 Task: Look for space in Muzaffargarh, Pakistan from 4th September, 2023 to 10th September, 2023 for 1 adult in price range Rs.9000 to Rs.17000. Place can be private room with 1  bedroom having 1 bed and 1 bathroom. Property type can be house, flat, guest house, hotel. Booking option can be shelf check-in. Required host language is English.
Action: Mouse moved to (604, 120)
Screenshot: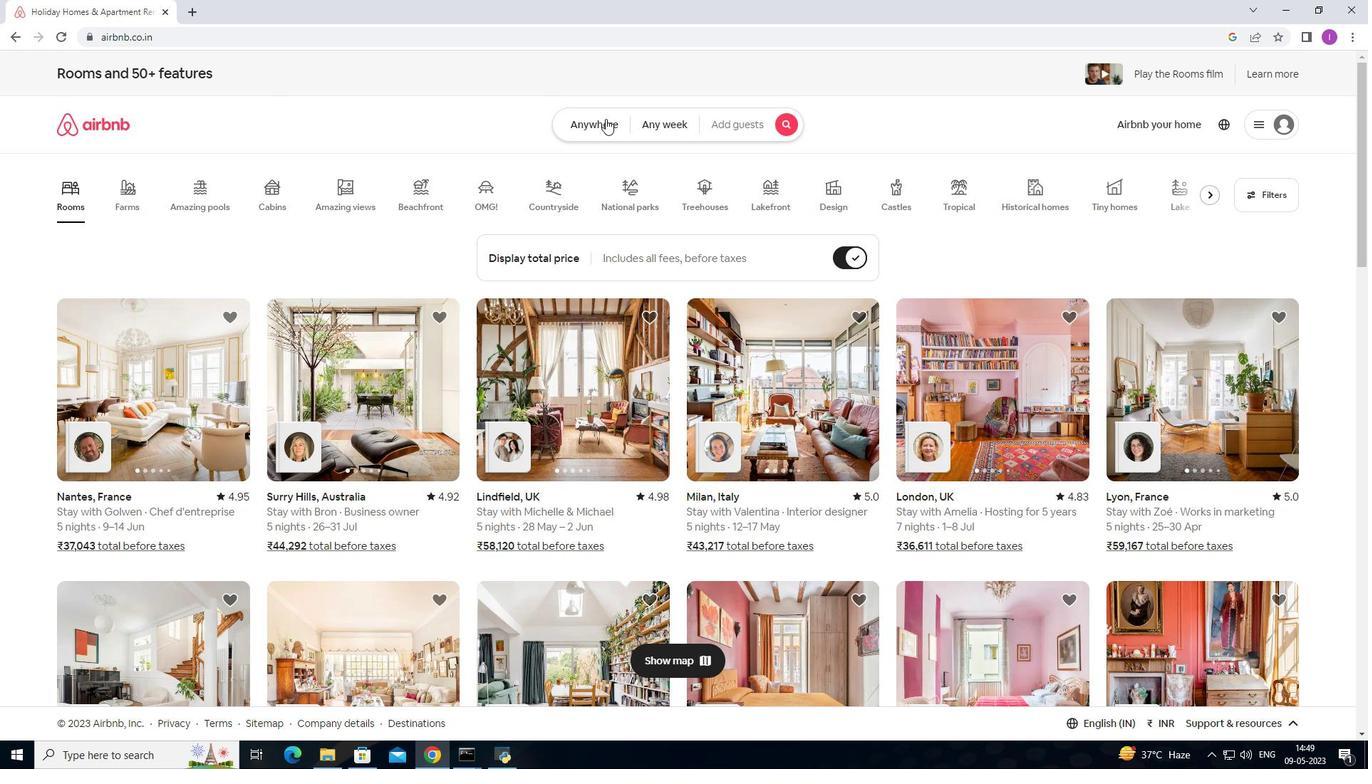 
Action: Mouse pressed left at (604, 120)
Screenshot: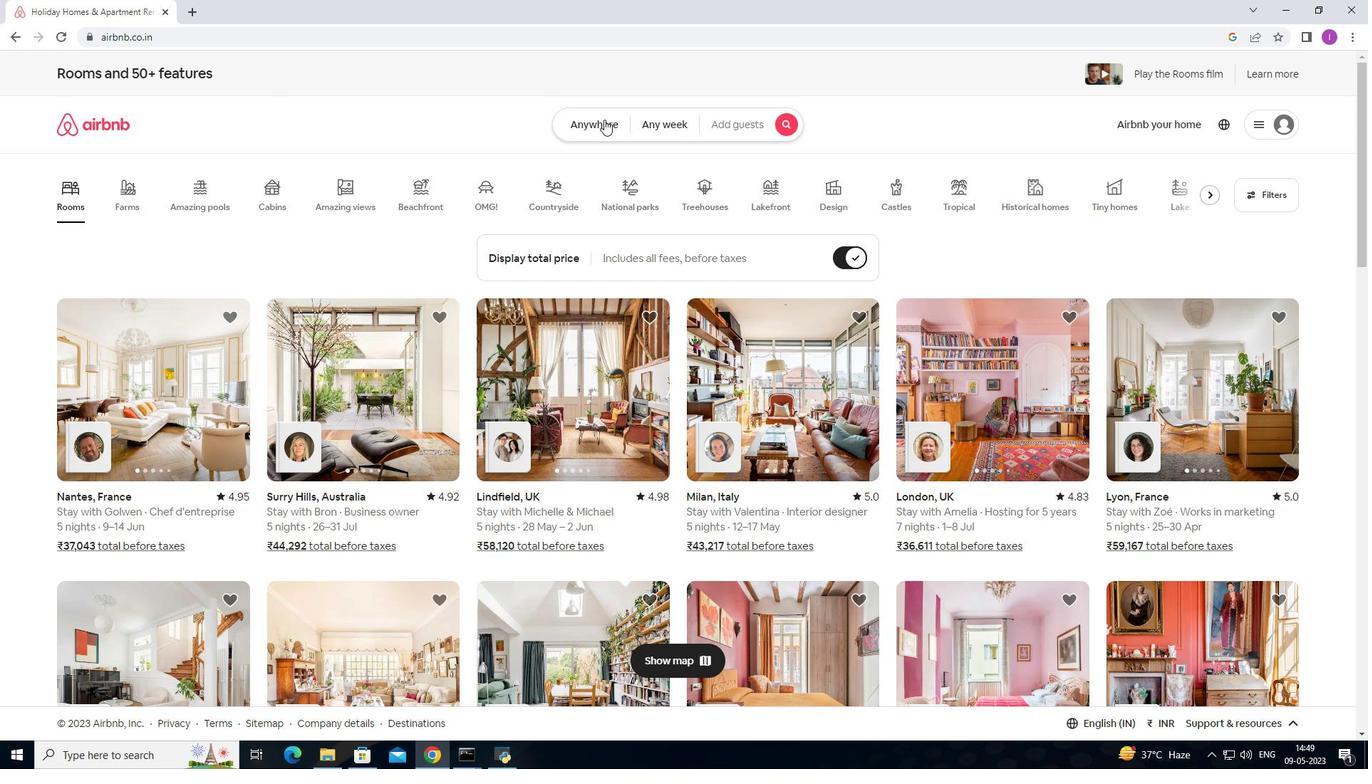 
Action: Mouse moved to (404, 189)
Screenshot: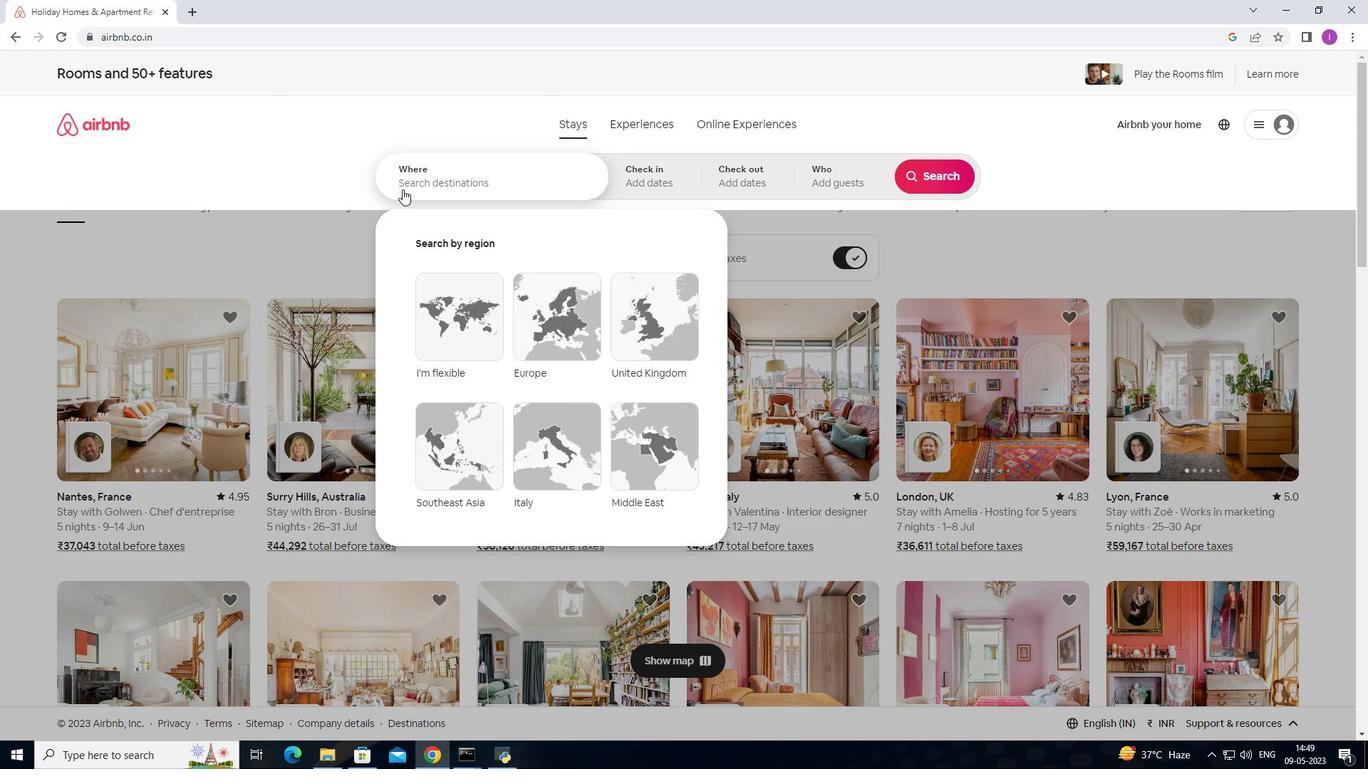 
Action: Mouse pressed left at (404, 189)
Screenshot: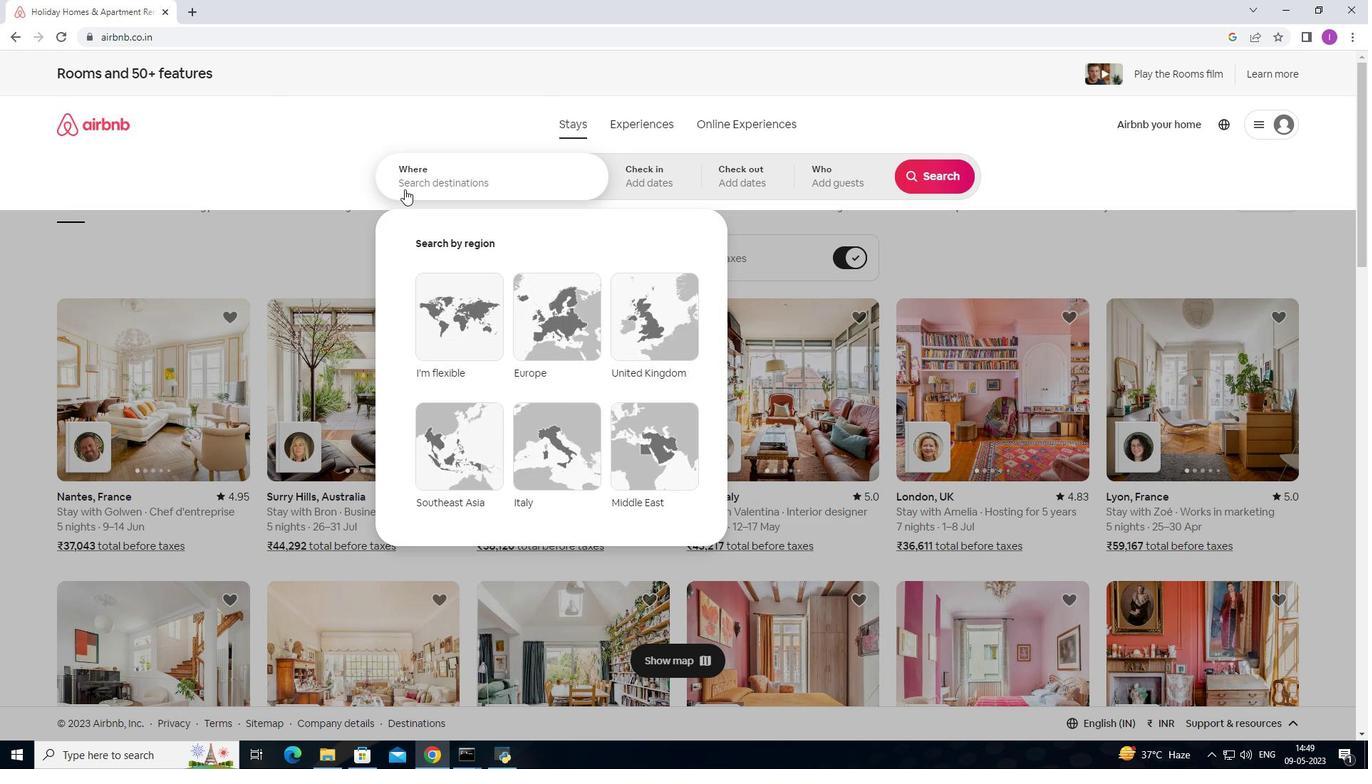 
Action: Mouse moved to (467, 200)
Screenshot: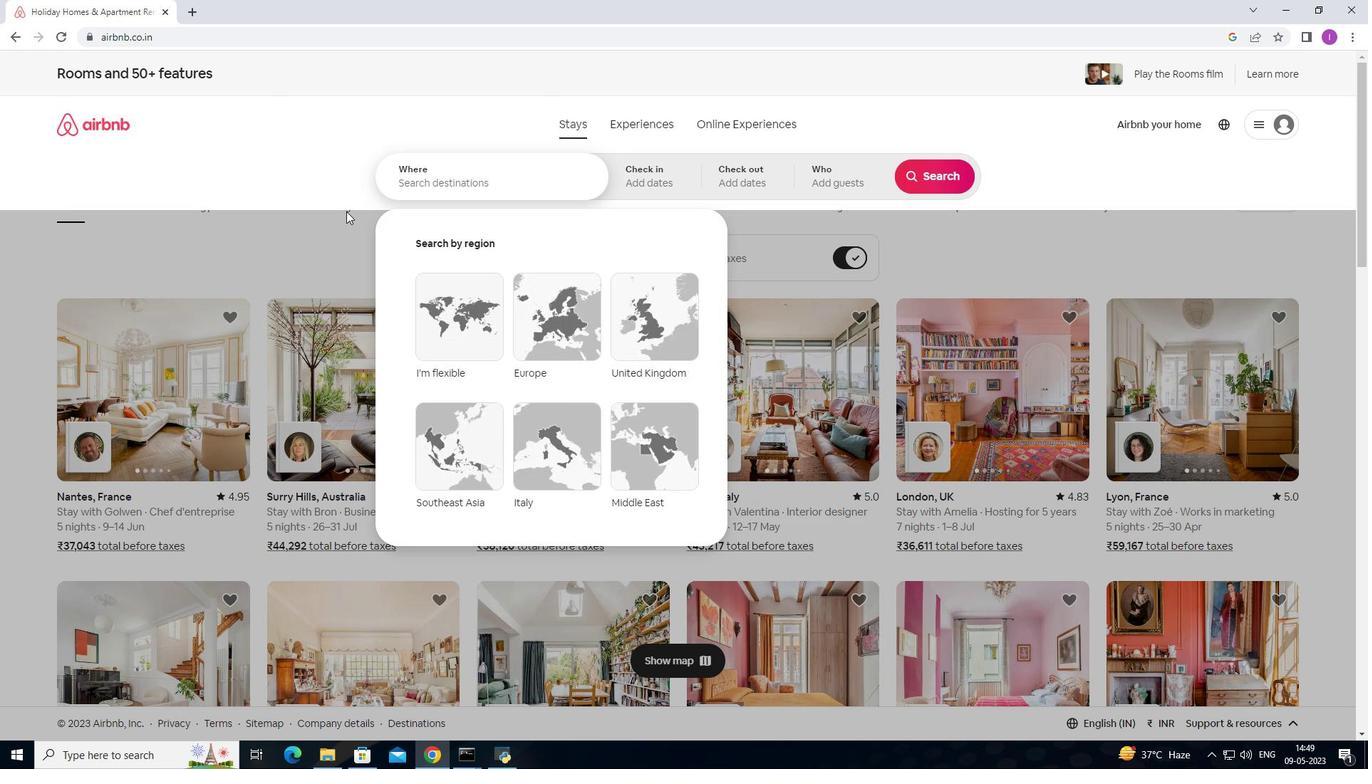 
Action: Key pressed <Key.shift>Muzaffar
Screenshot: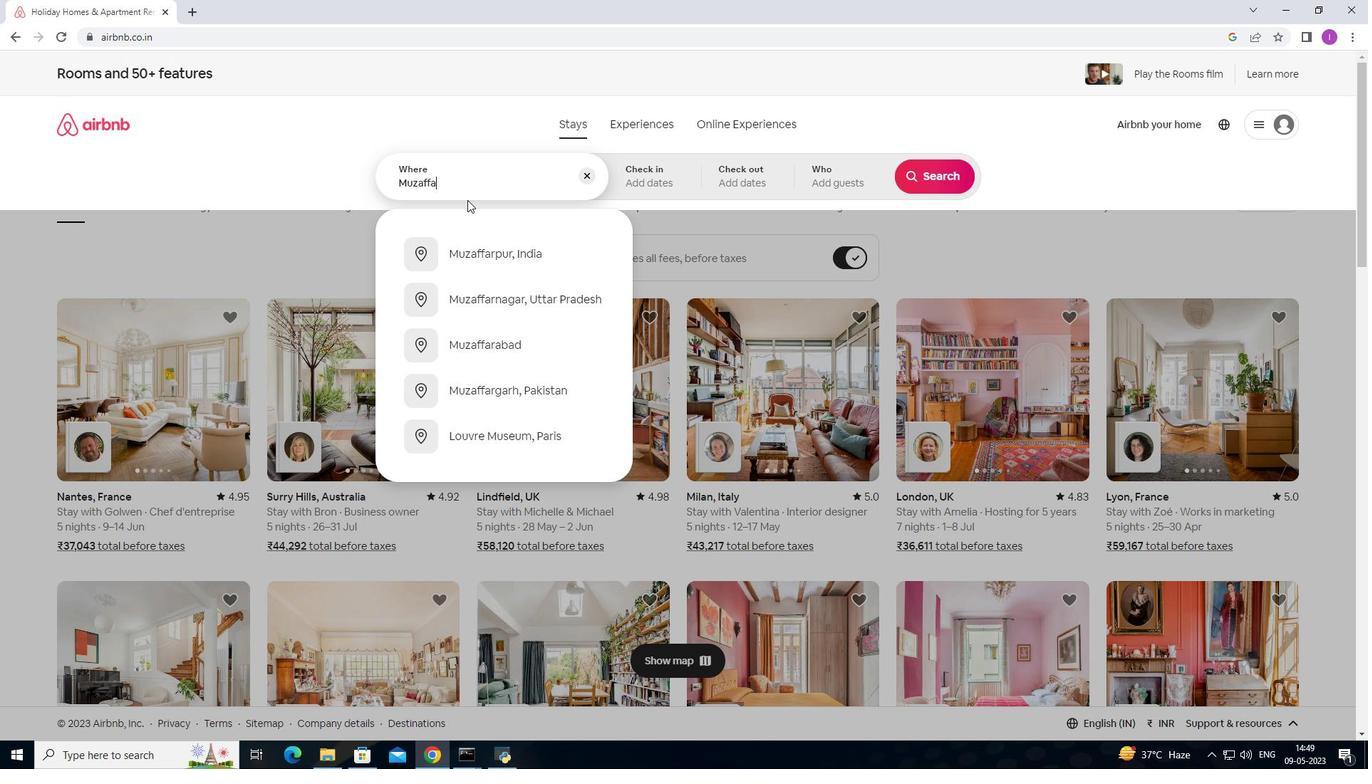 
Action: Mouse moved to (505, 256)
Screenshot: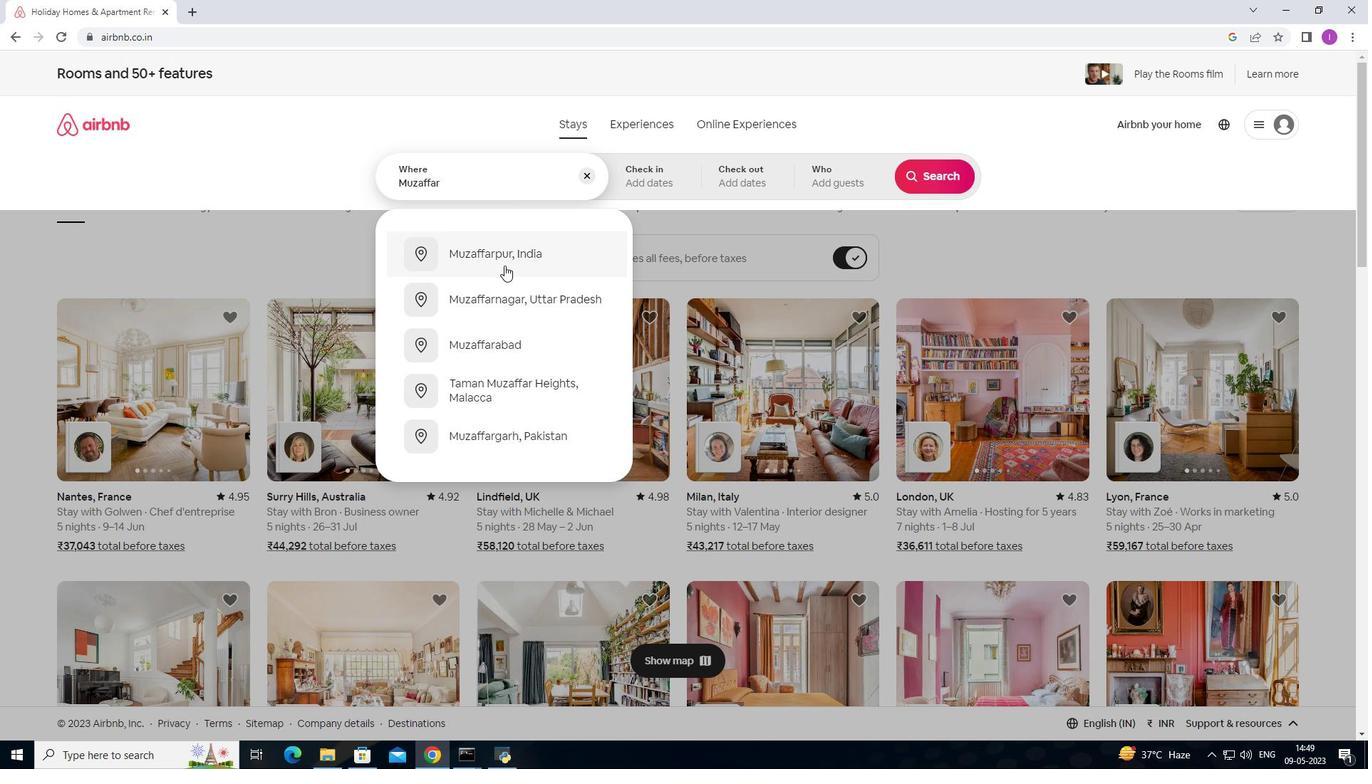 
Action: Mouse pressed left at (505, 256)
Screenshot: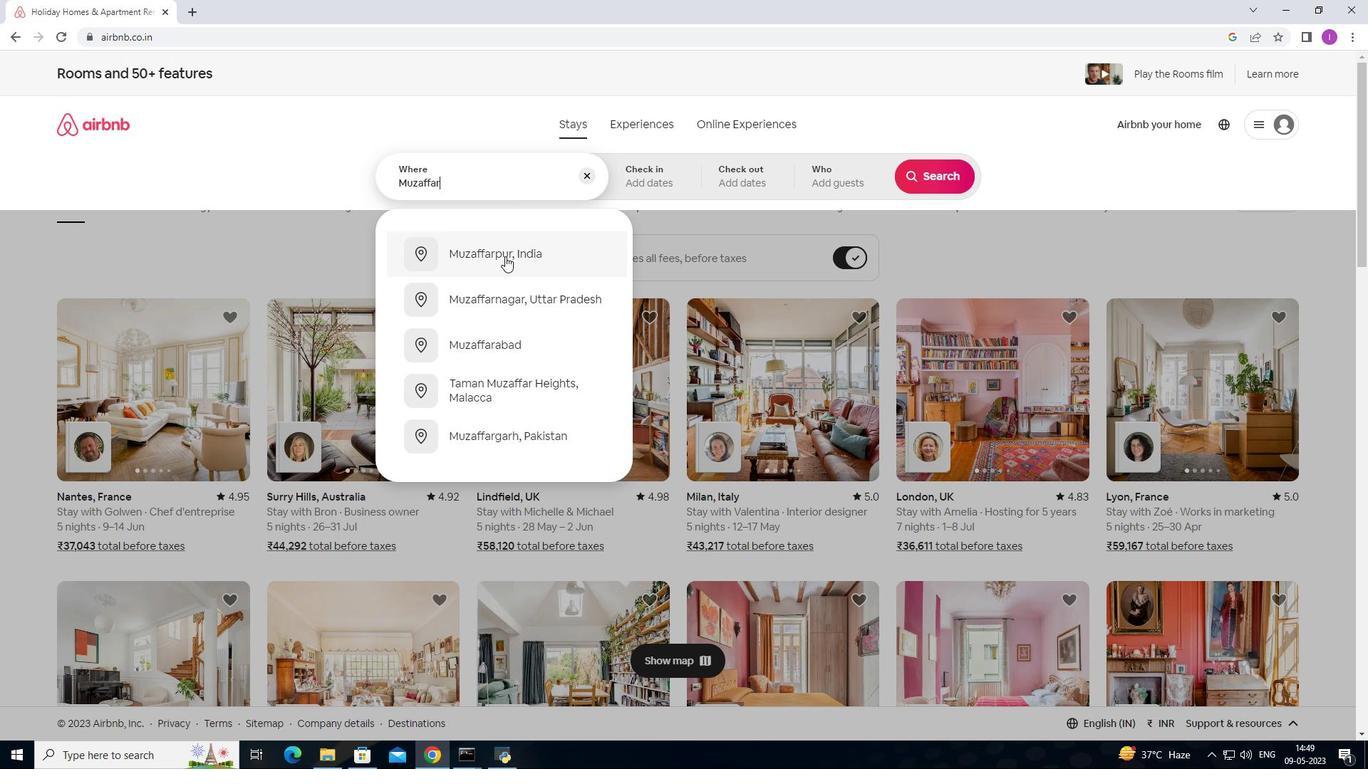
Action: Mouse moved to (513, 182)
Screenshot: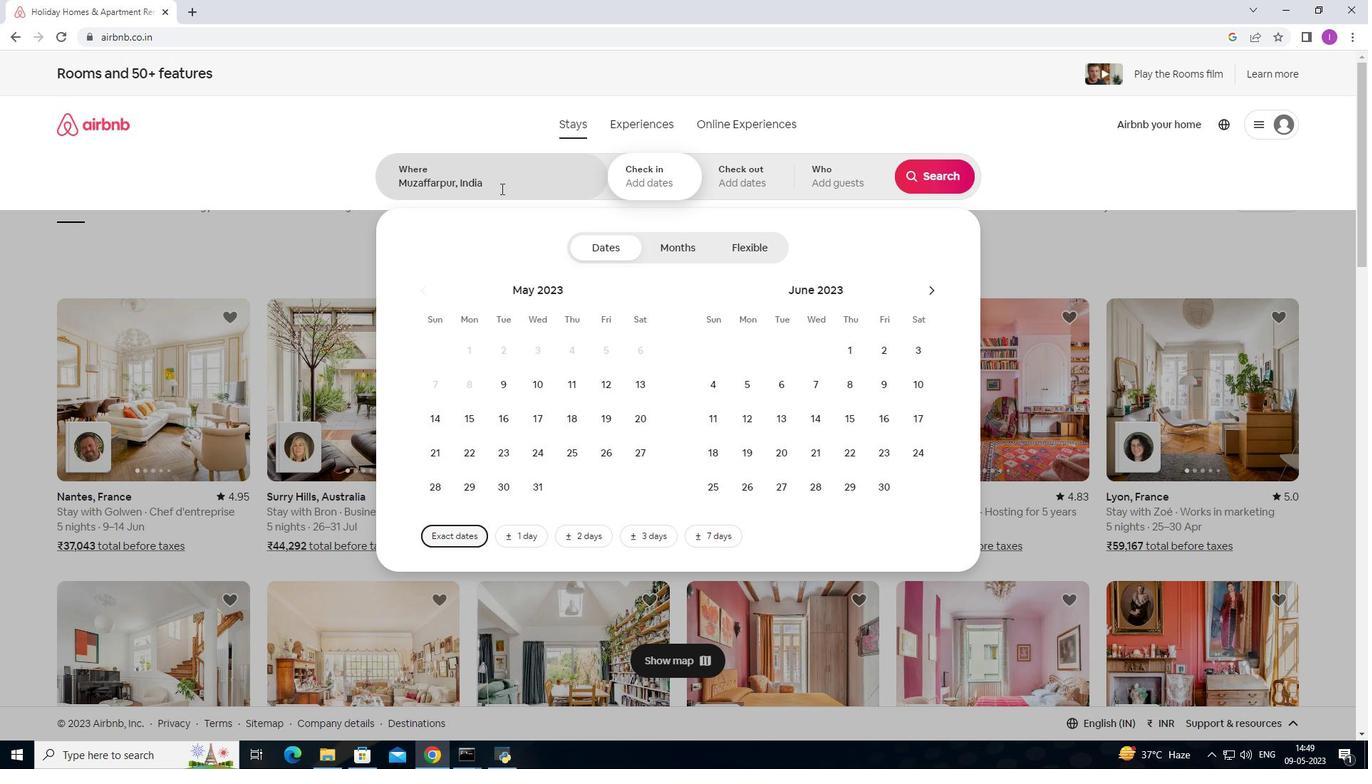 
Action: Mouse pressed left at (513, 182)
Screenshot: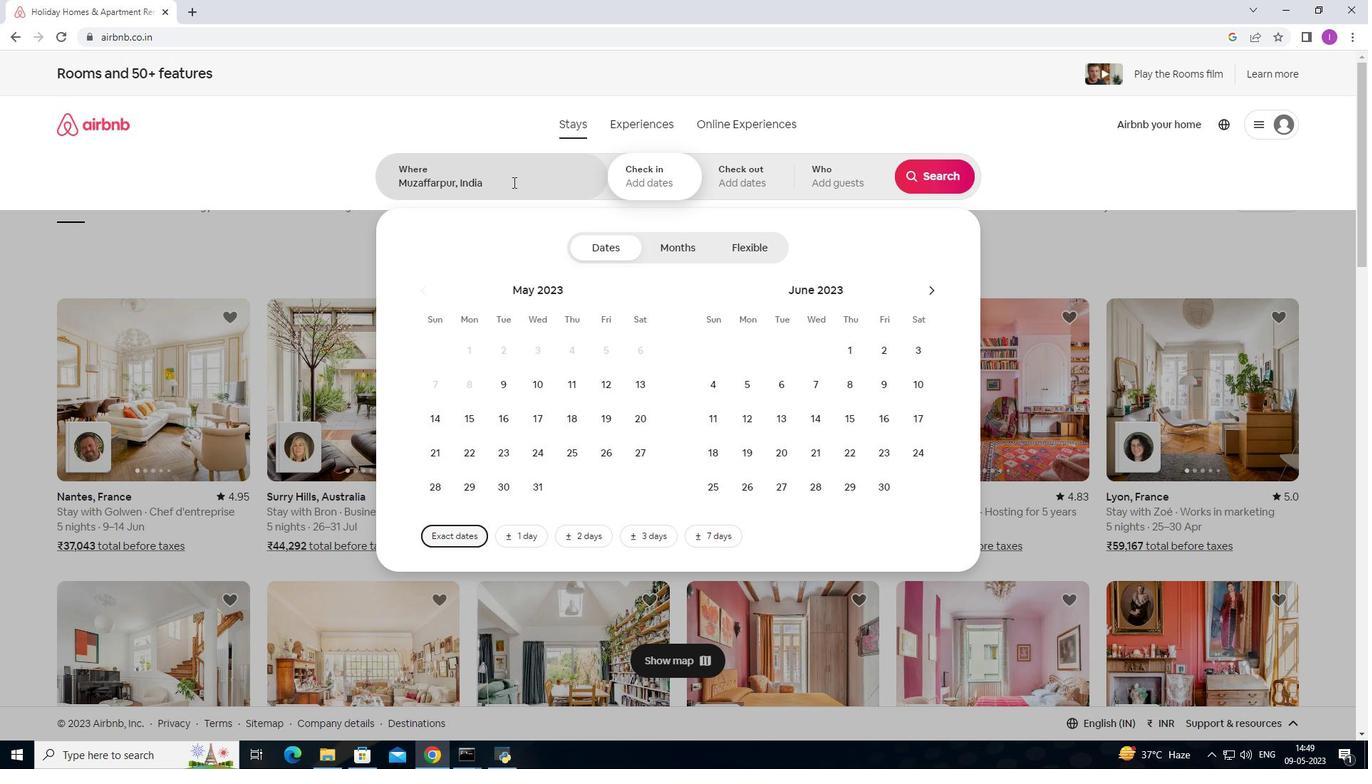 
Action: Mouse moved to (512, 182)
Screenshot: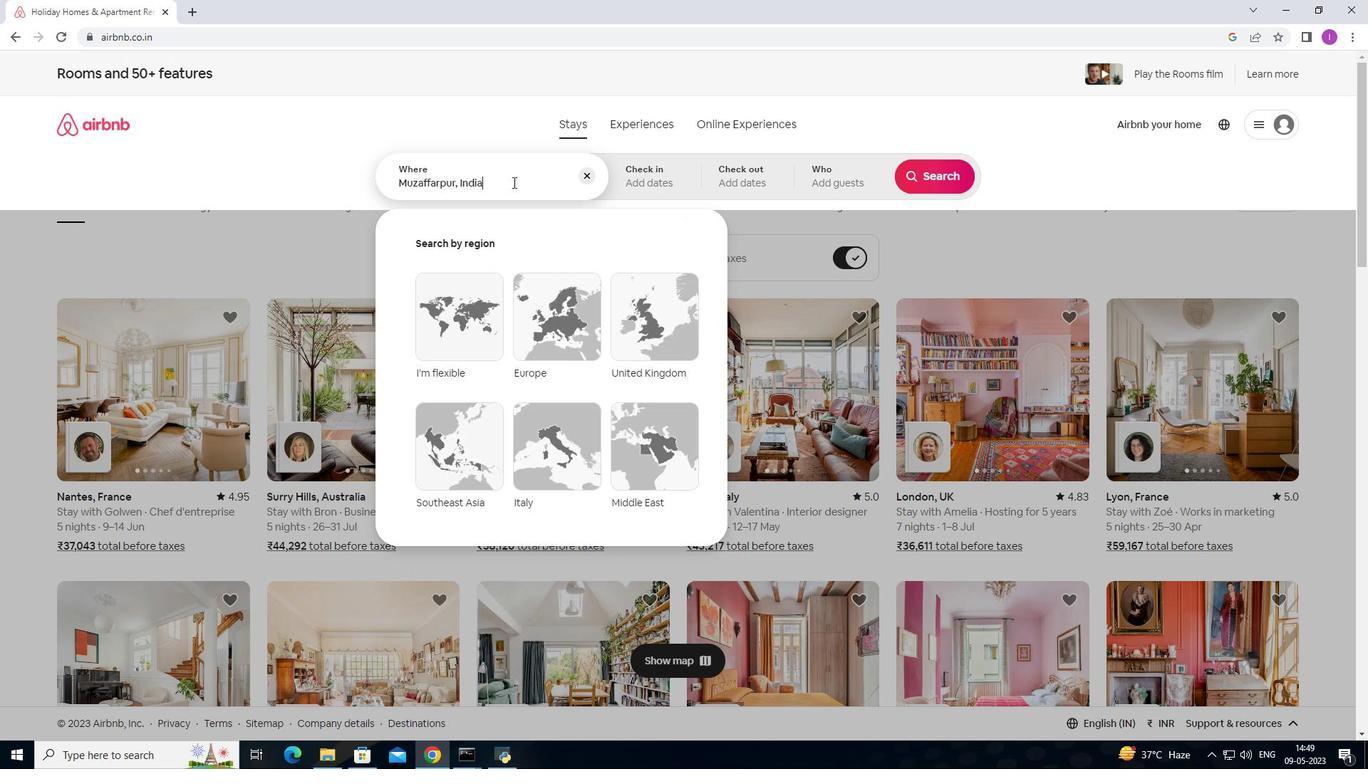 
Action: Key pressed <Key.backspace><Key.backspace><Key.backspace><Key.backspace><Key.backspace><Key.shift>Pakistan
Screenshot: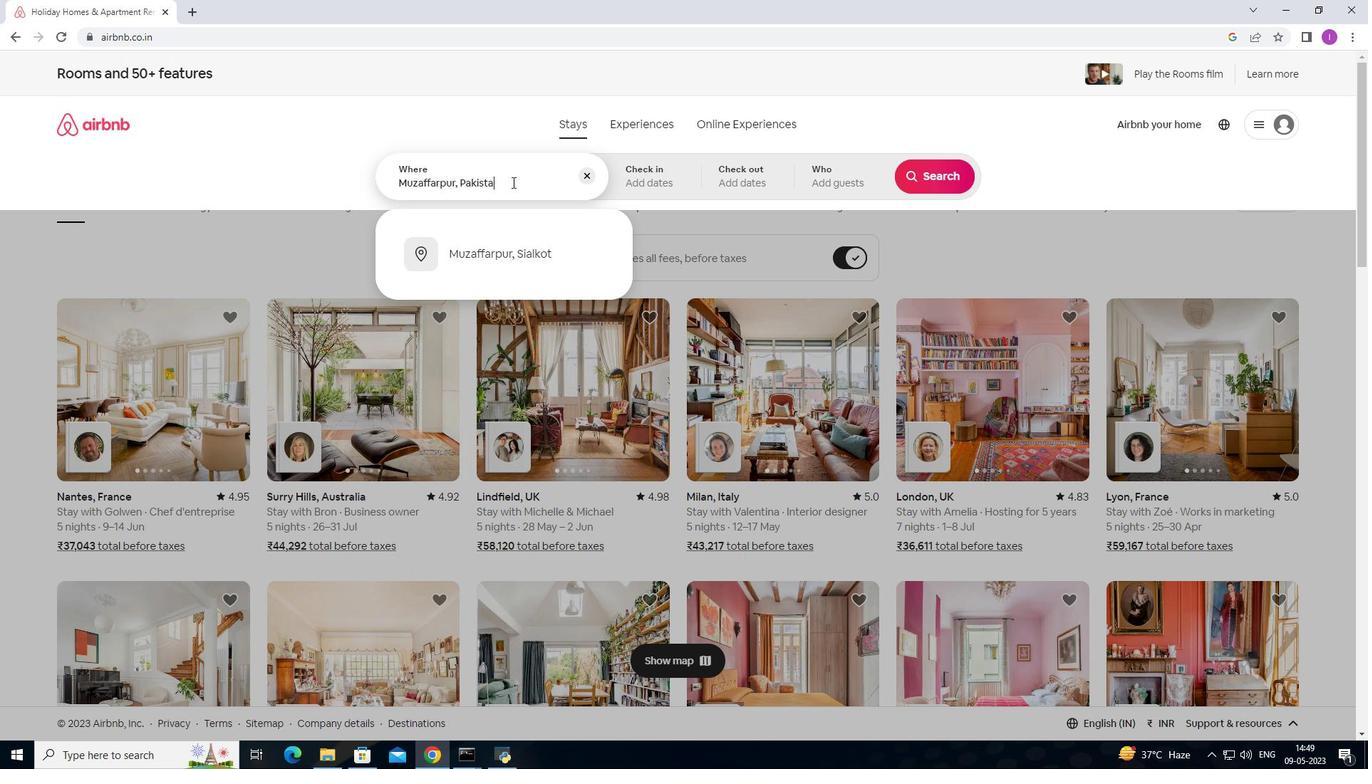 
Action: Mouse moved to (585, 179)
Screenshot: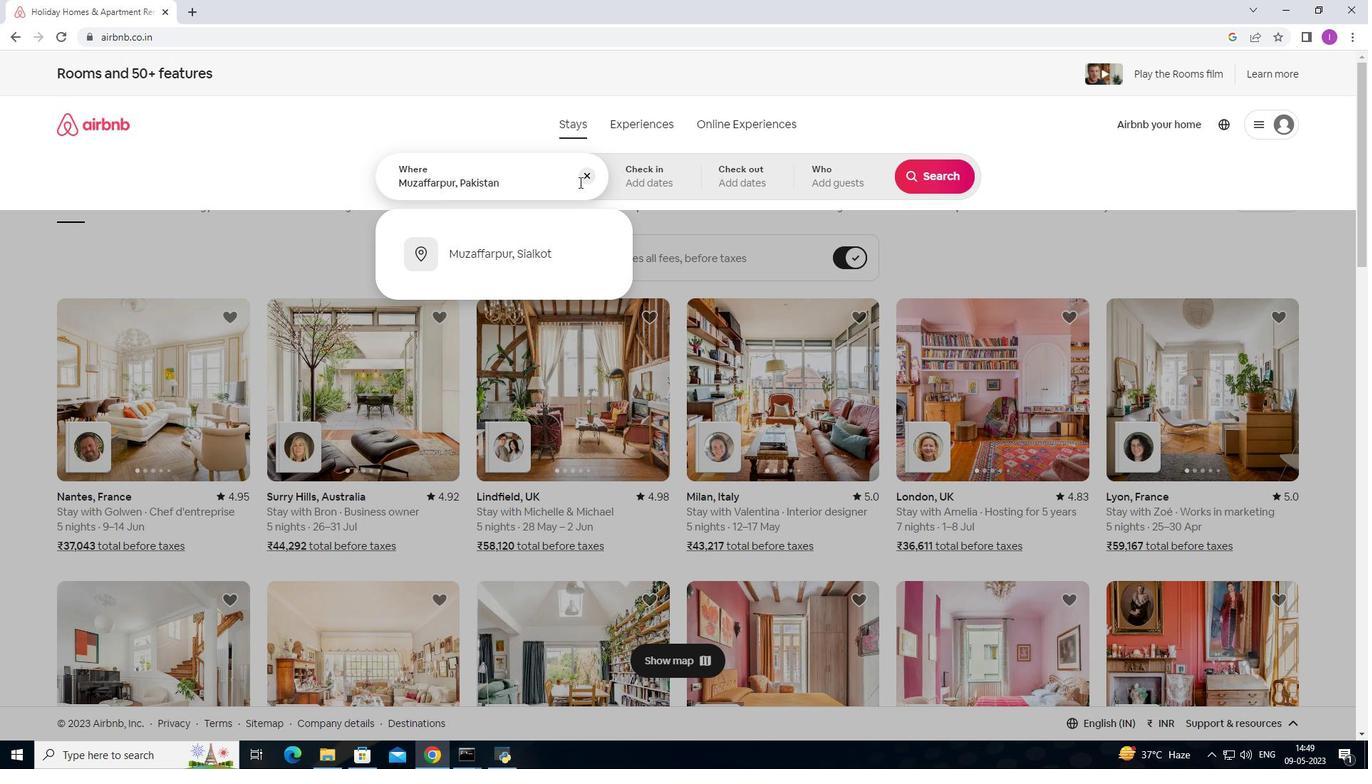 
Action: Mouse pressed left at (585, 179)
Screenshot: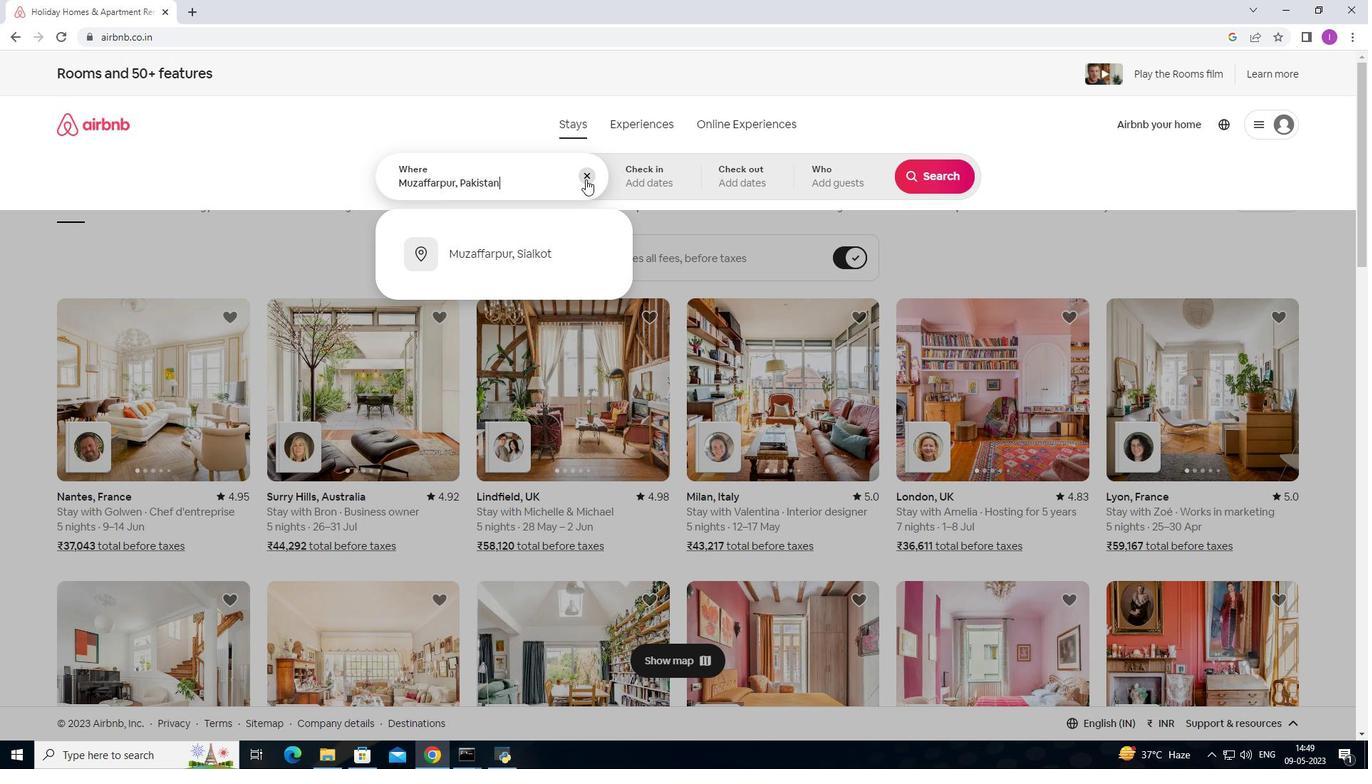 
Action: Mouse moved to (462, 185)
Screenshot: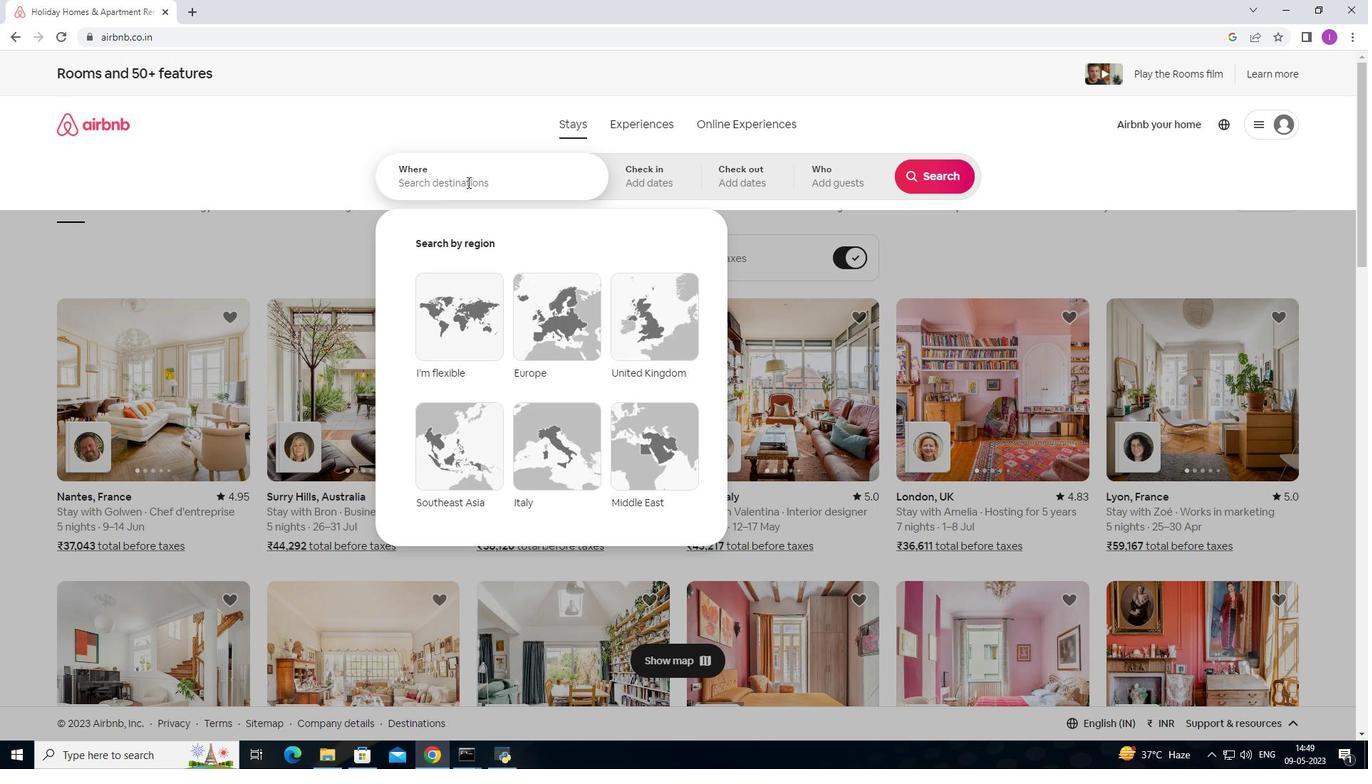 
Action: Key pressed <Key.shift>Muzaffargarh,<Key.shift>paki
Screenshot: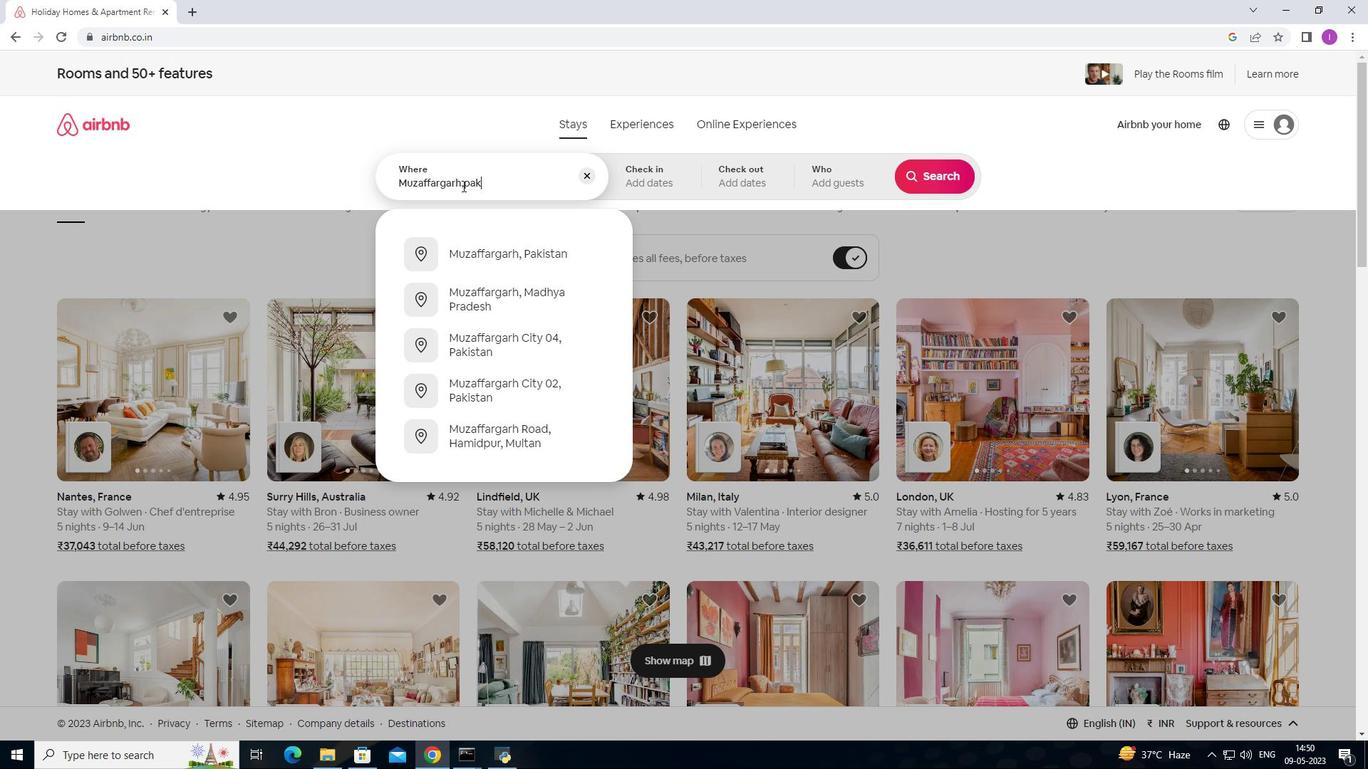 
Action: Mouse moved to (482, 249)
Screenshot: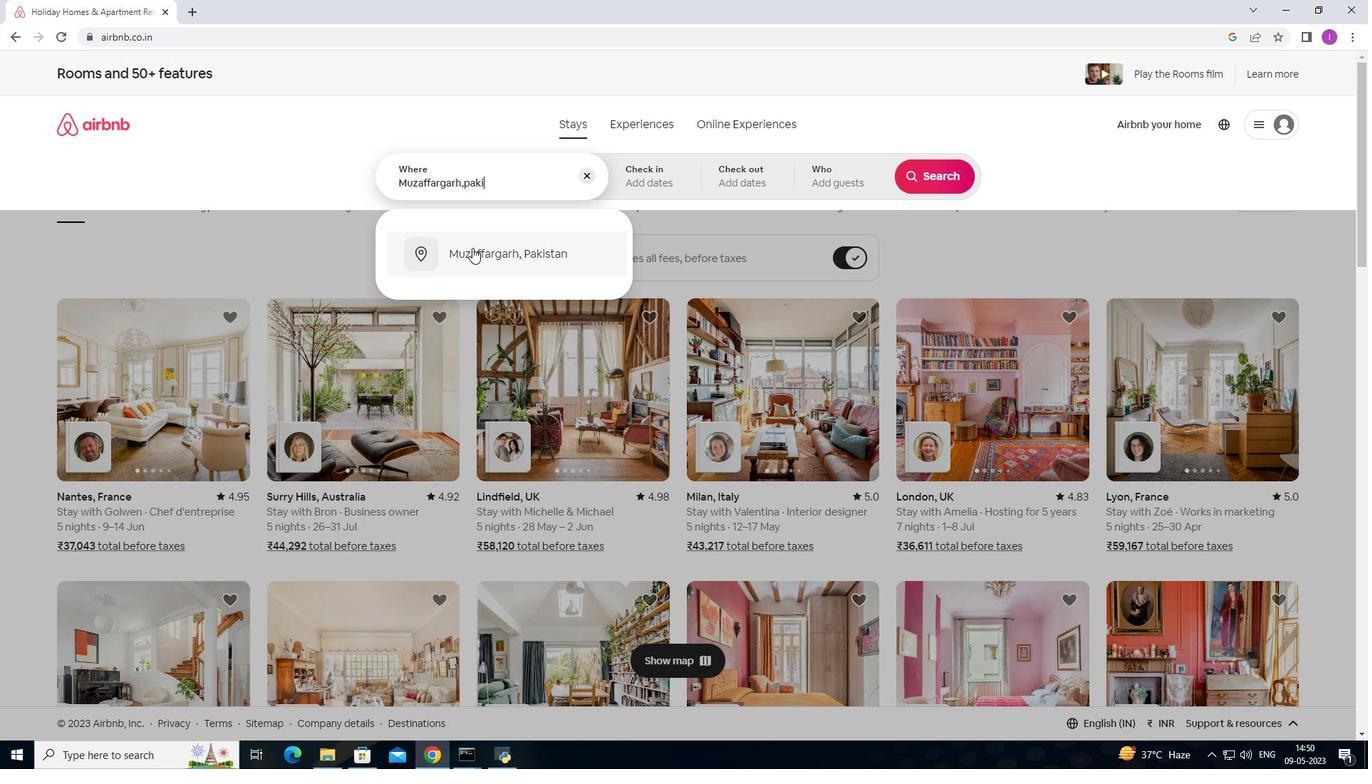 
Action: Mouse pressed left at (482, 249)
Screenshot: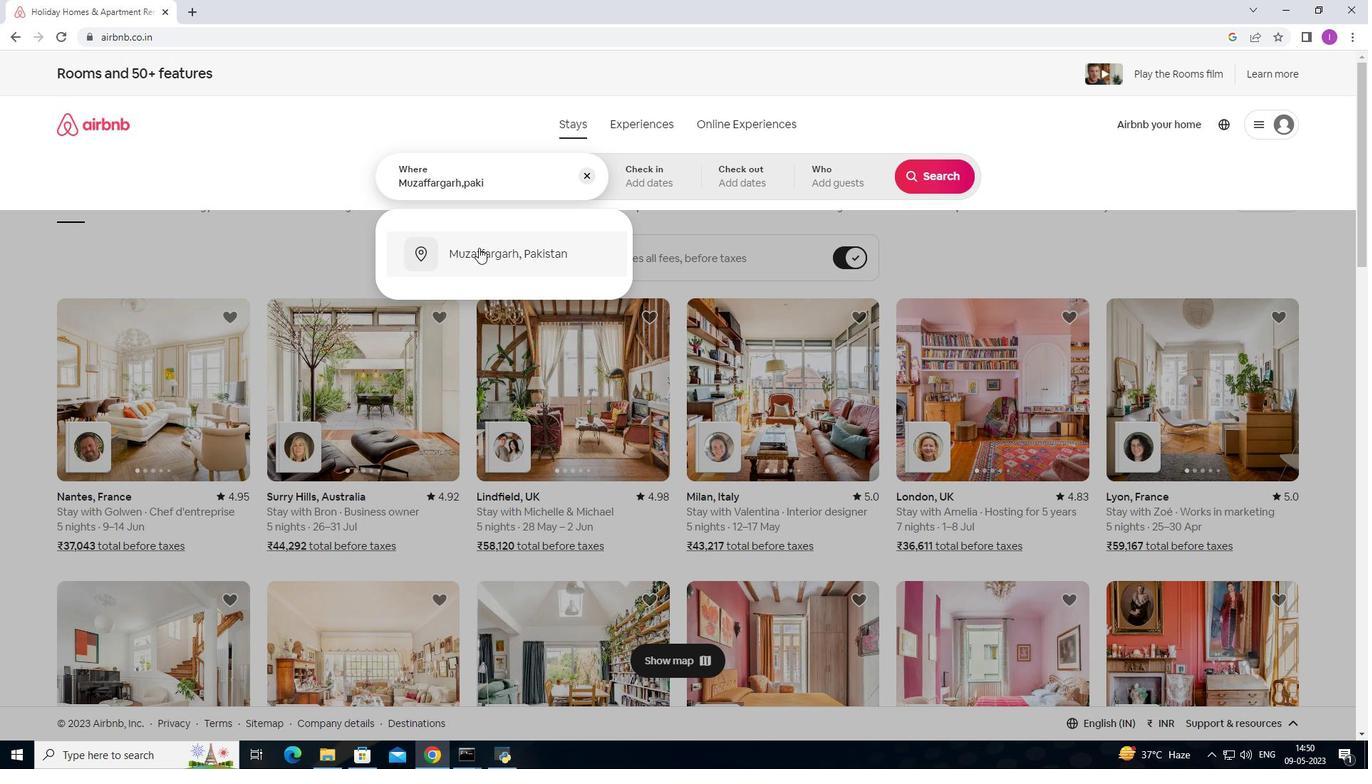 
Action: Mouse moved to (943, 288)
Screenshot: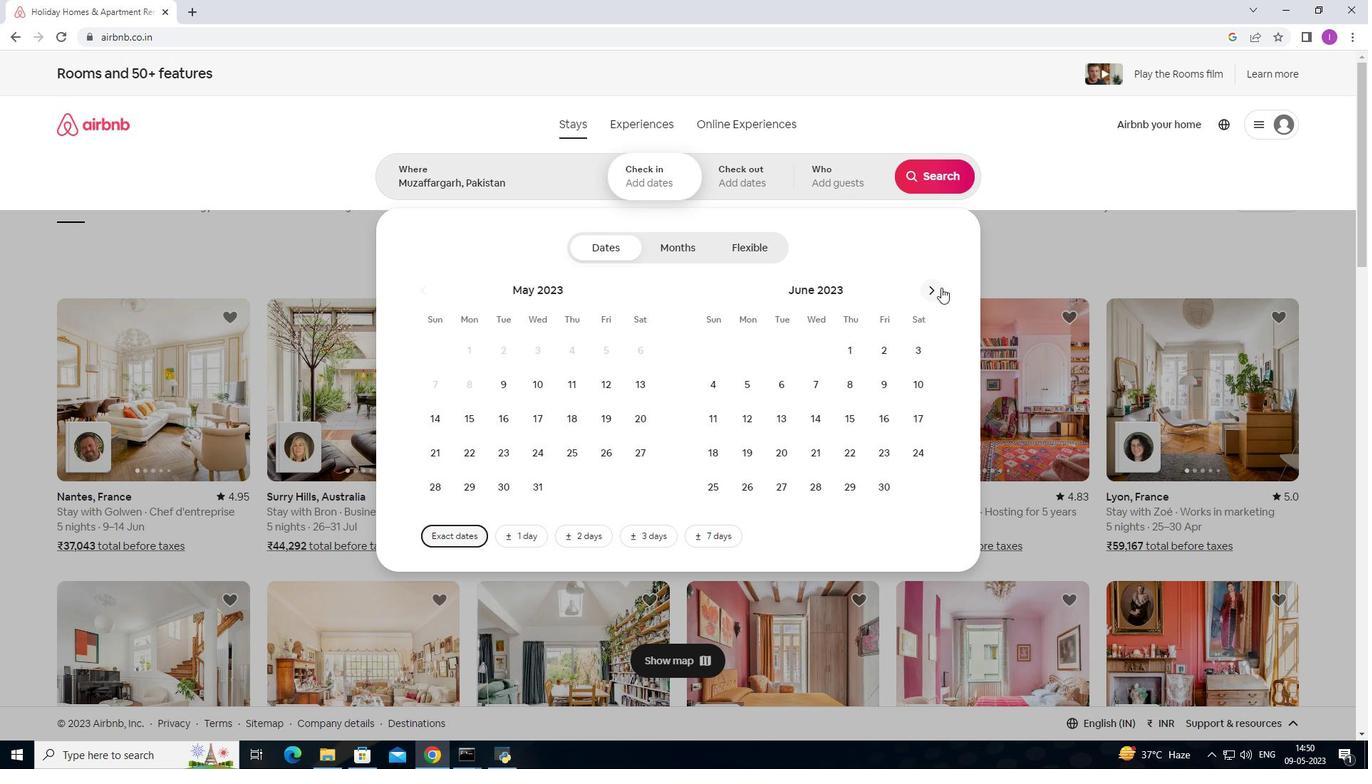 
Action: Mouse pressed left at (943, 288)
Screenshot: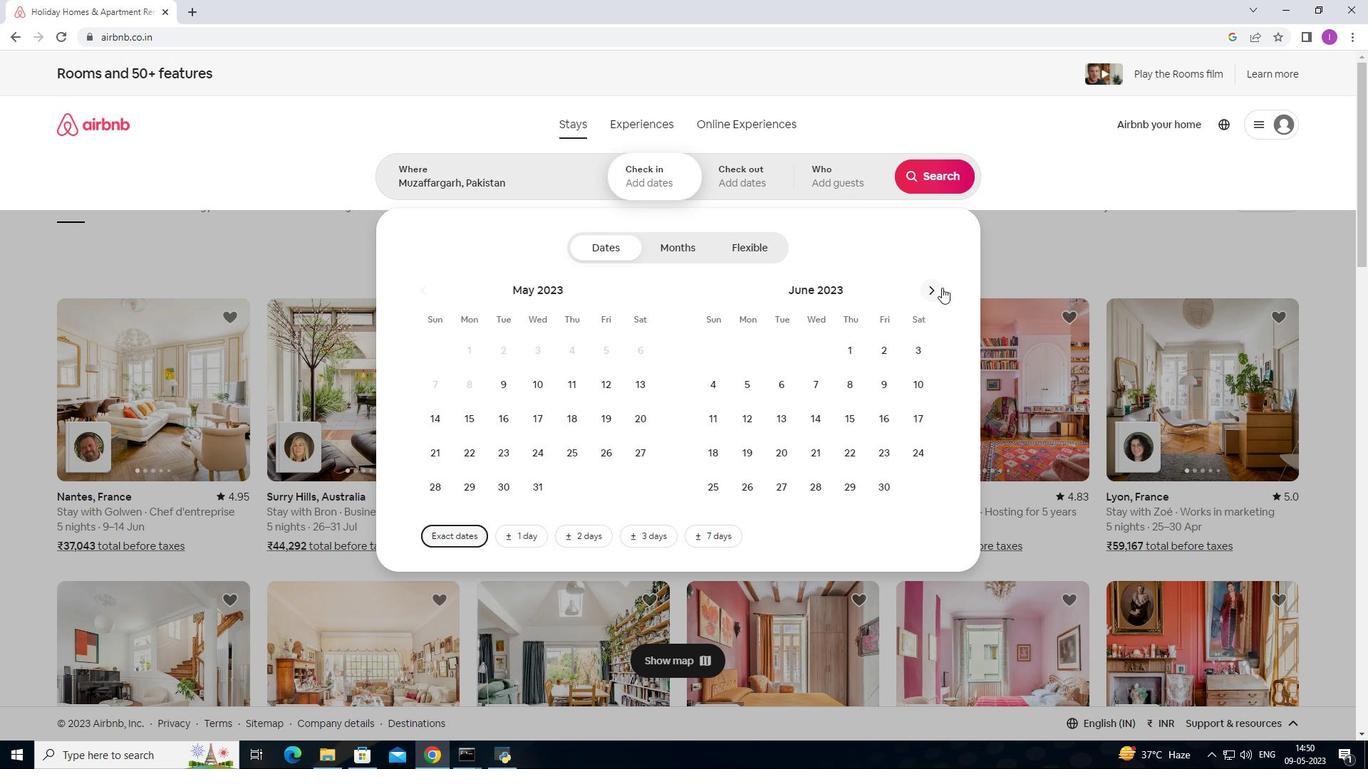 
Action: Mouse moved to (945, 294)
Screenshot: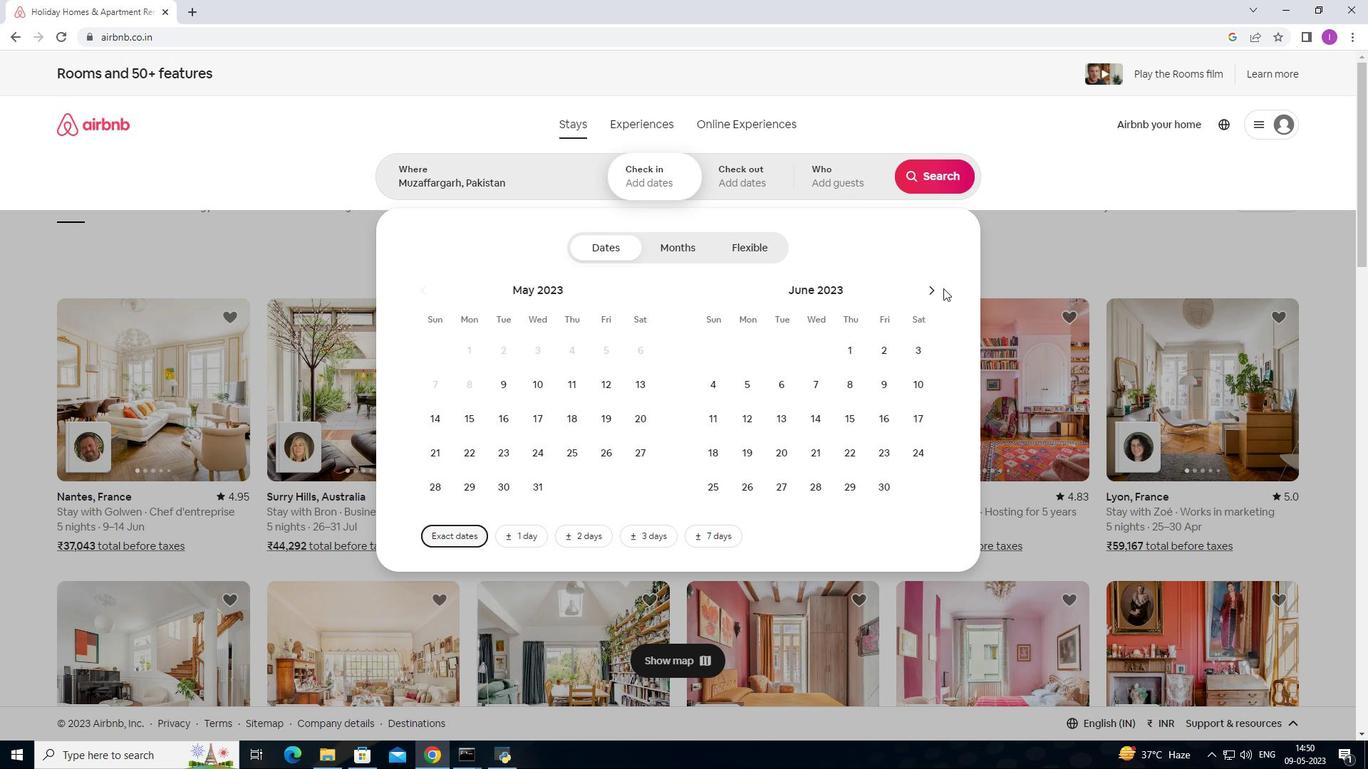 
Action: Mouse pressed left at (945, 294)
Screenshot: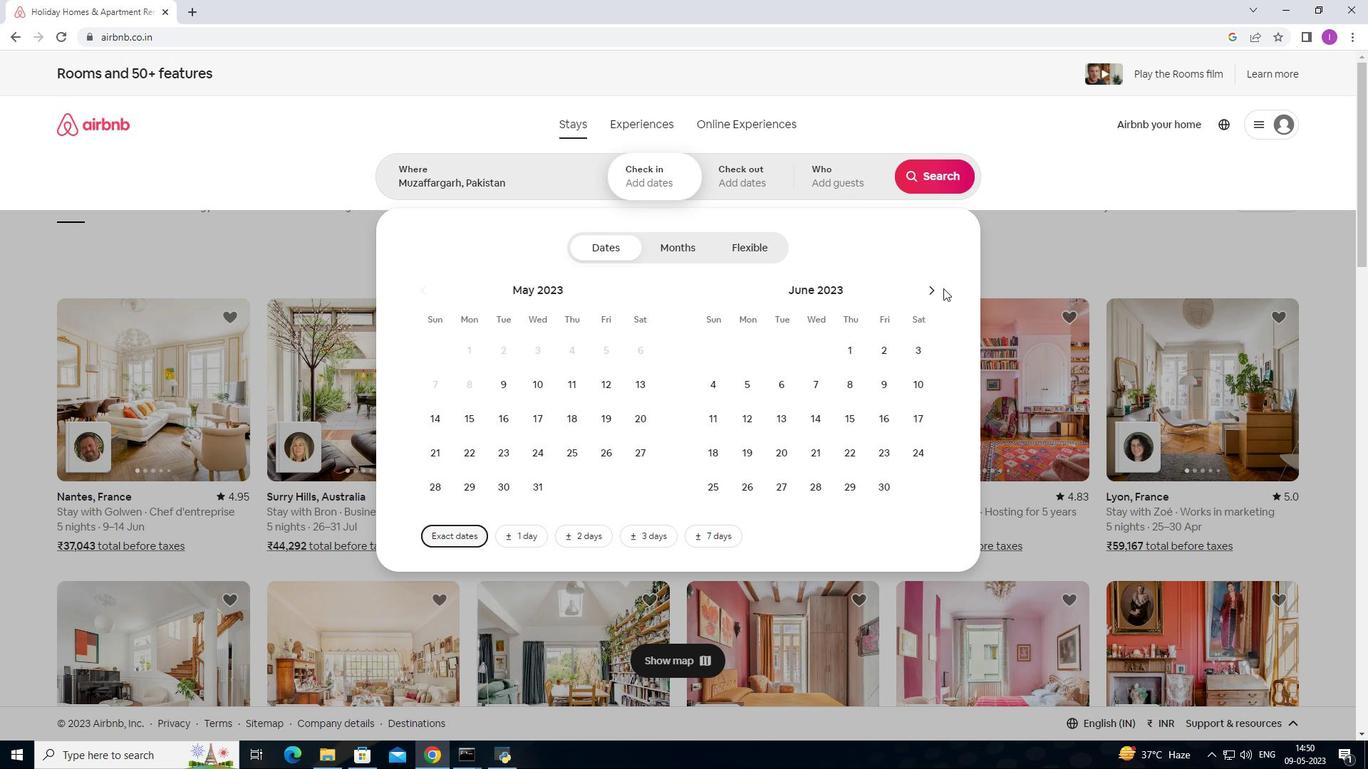 
Action: Mouse moved to (945, 295)
Screenshot: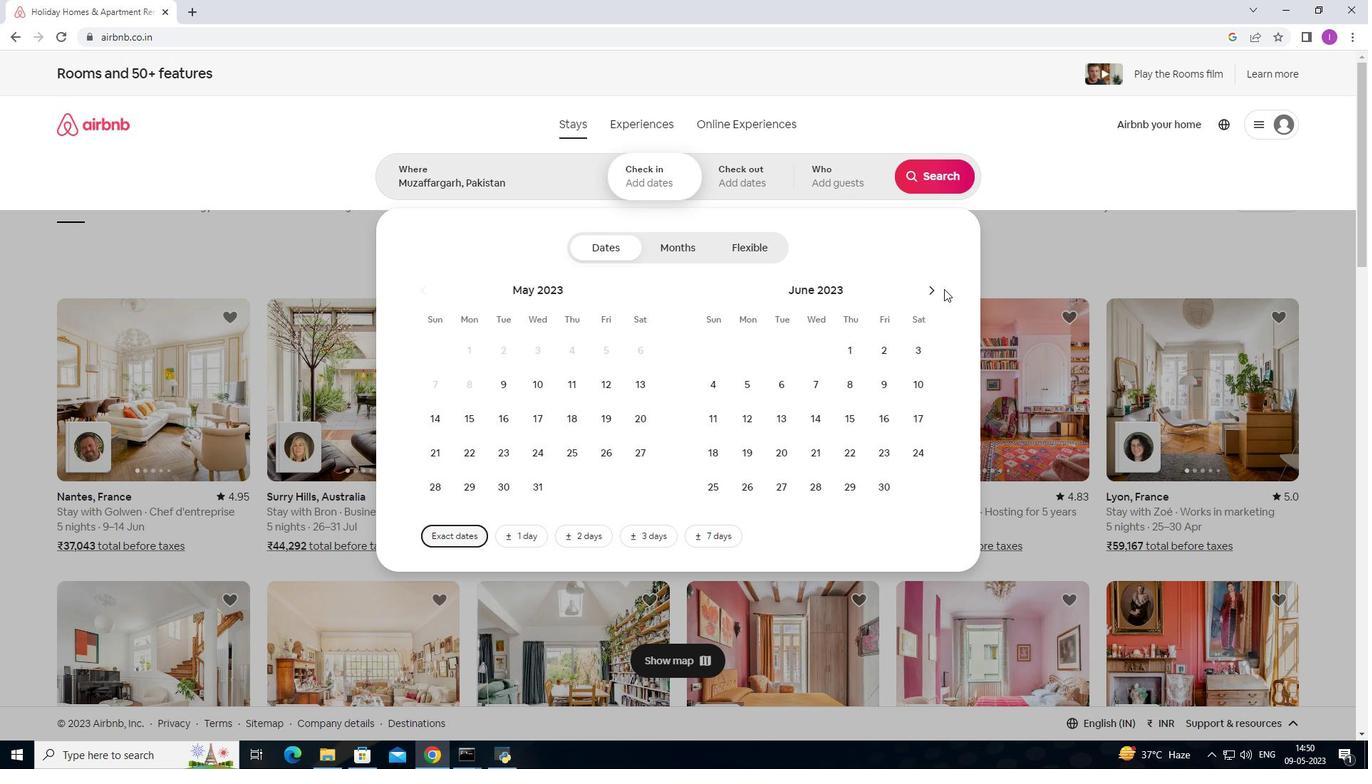 
Action: Mouse pressed left at (945, 295)
Screenshot: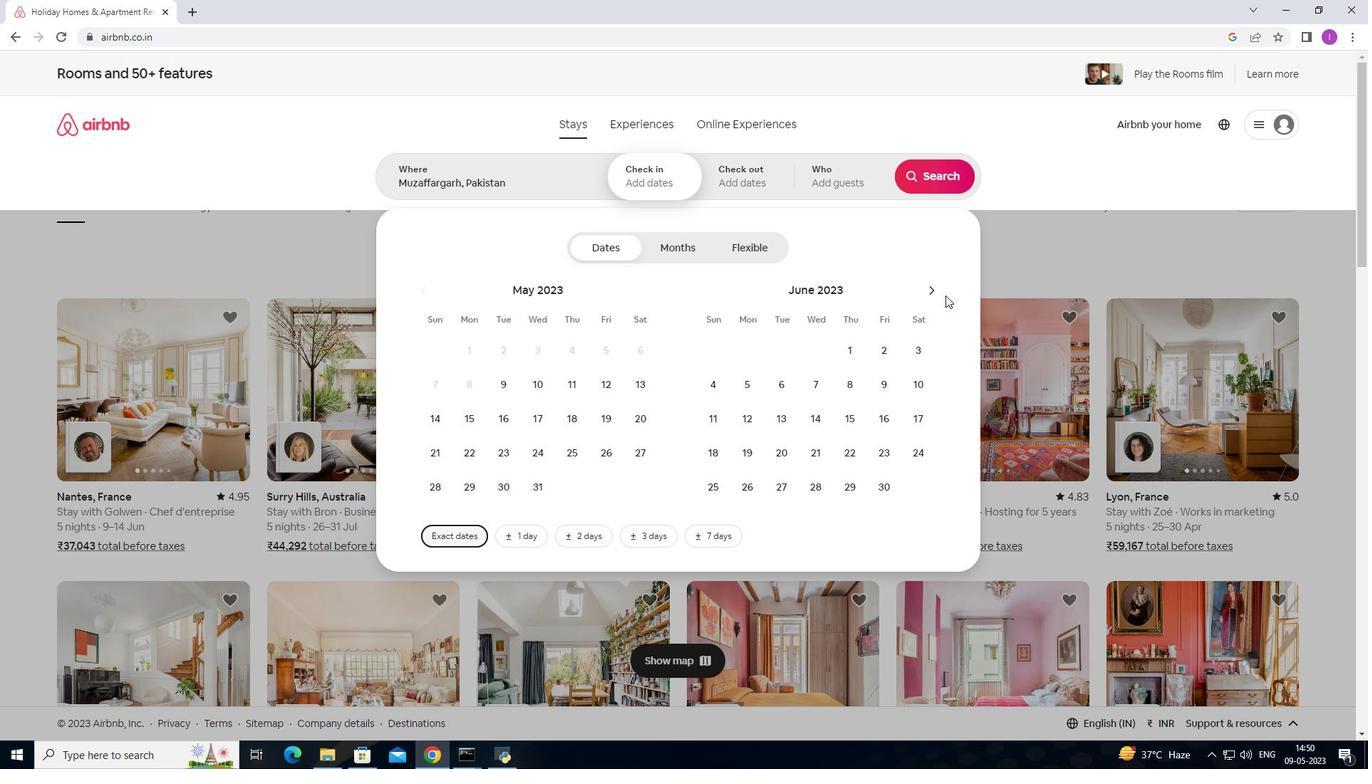 
Action: Mouse moved to (934, 289)
Screenshot: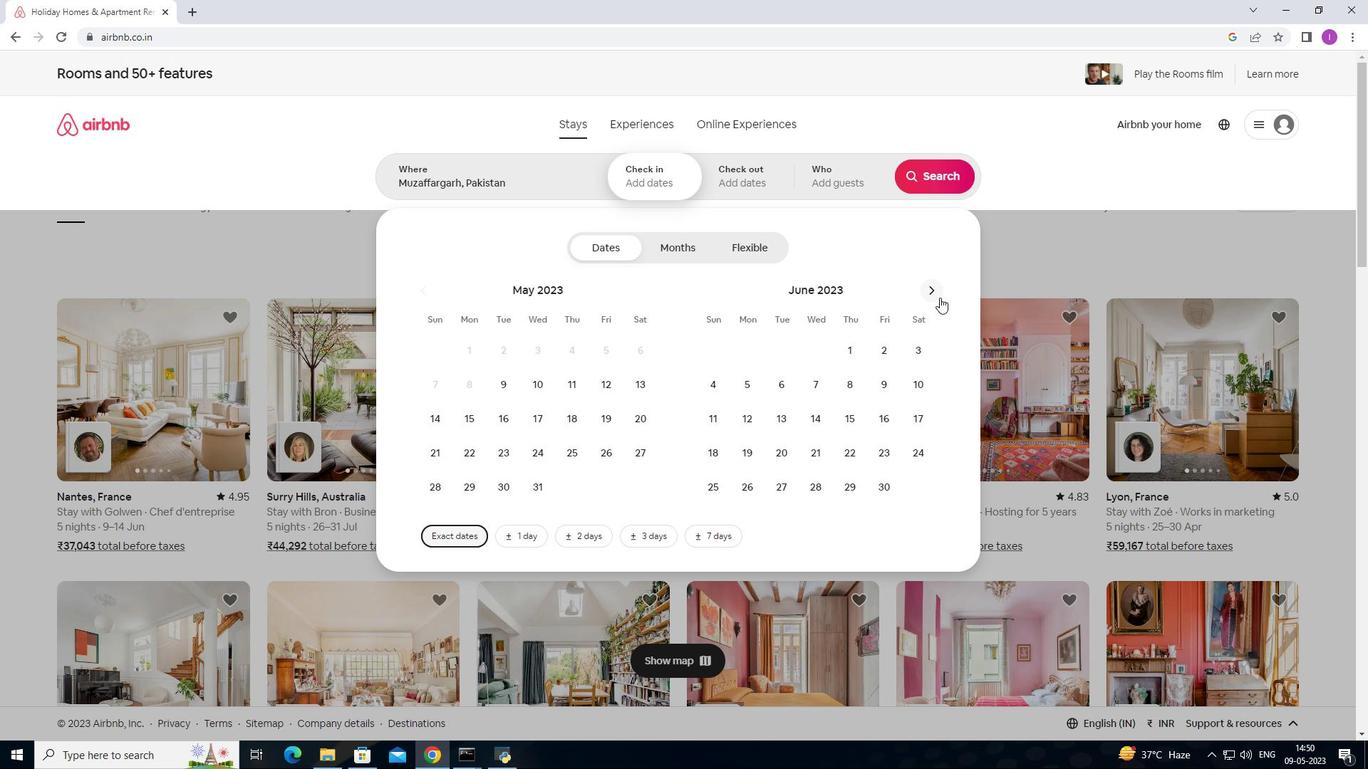 
Action: Mouse pressed left at (934, 289)
Screenshot: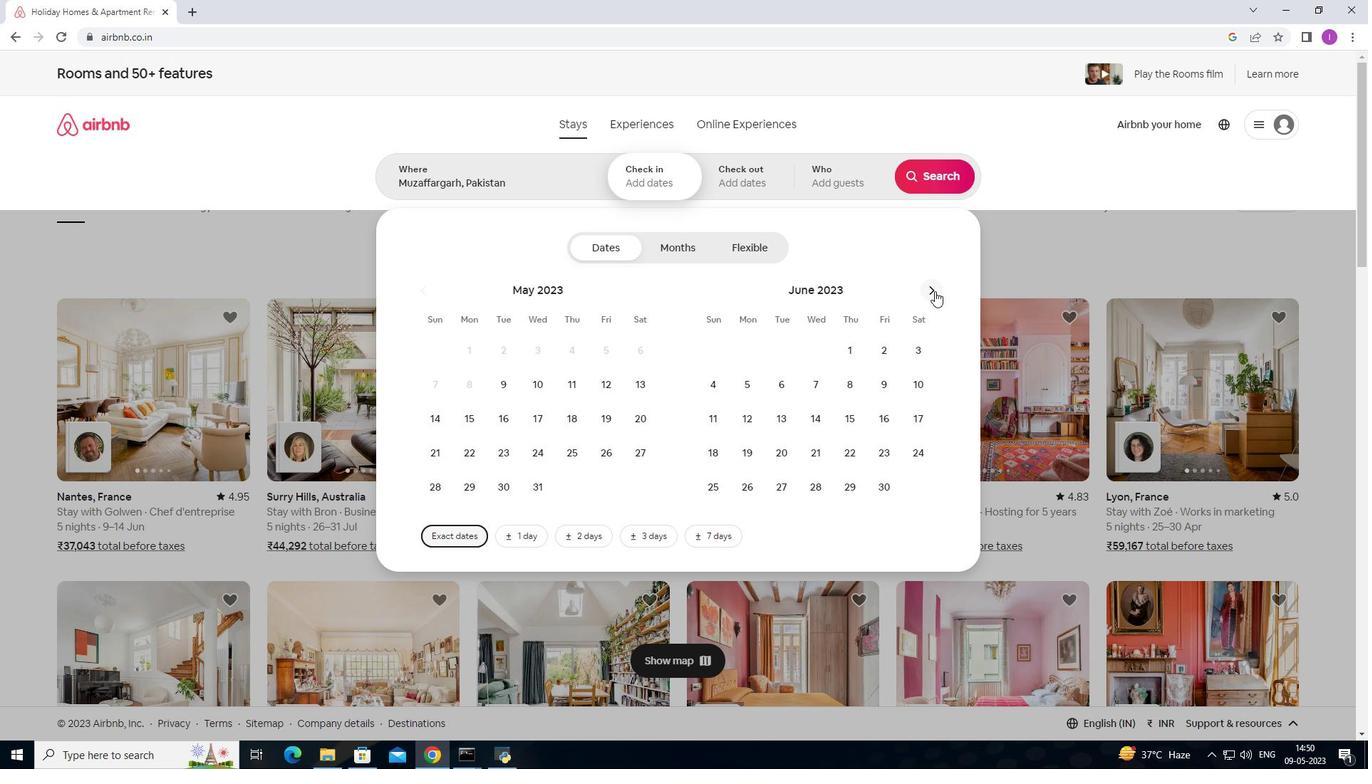 
Action: Mouse pressed left at (934, 289)
Screenshot: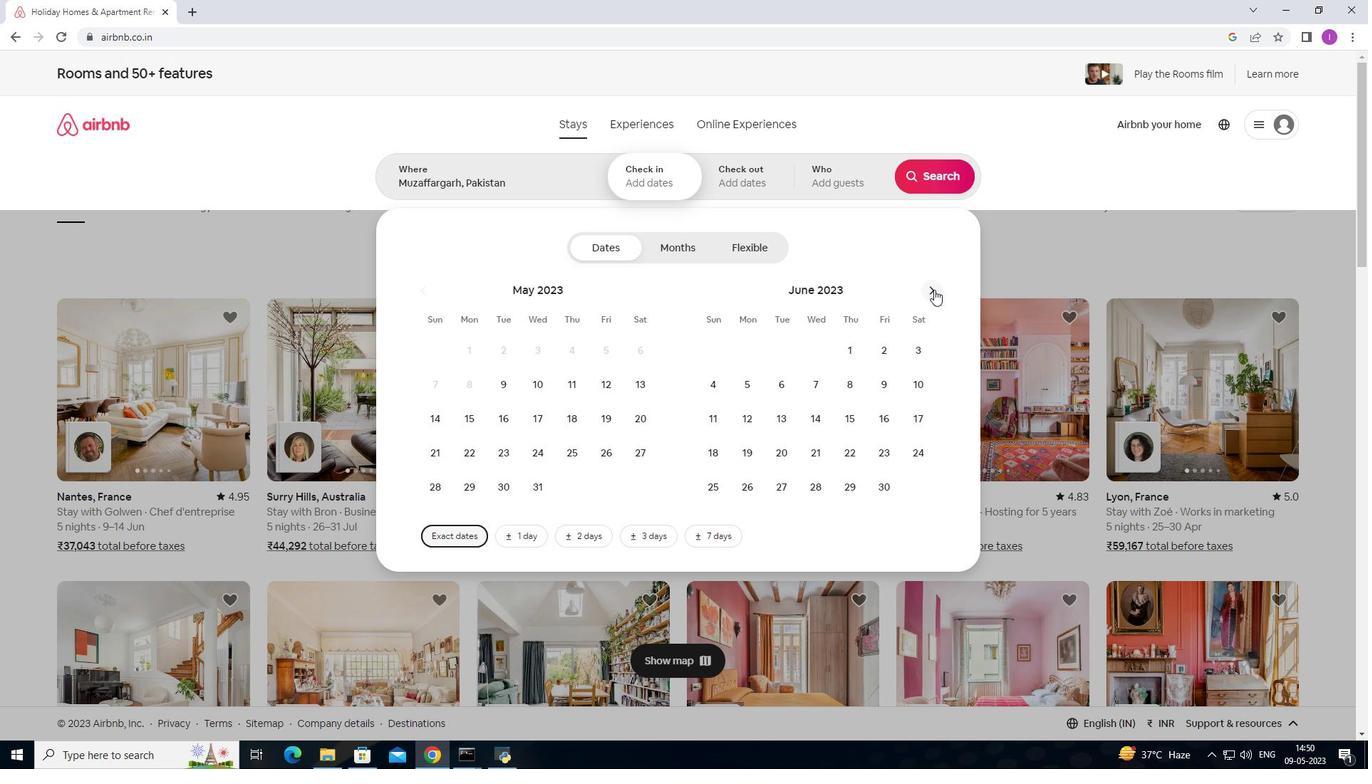 
Action: Mouse pressed left at (934, 289)
Screenshot: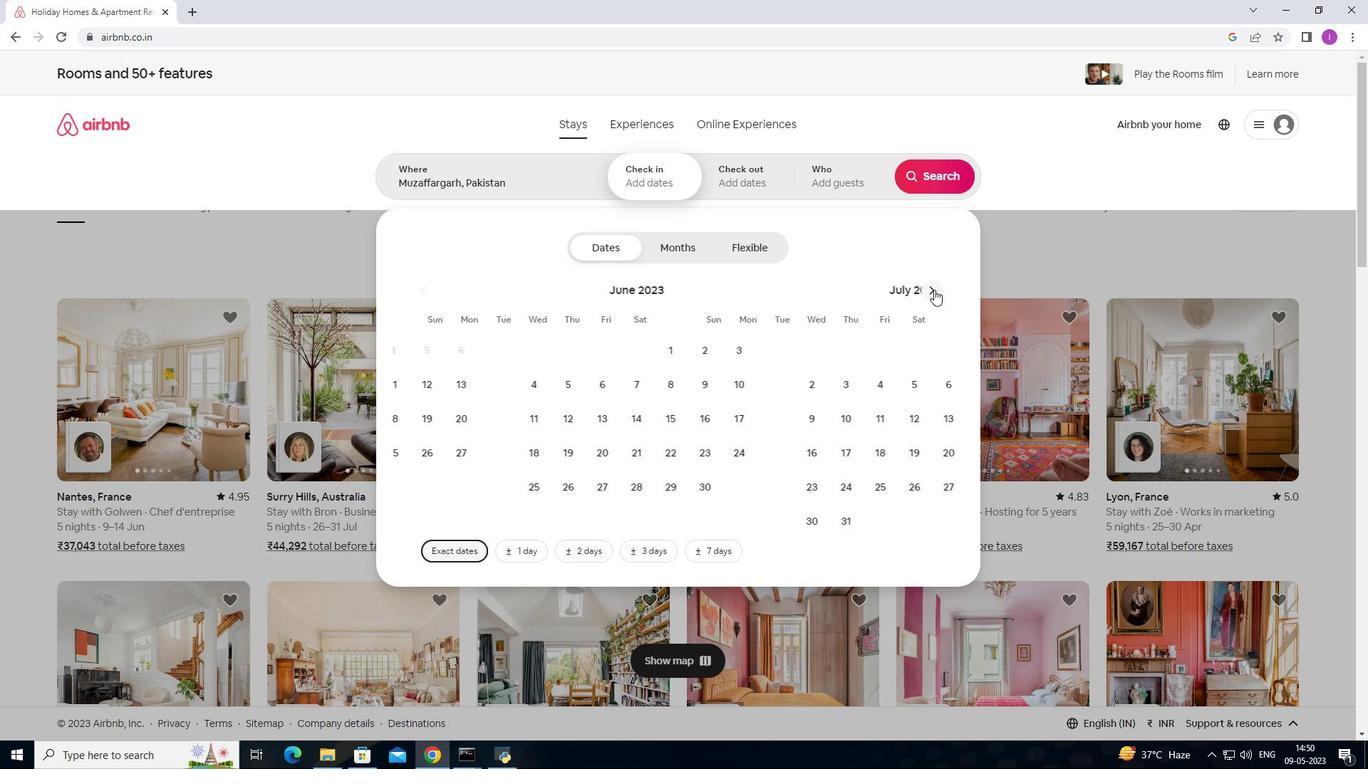 
Action: Mouse moved to (744, 383)
Screenshot: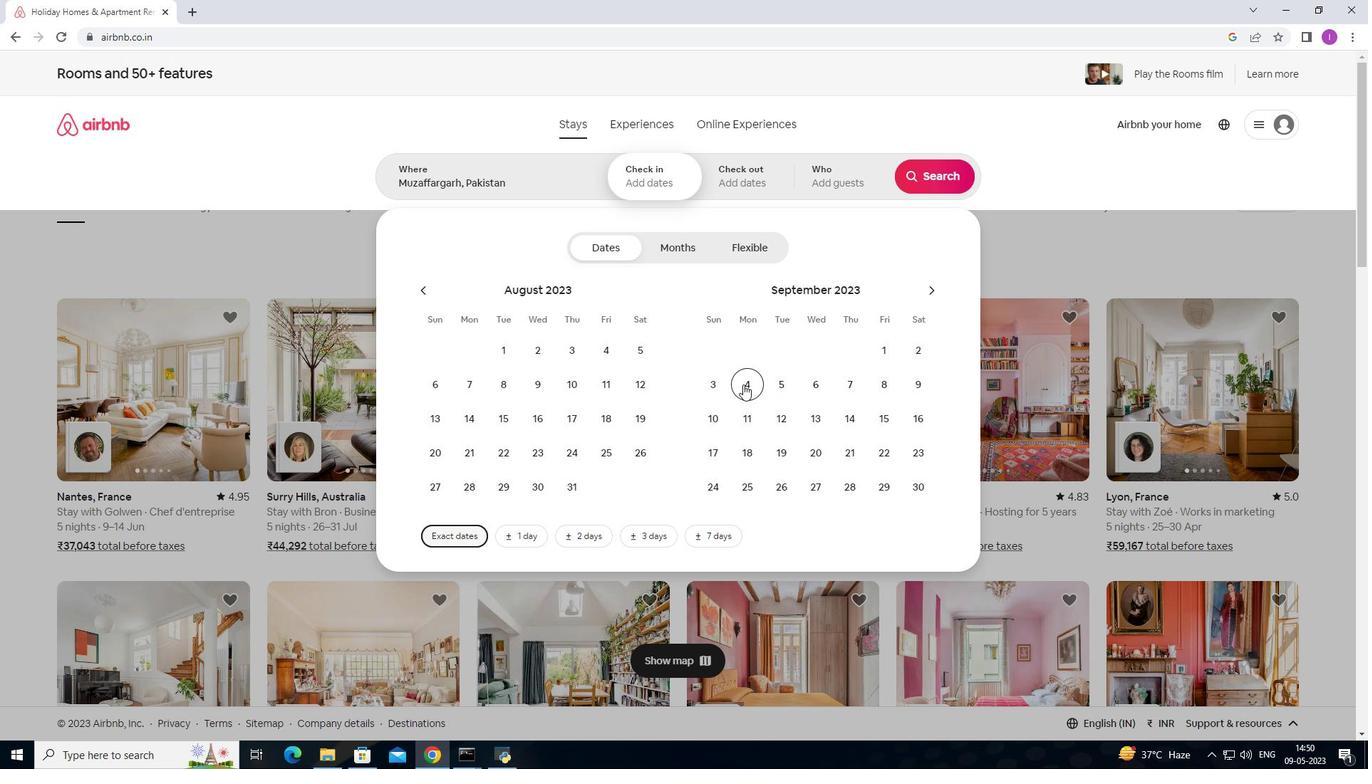 
Action: Mouse pressed left at (744, 383)
Screenshot: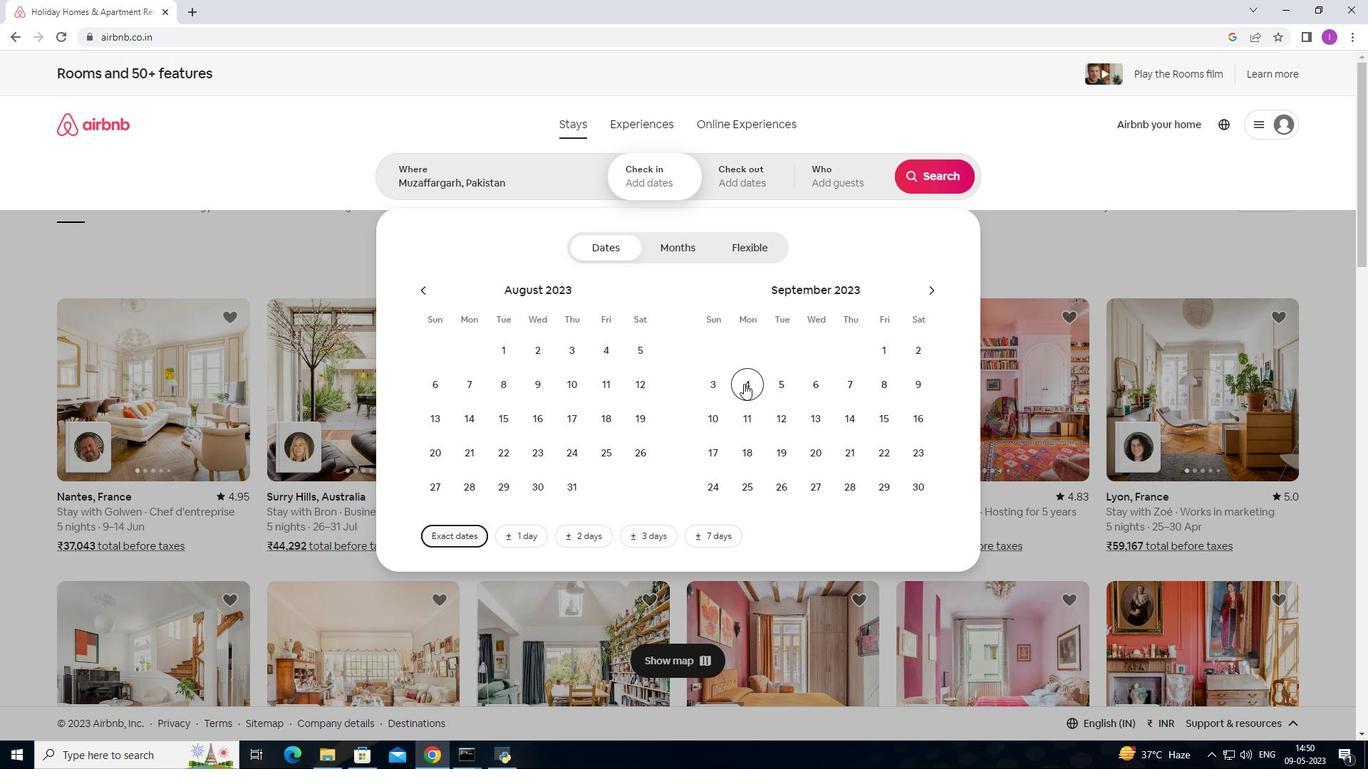 
Action: Mouse moved to (721, 419)
Screenshot: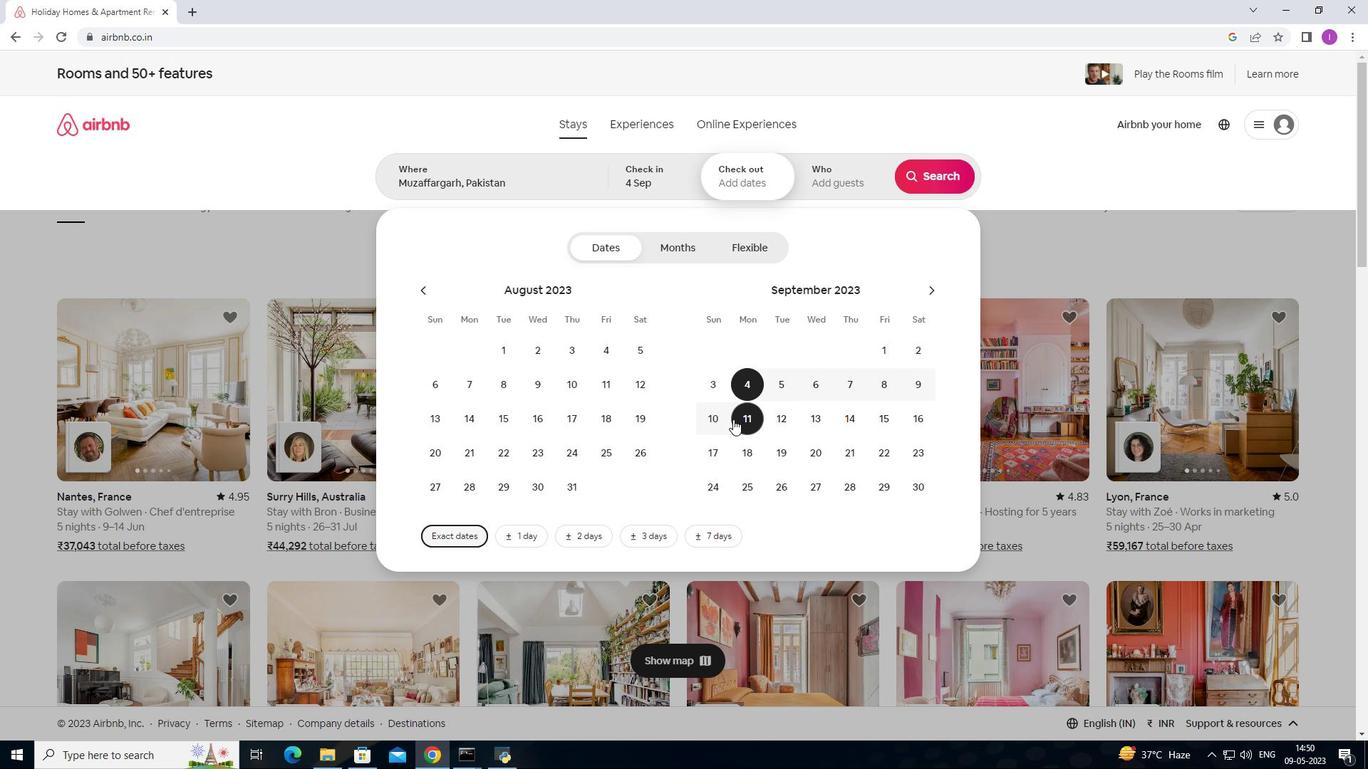 
Action: Mouse pressed left at (721, 419)
Screenshot: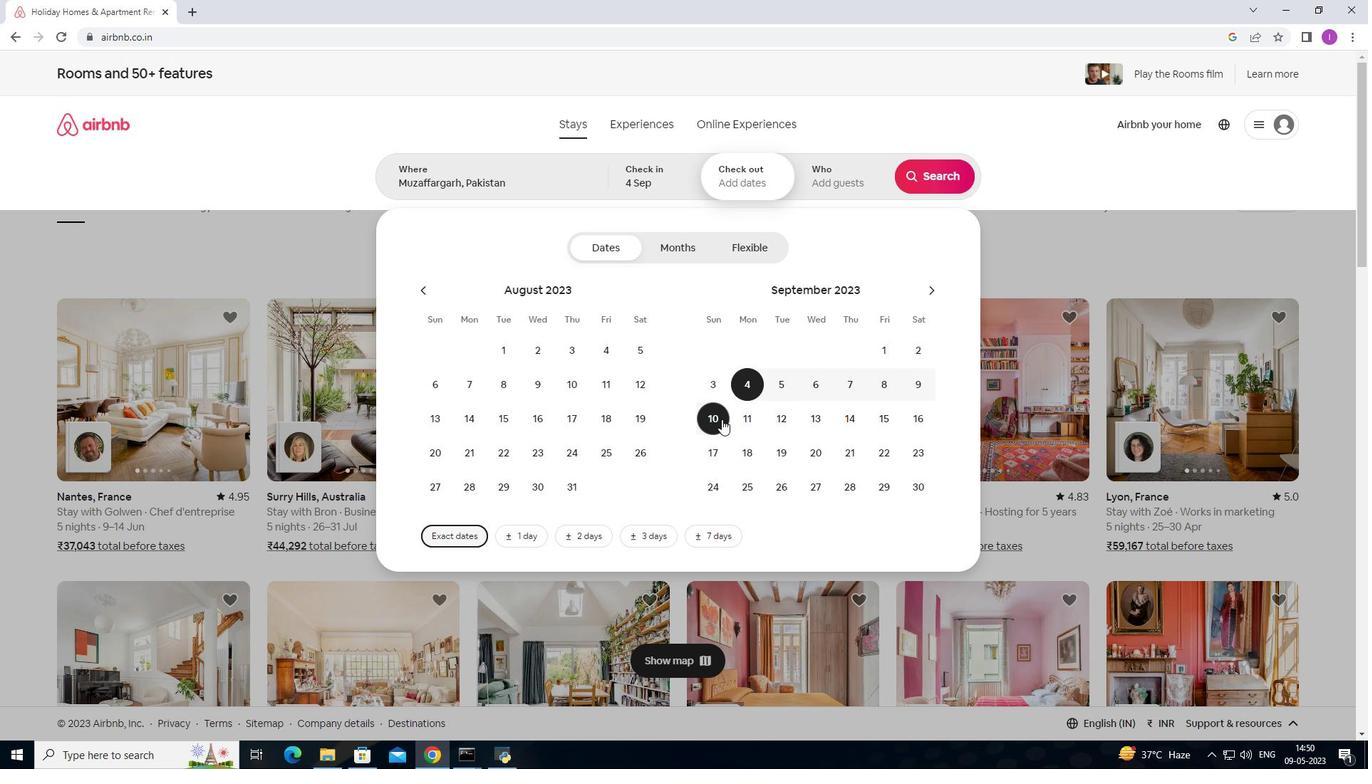 
Action: Mouse moved to (846, 186)
Screenshot: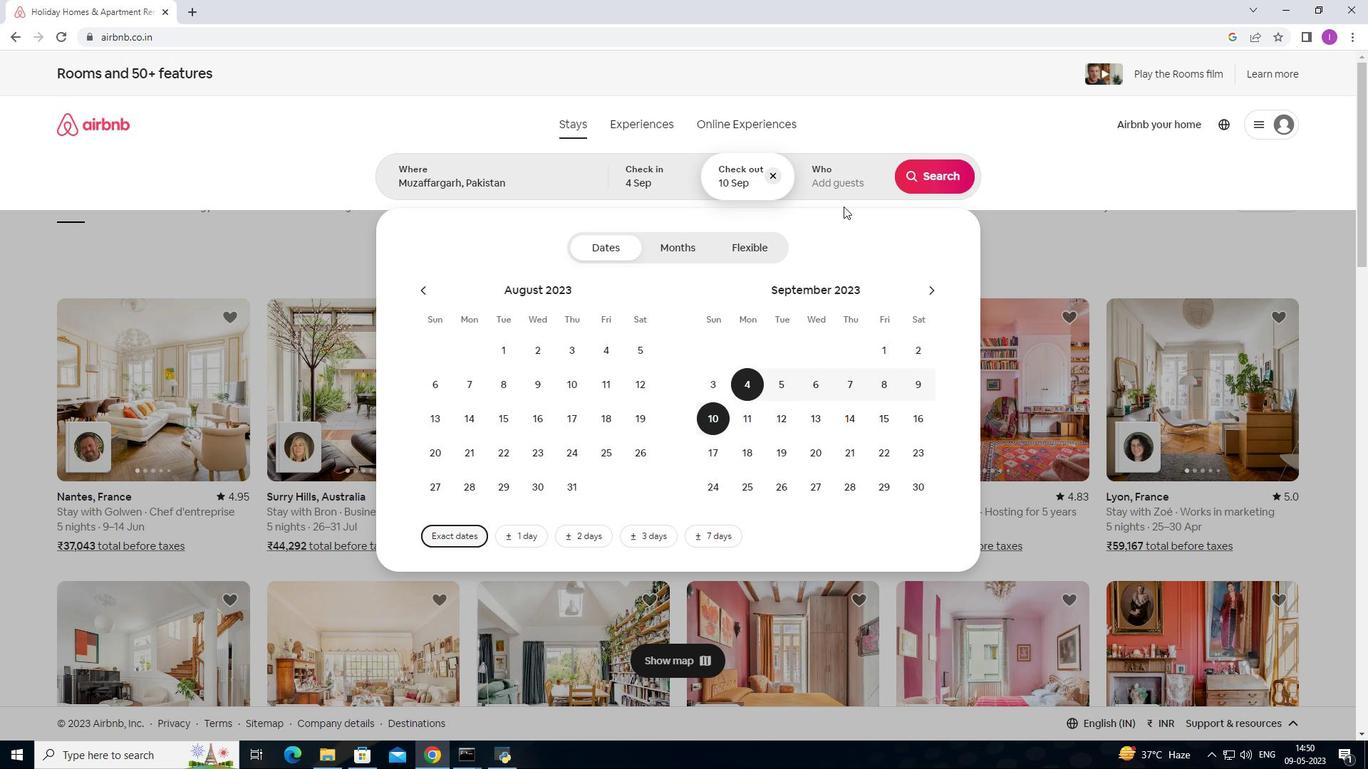 
Action: Mouse pressed left at (846, 186)
Screenshot: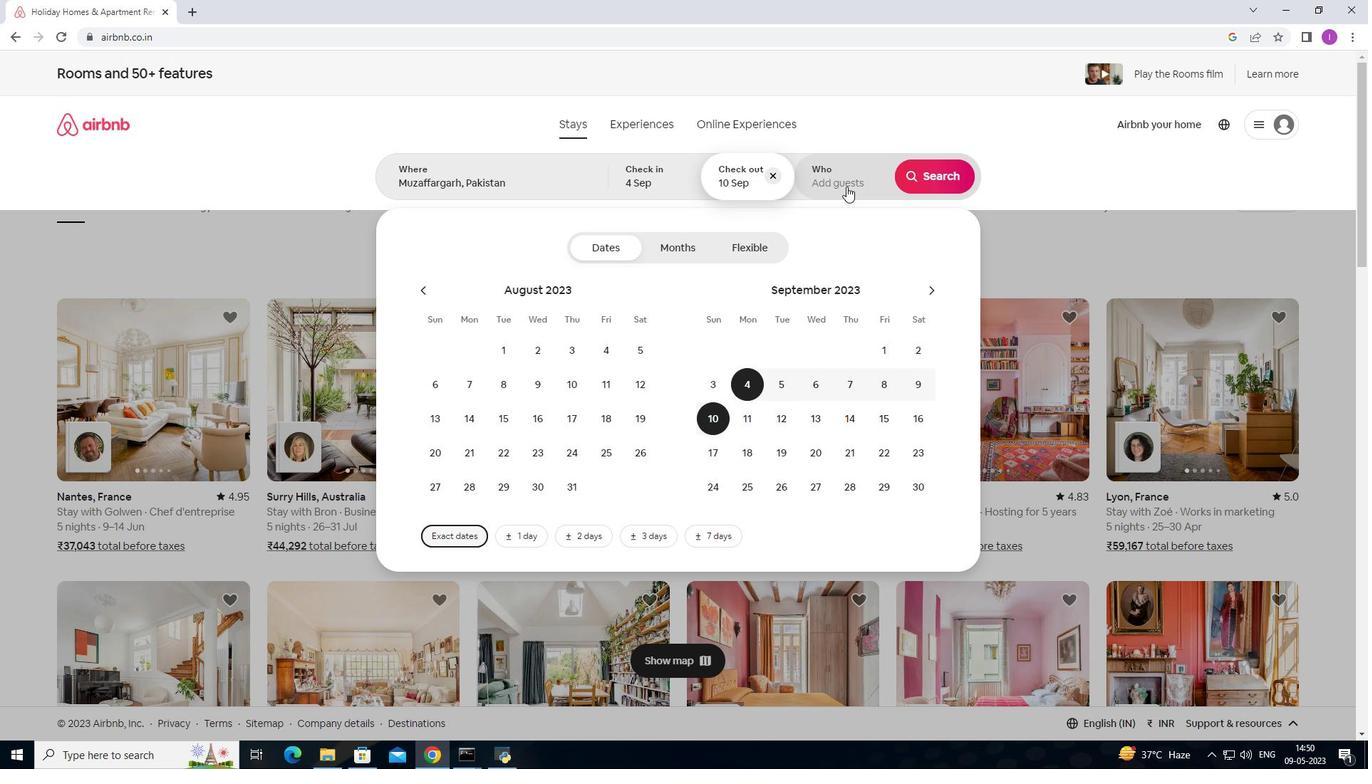
Action: Mouse moved to (942, 255)
Screenshot: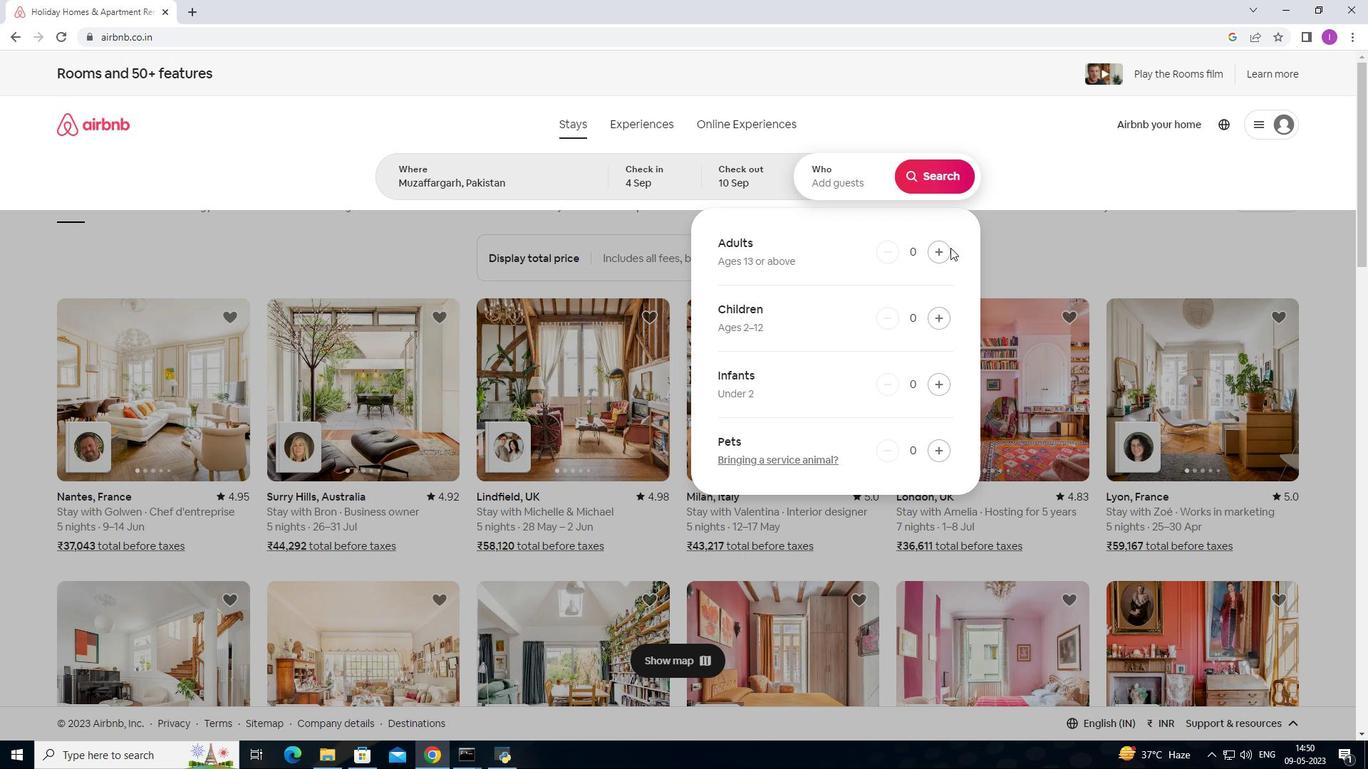 
Action: Mouse pressed left at (942, 255)
Screenshot: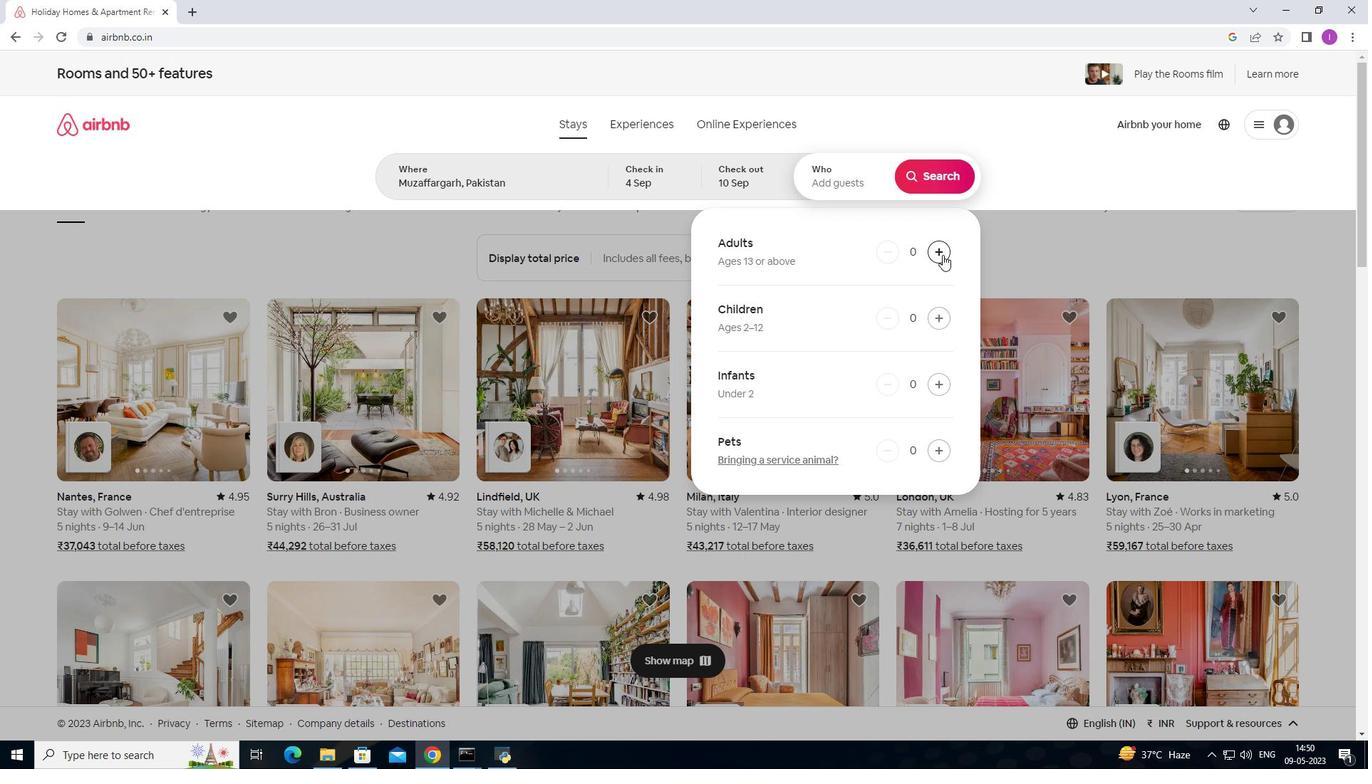 
Action: Mouse pressed left at (942, 255)
Screenshot: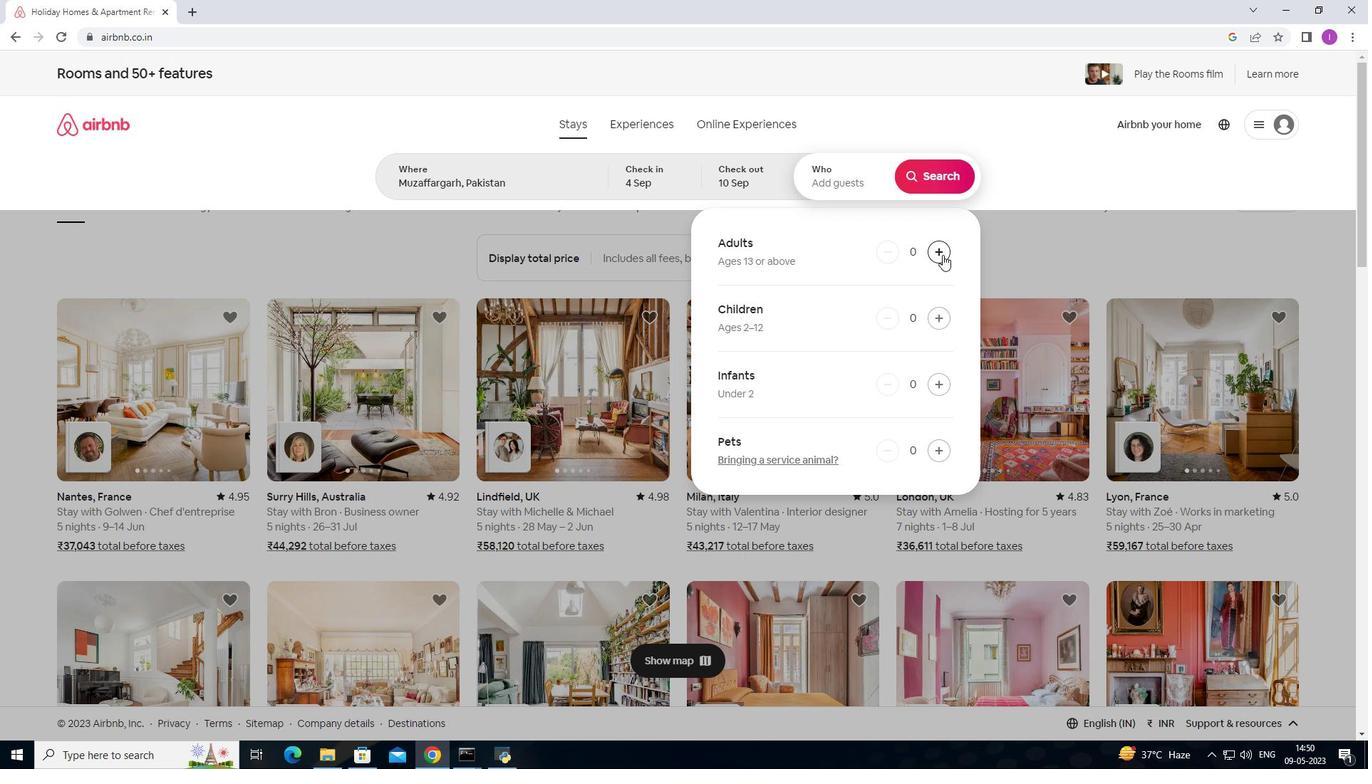 
Action: Mouse moved to (881, 260)
Screenshot: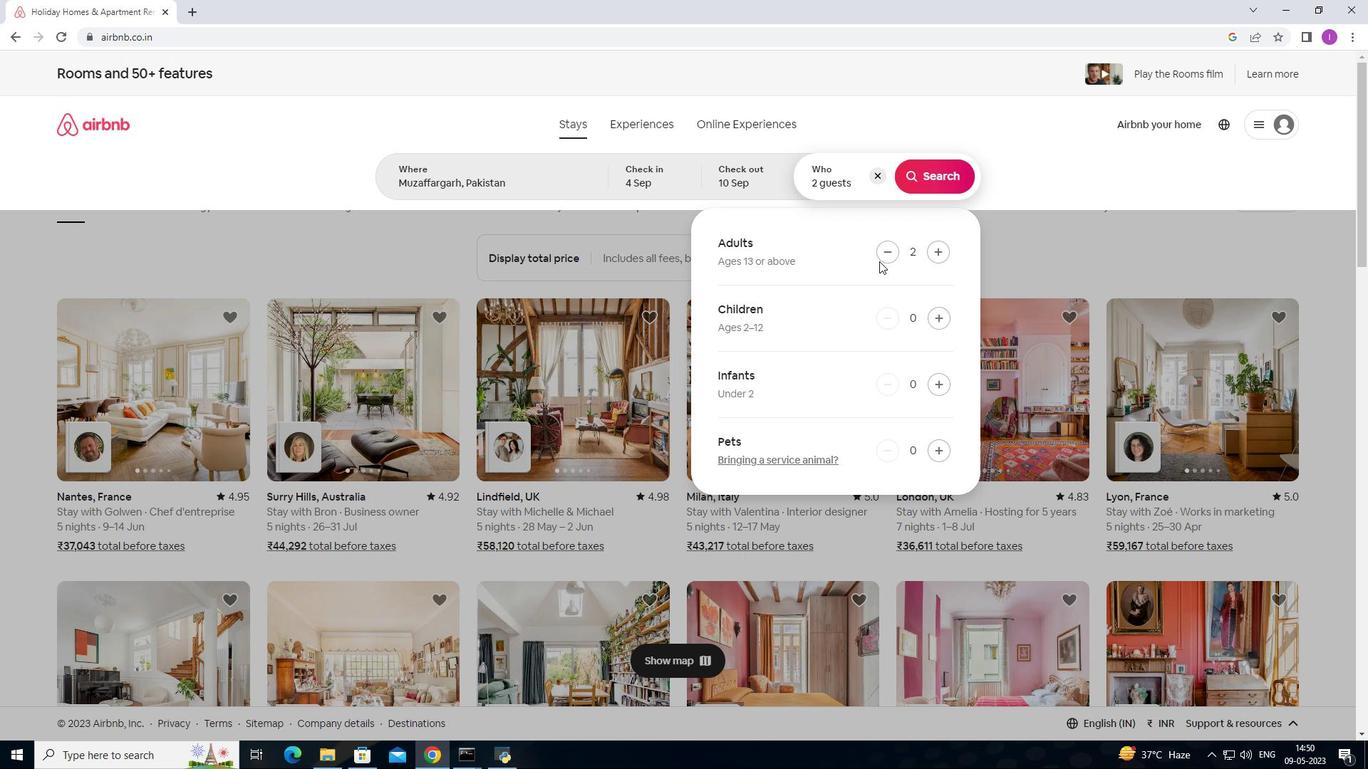 
Action: Mouse pressed left at (881, 260)
Screenshot: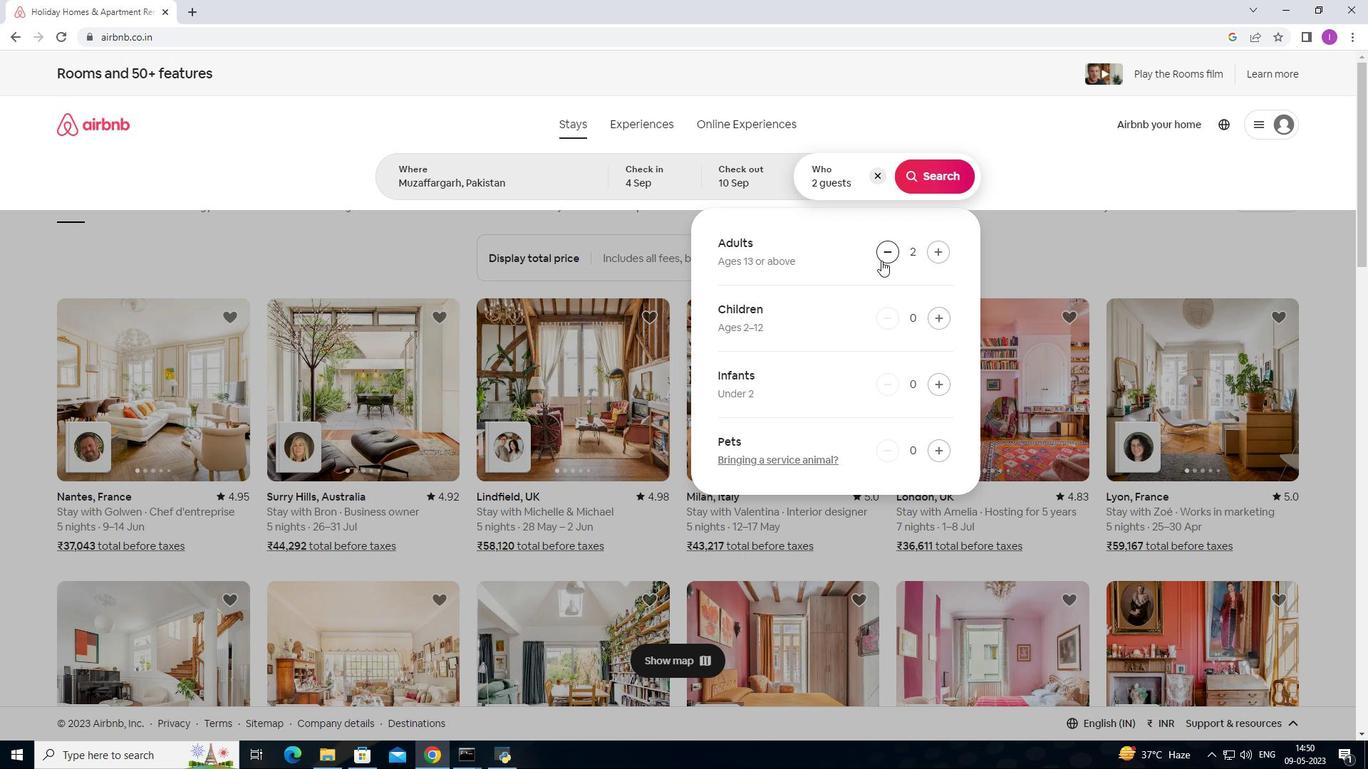 
Action: Mouse moved to (953, 181)
Screenshot: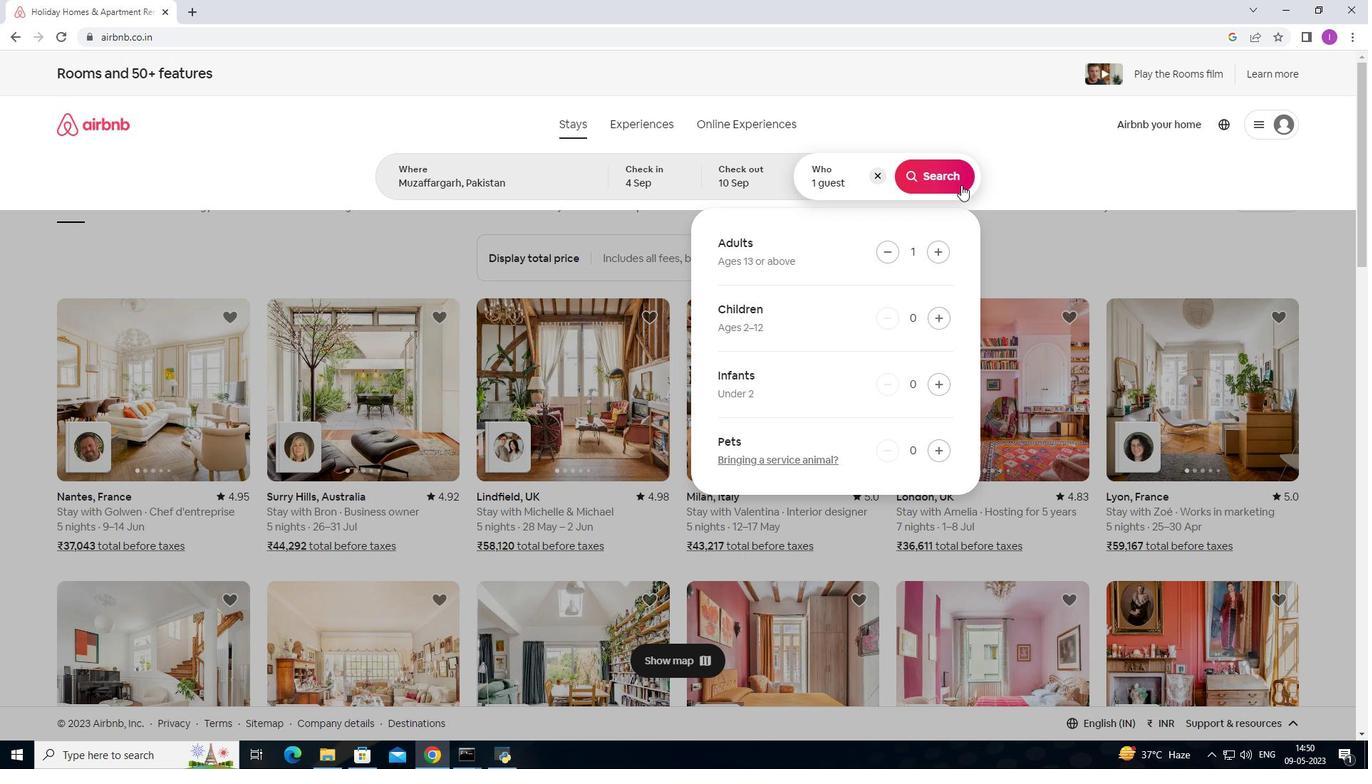 
Action: Mouse pressed left at (953, 181)
Screenshot: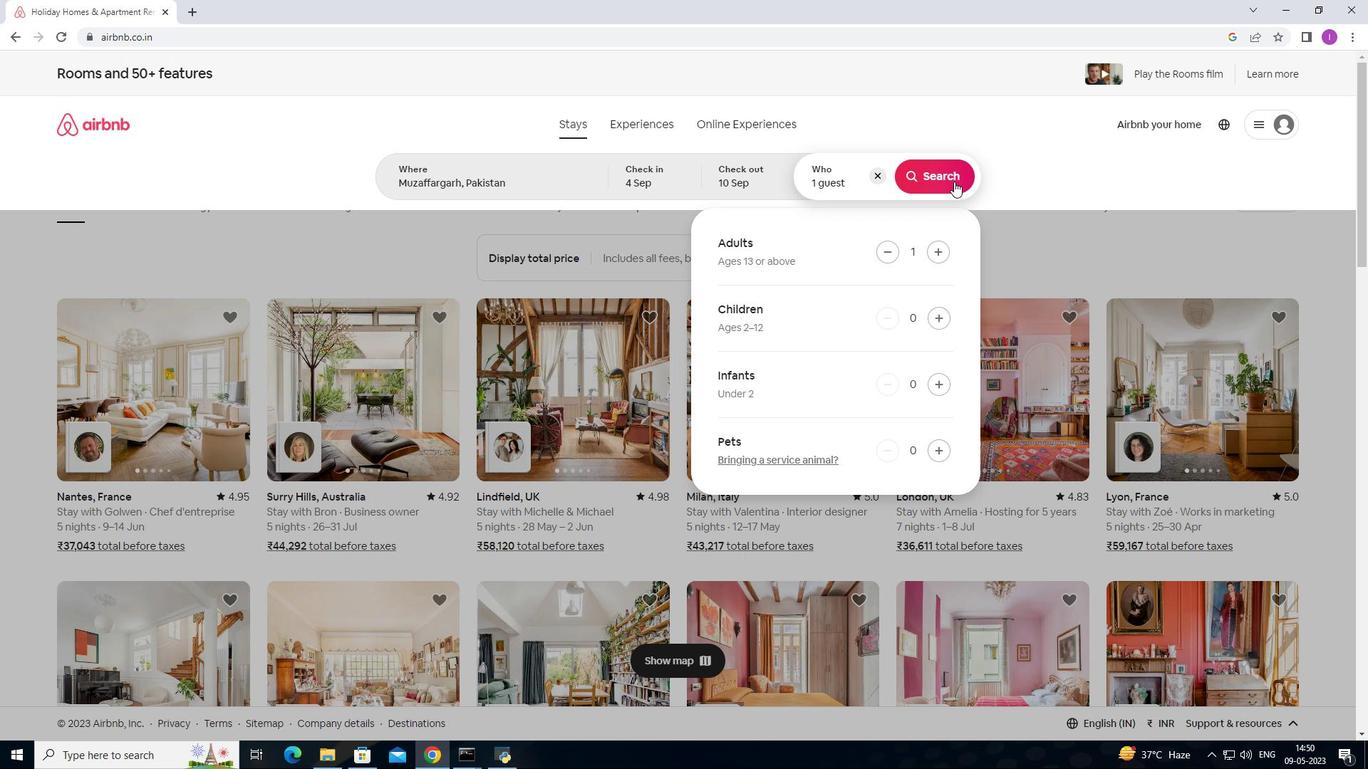 
Action: Mouse moved to (1286, 129)
Screenshot: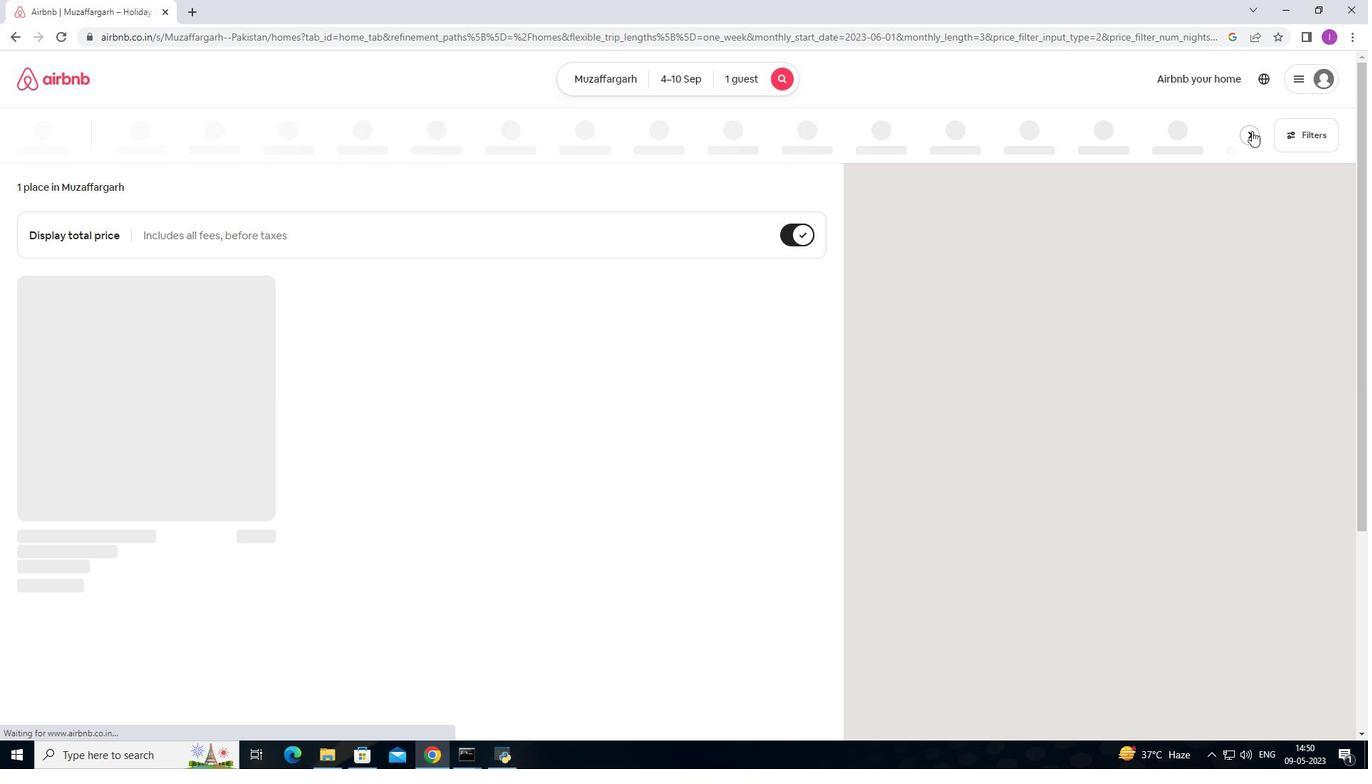 
Action: Mouse pressed left at (1286, 129)
Screenshot: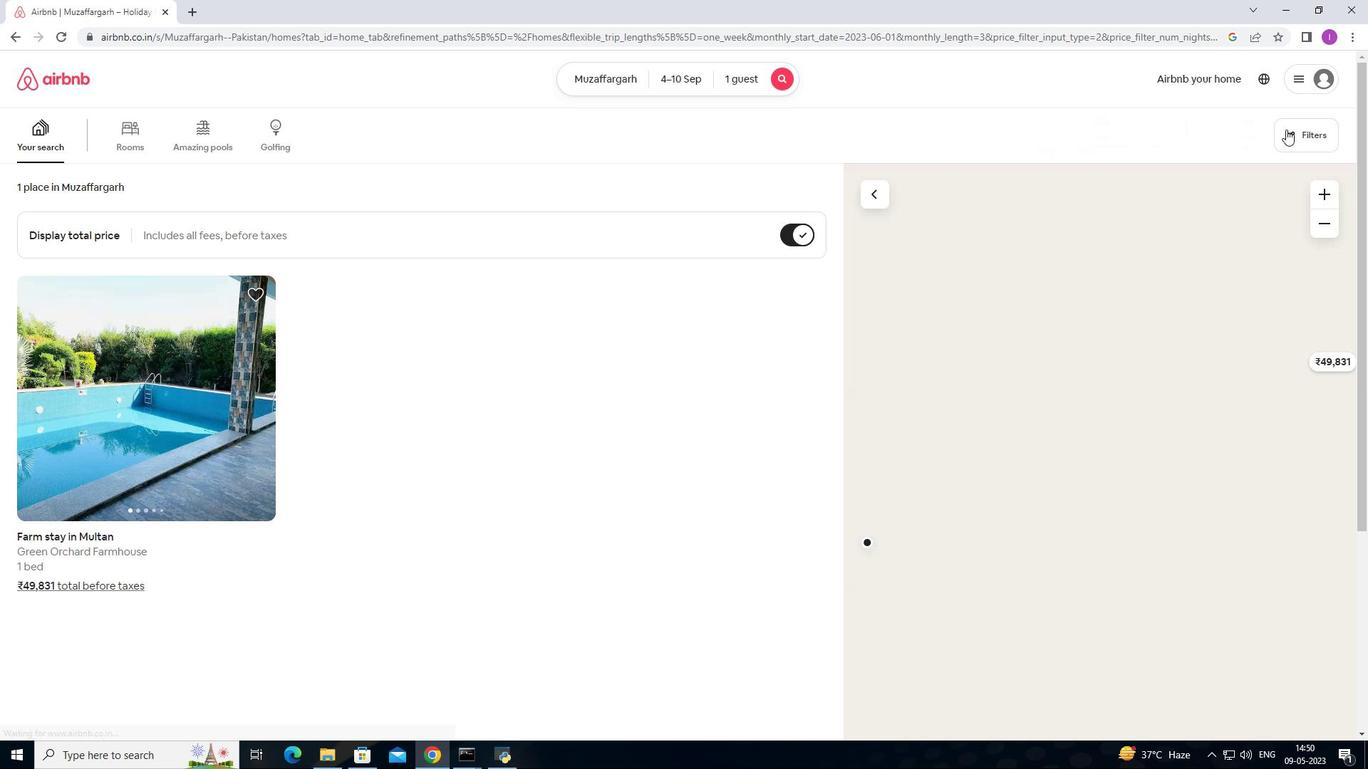 
Action: Mouse moved to (503, 483)
Screenshot: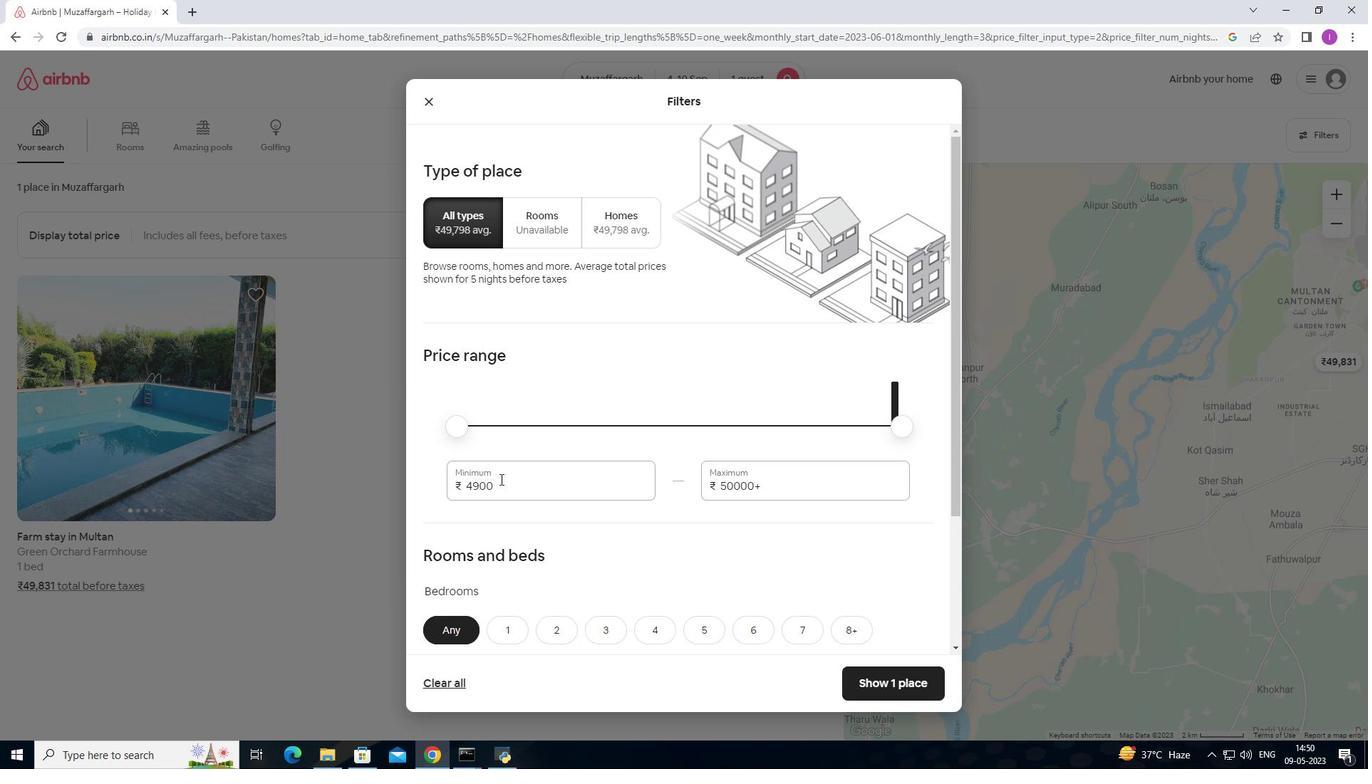 
Action: Mouse pressed left at (503, 483)
Screenshot: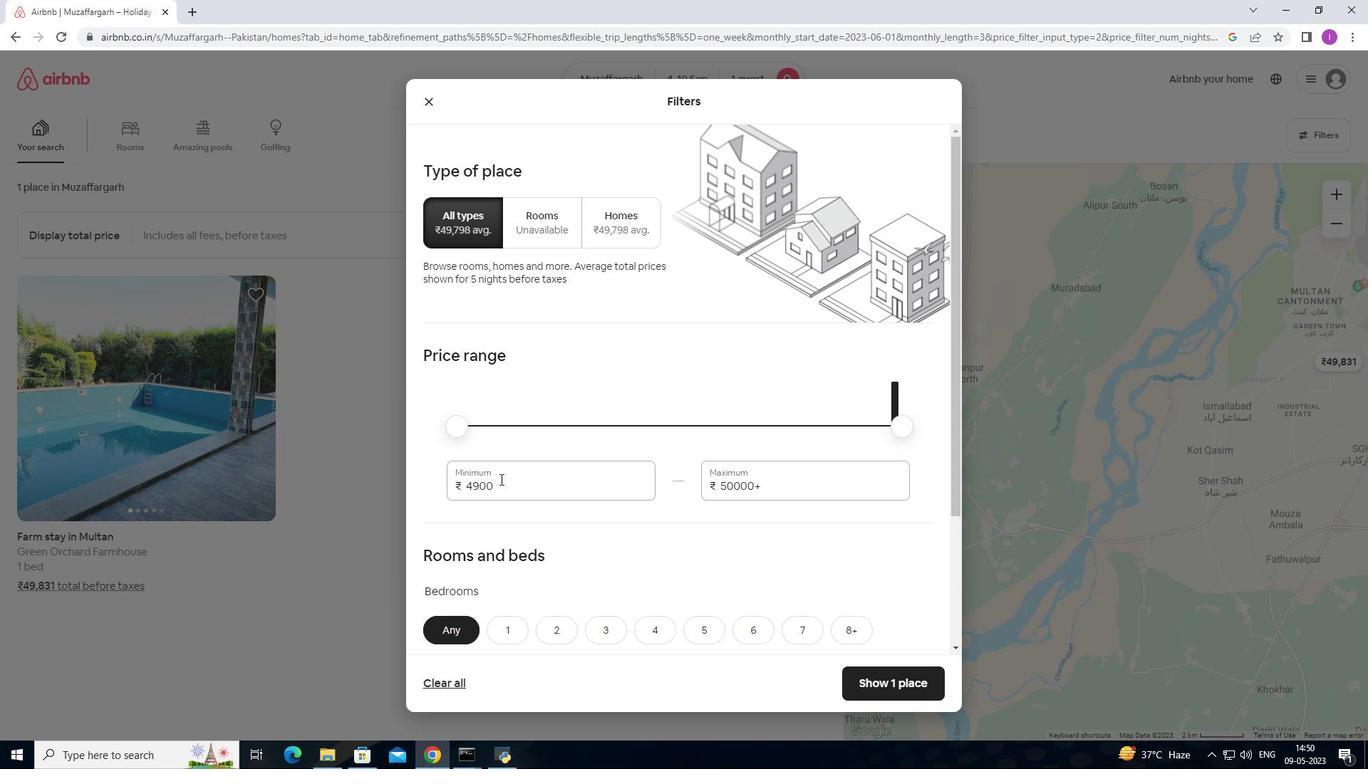
Action: Mouse moved to (441, 474)
Screenshot: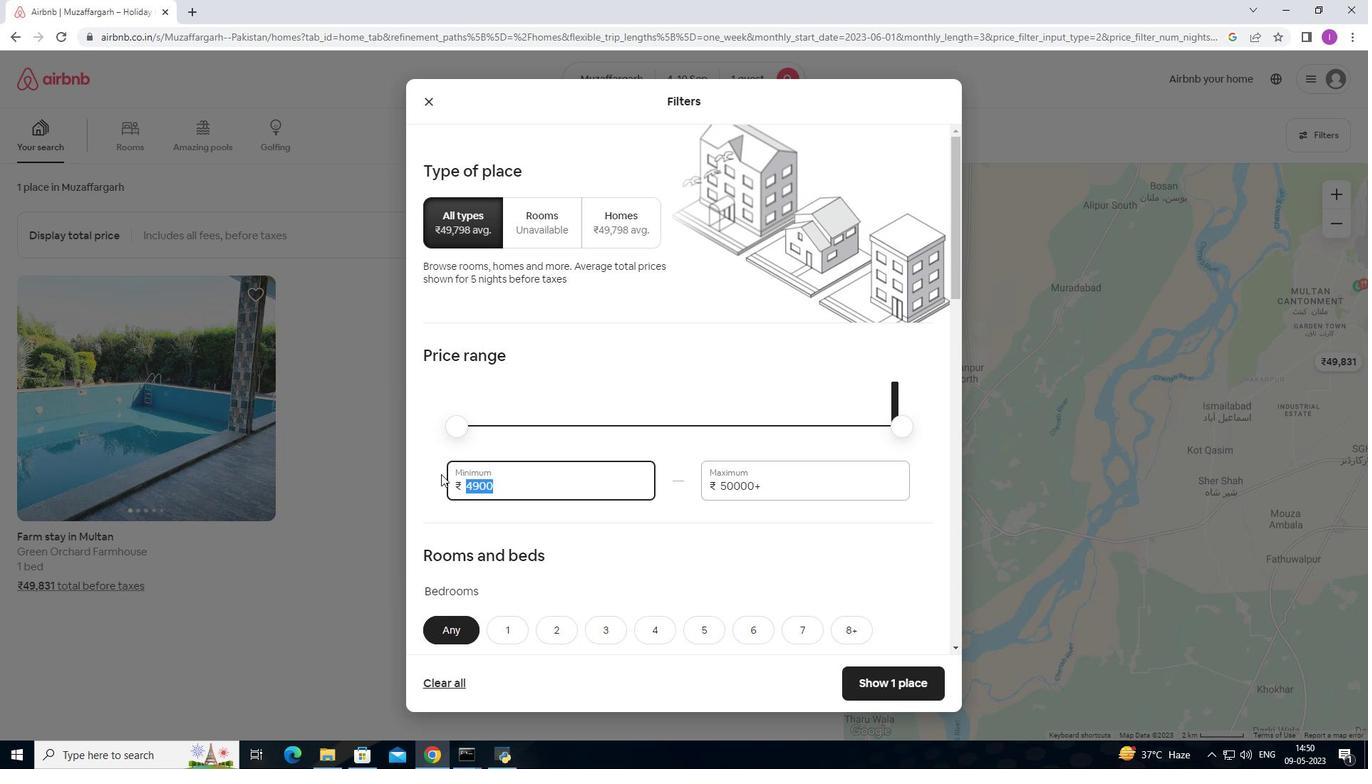 
Action: Key pressed 9
Screenshot: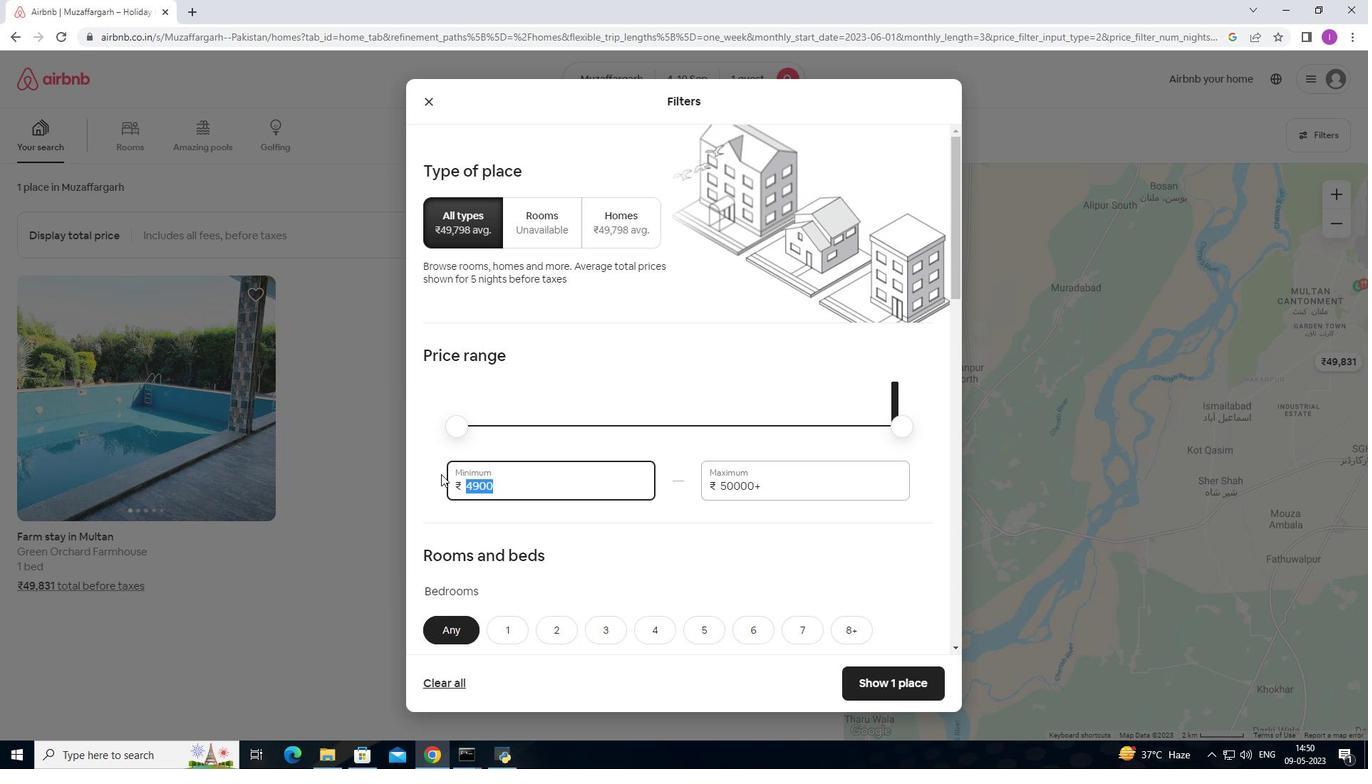 
Action: Mouse moved to (441, 473)
Screenshot: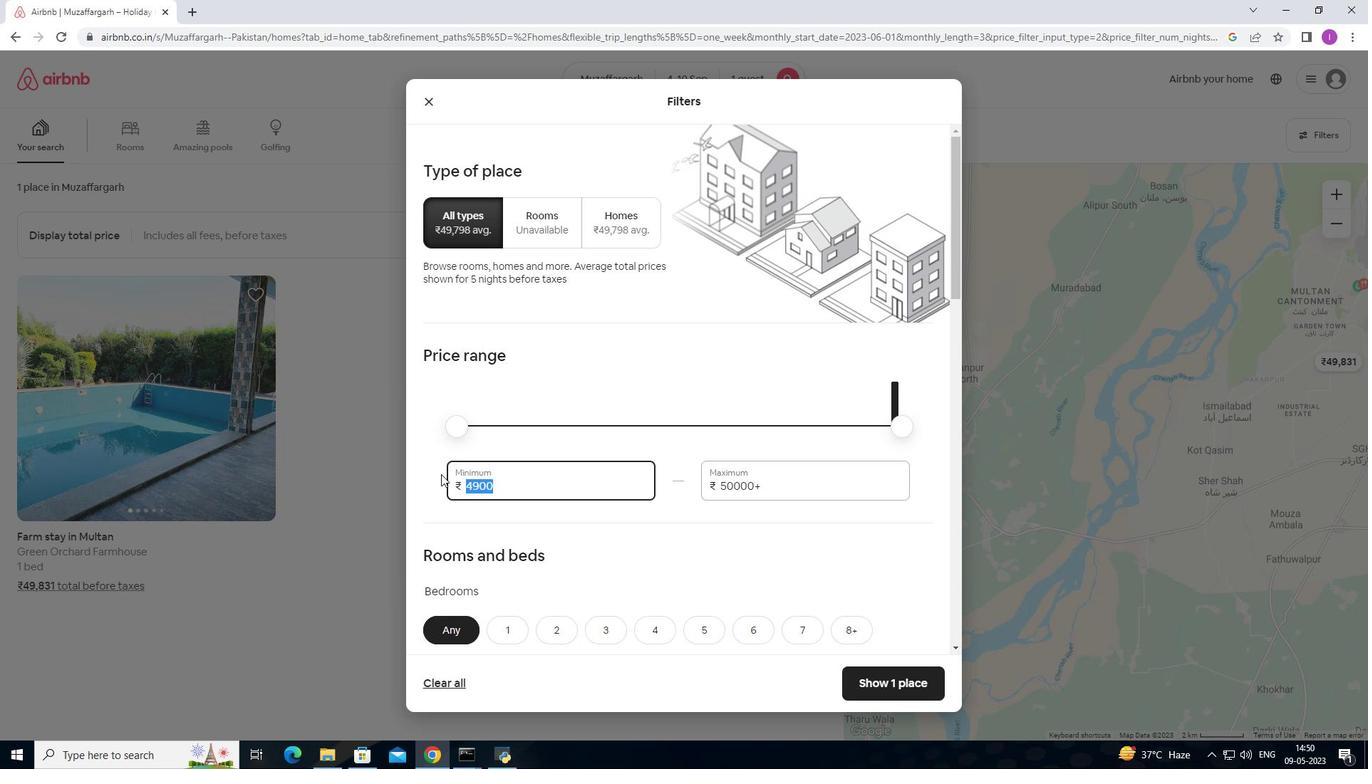 
Action: Key pressed 0
Screenshot: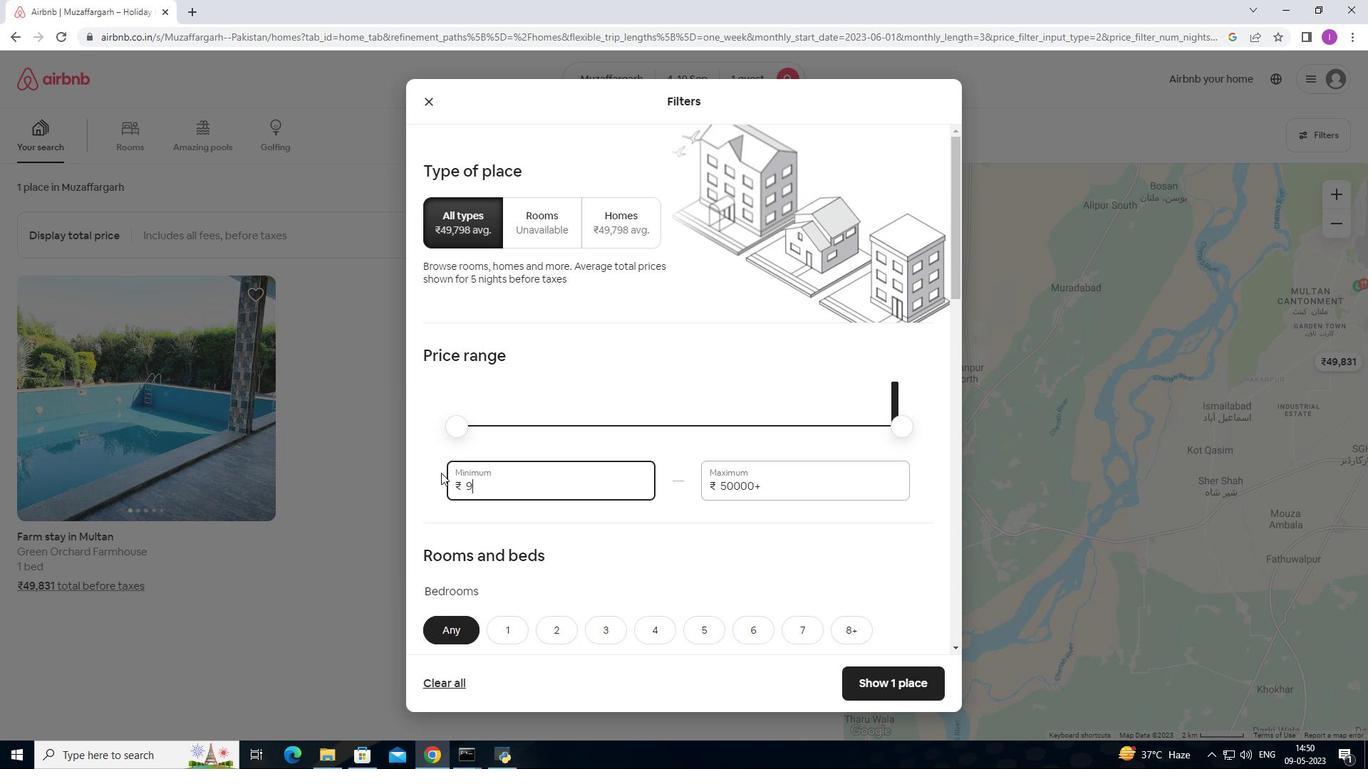 
Action: Mouse moved to (441, 471)
Screenshot: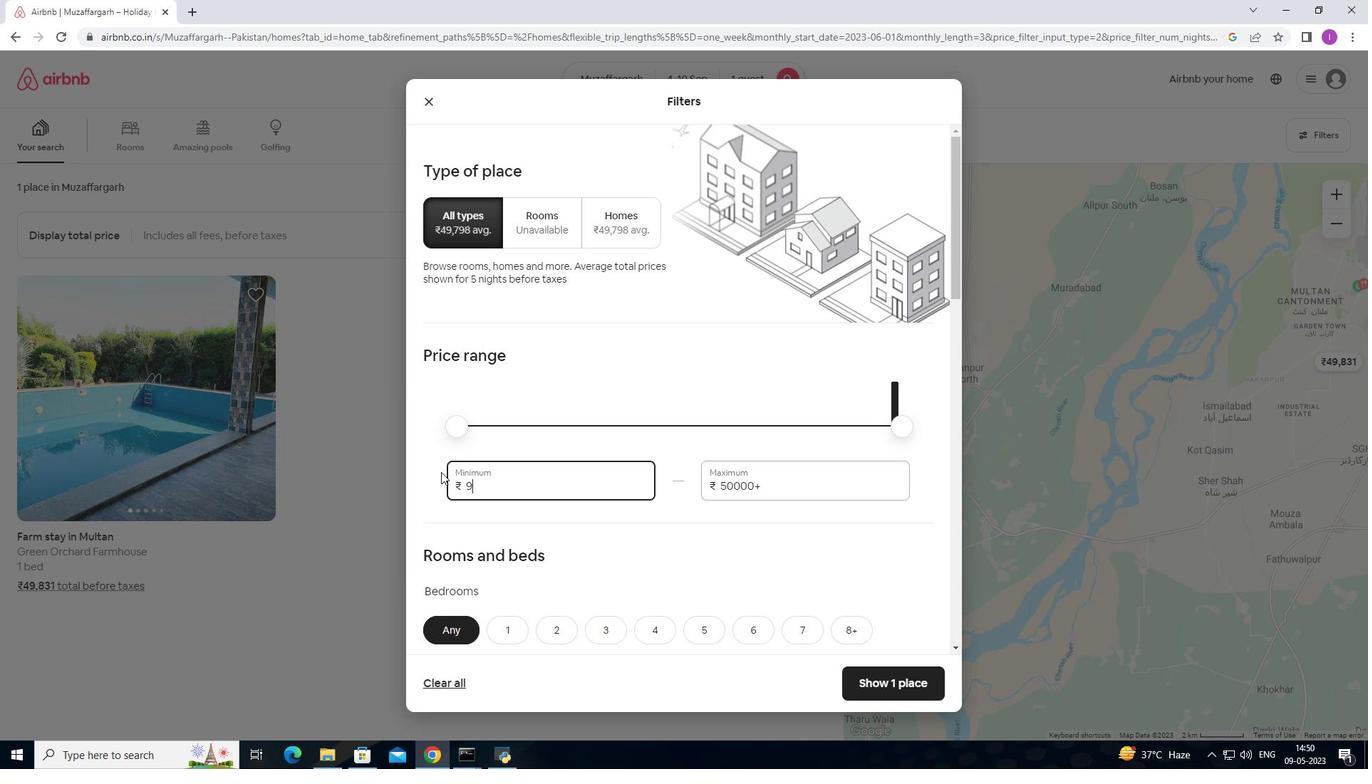 
Action: Key pressed 0
Screenshot: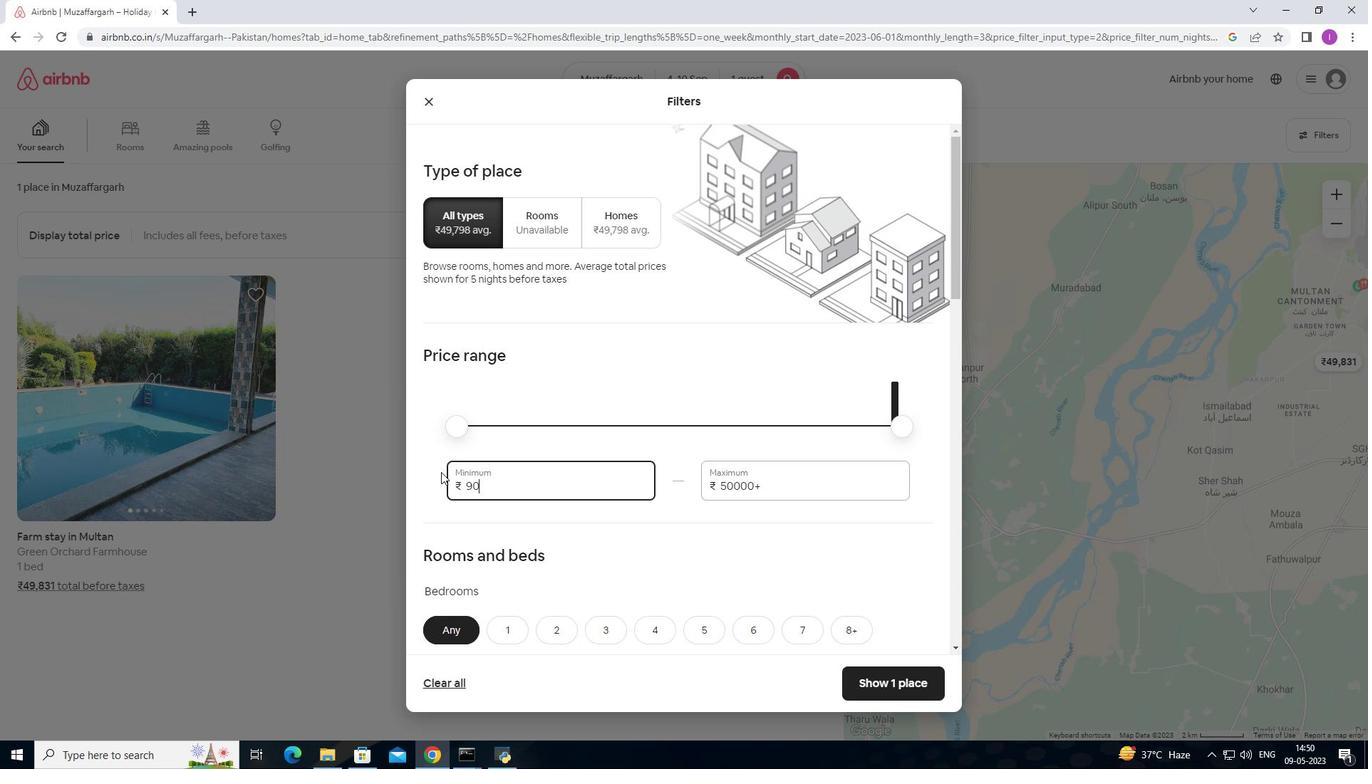
Action: Mouse moved to (441, 468)
Screenshot: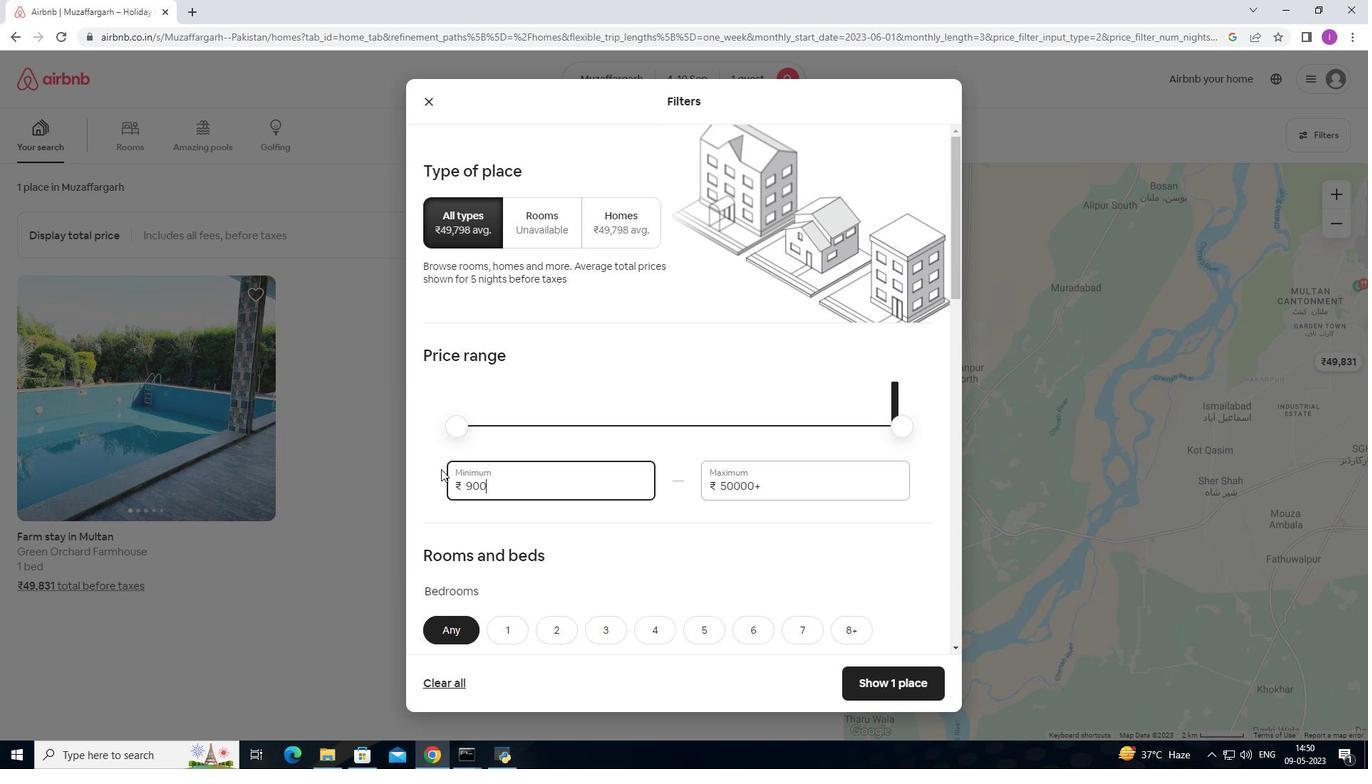 
Action: Key pressed 0
Screenshot: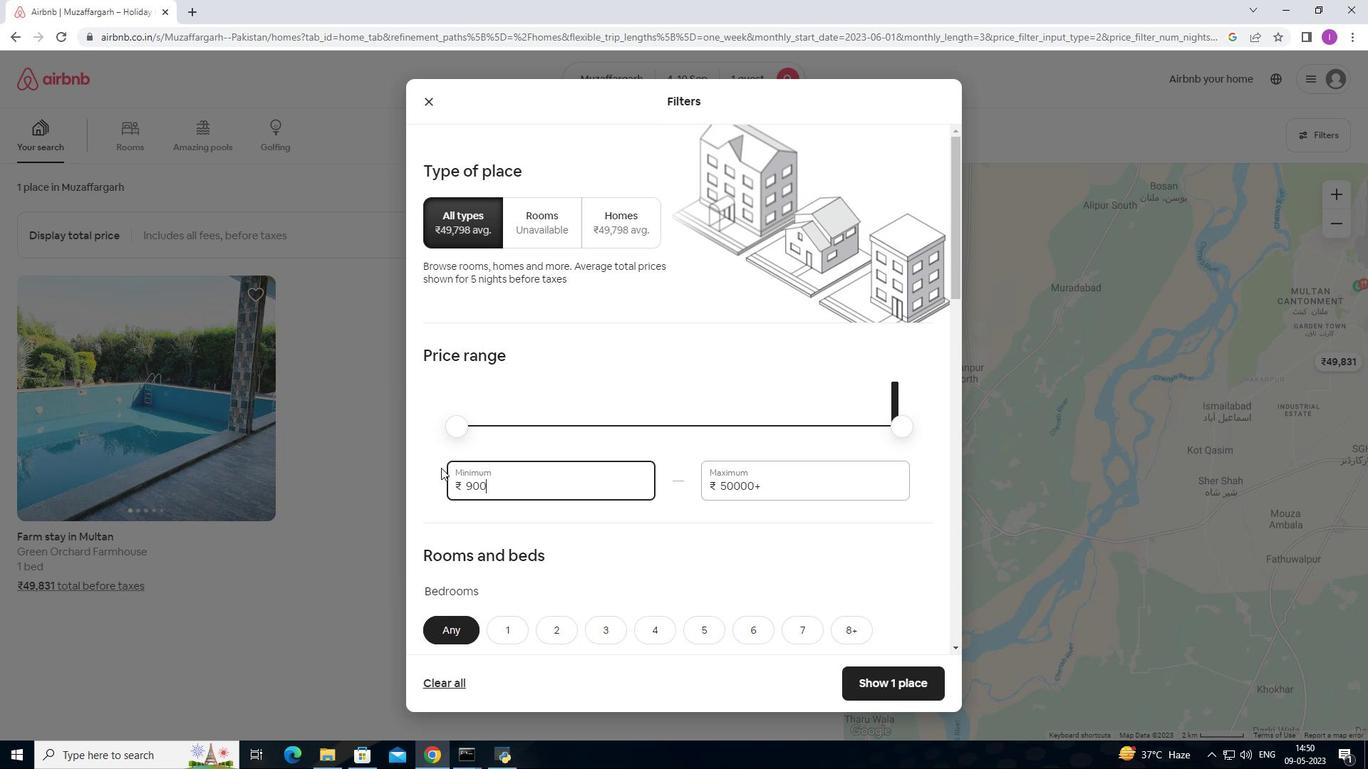 
Action: Mouse moved to (763, 484)
Screenshot: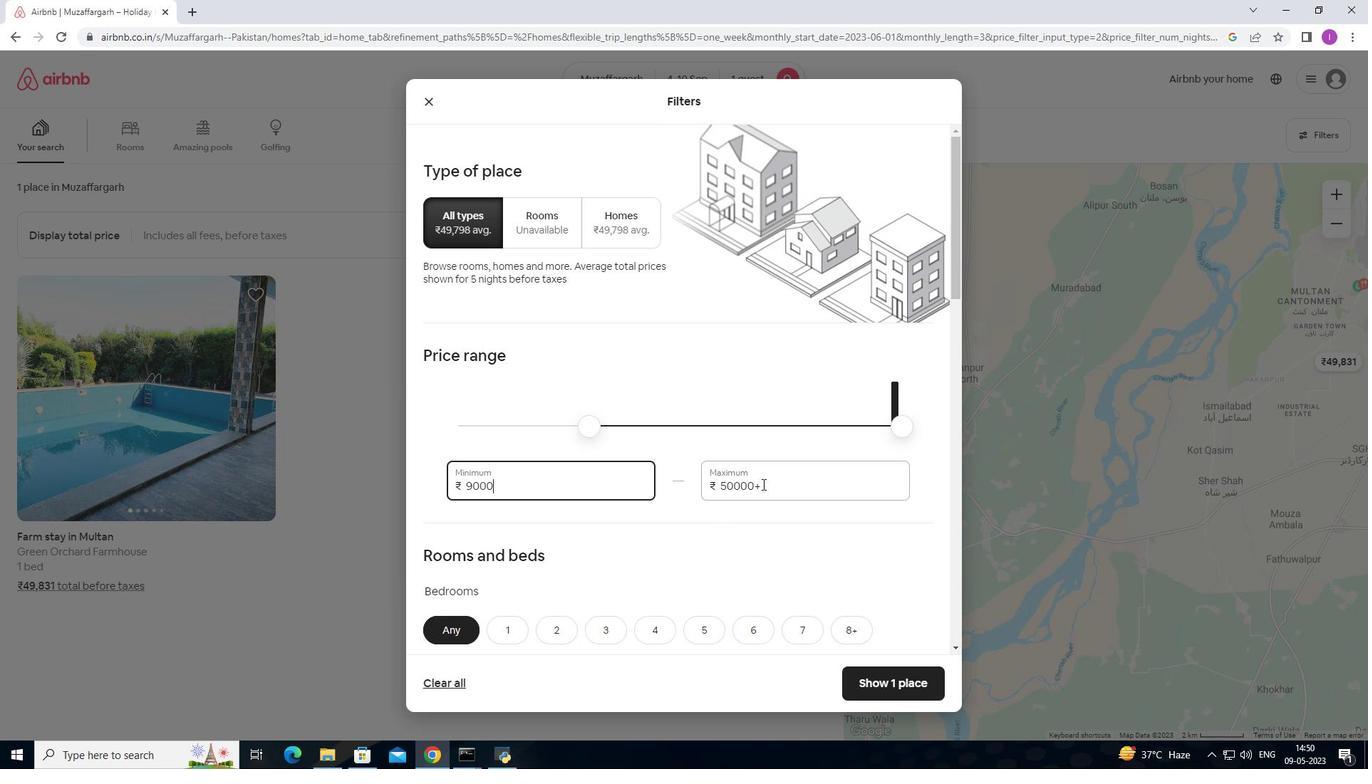 
Action: Mouse pressed left at (763, 484)
Screenshot: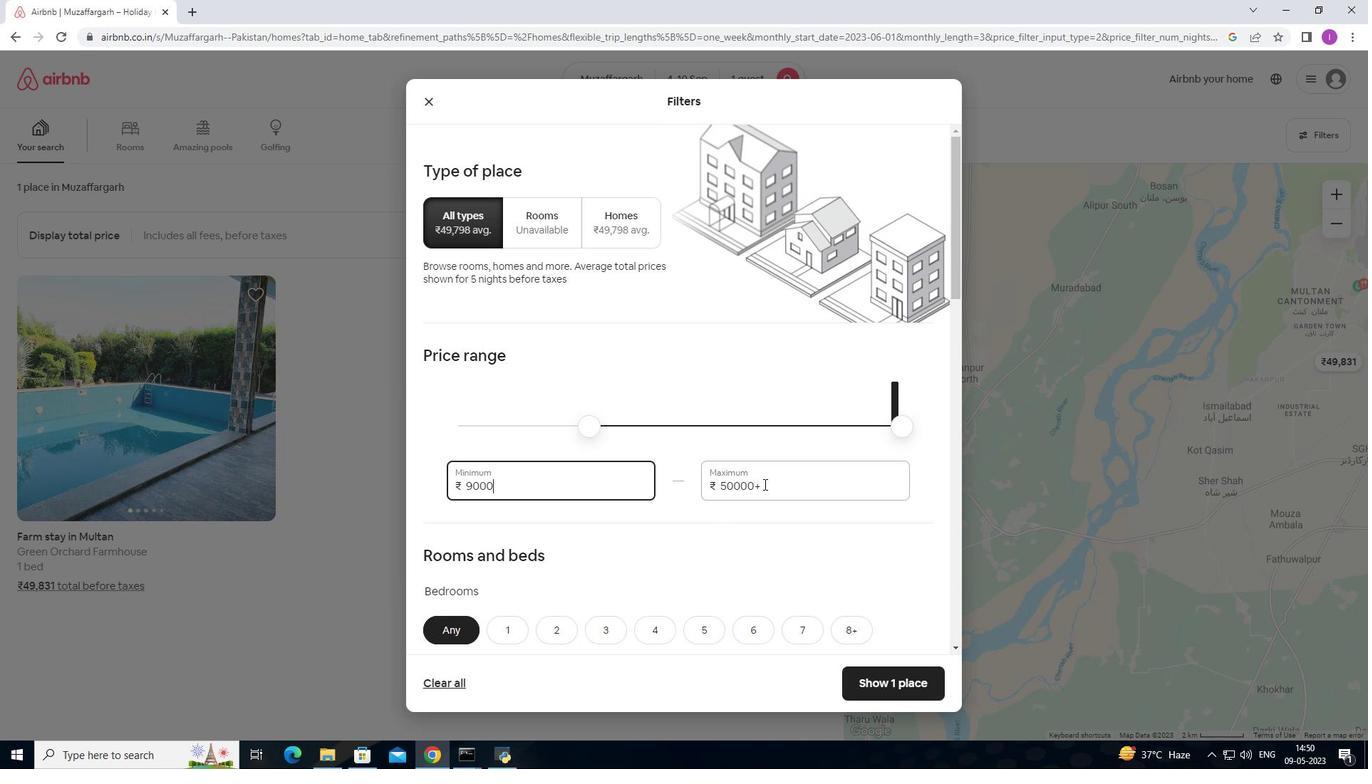 
Action: Mouse moved to (695, 487)
Screenshot: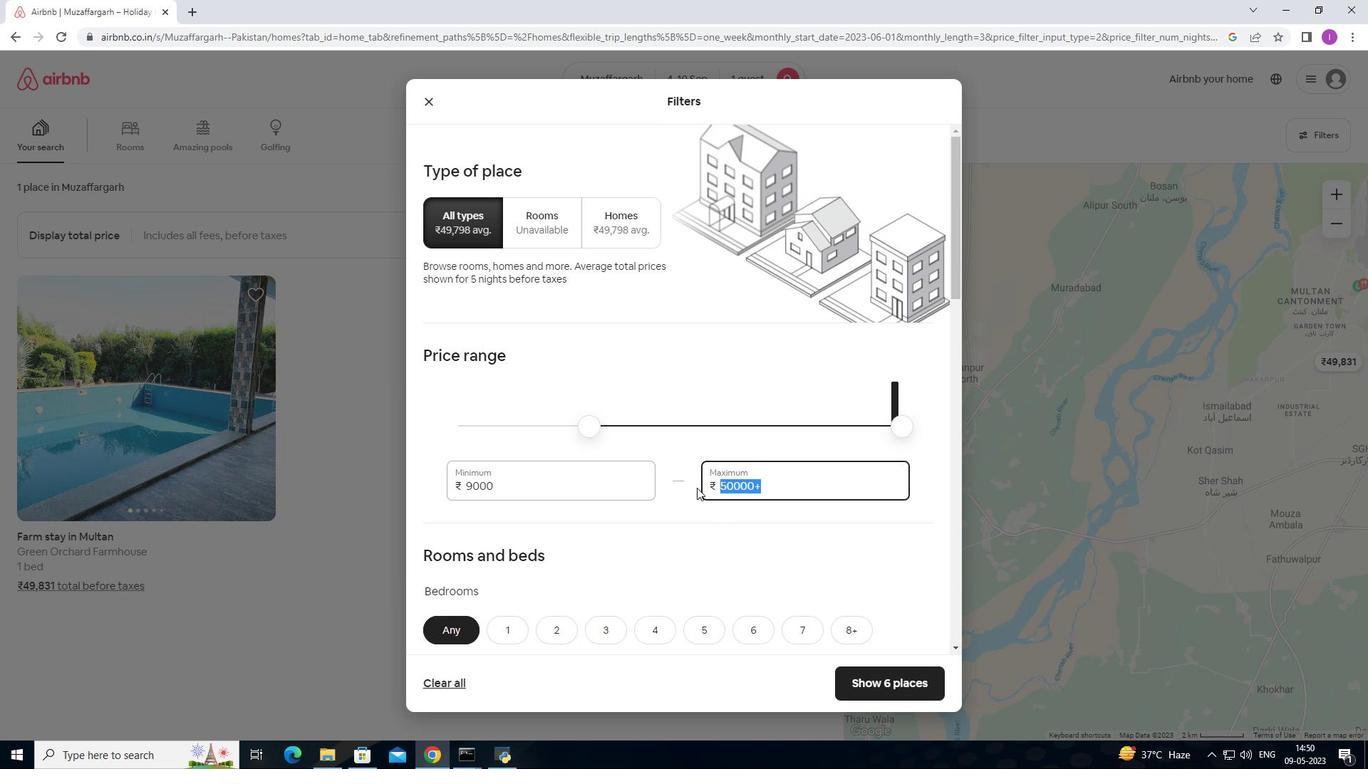 
Action: Key pressed 17
Screenshot: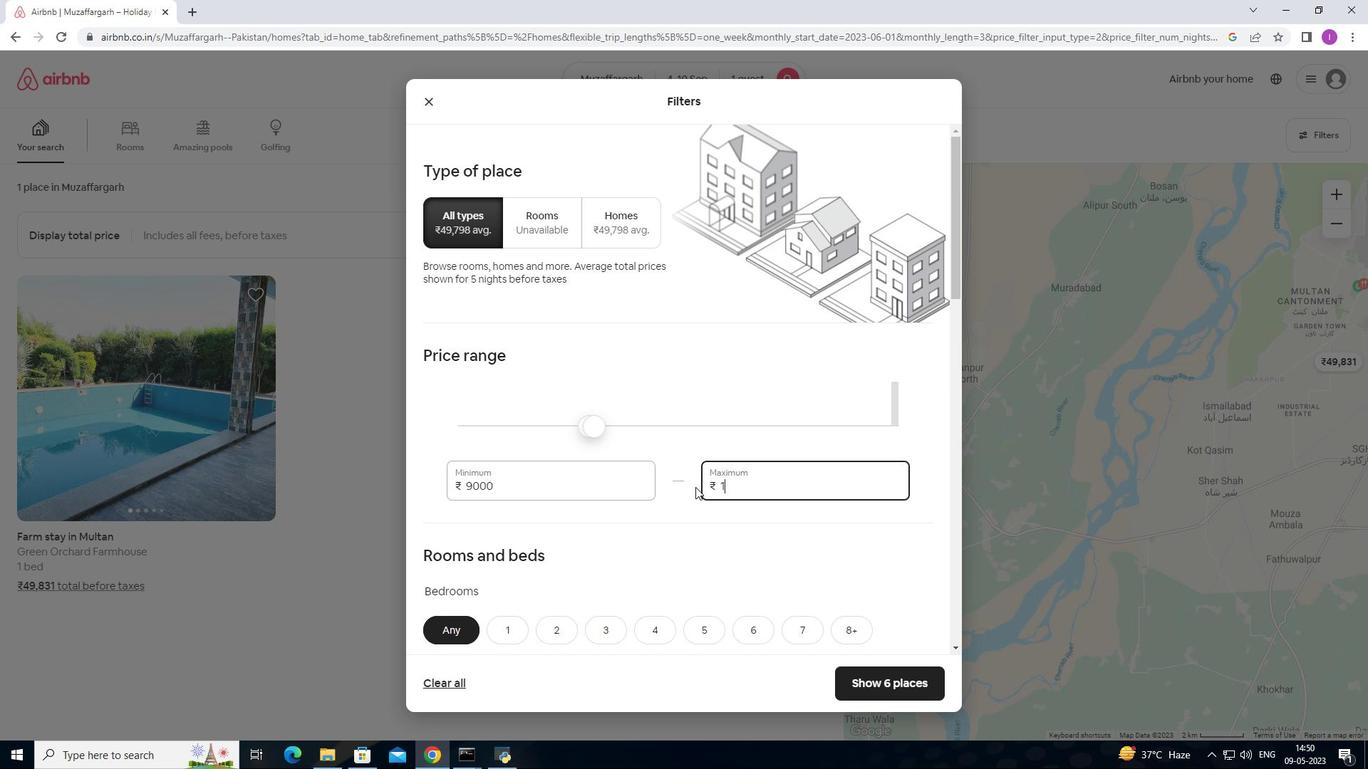
Action: Mouse moved to (694, 486)
Screenshot: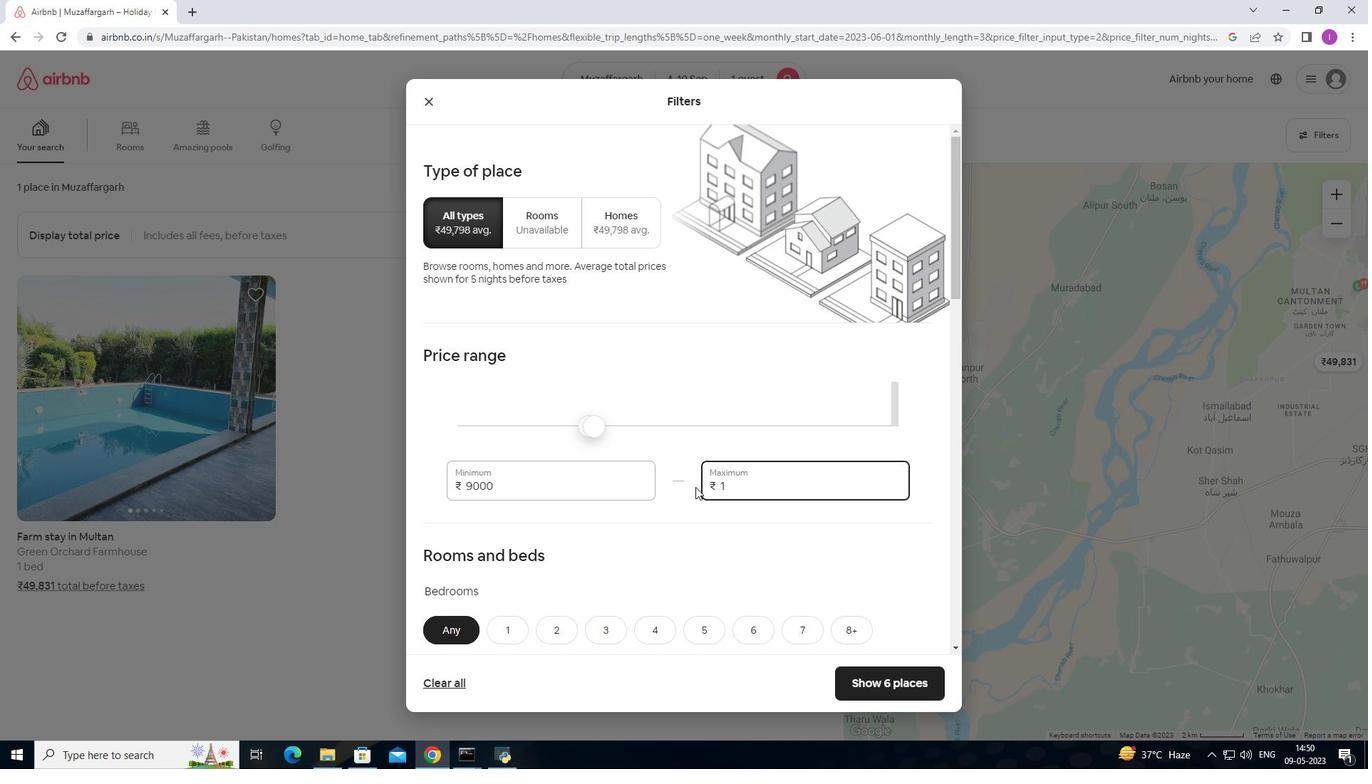 
Action: Key pressed 0
Screenshot: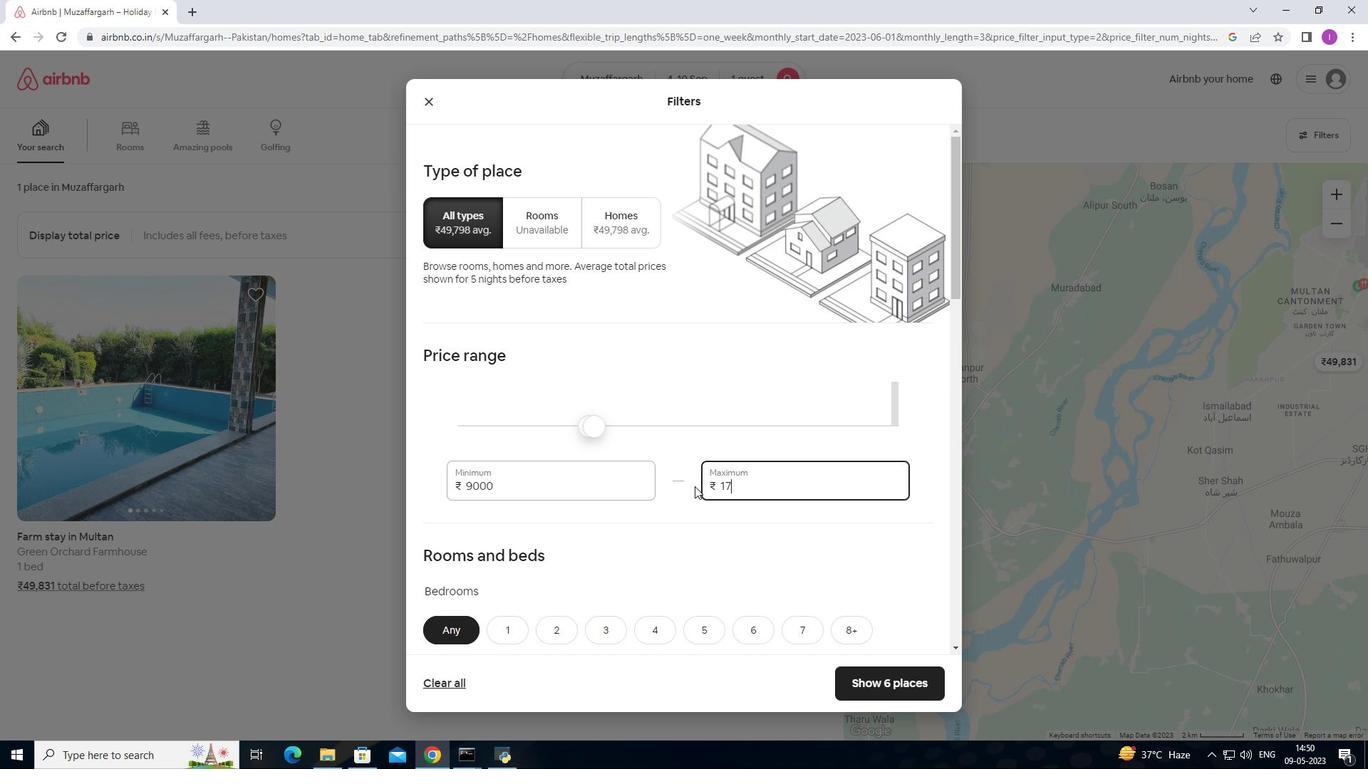 
Action: Mouse moved to (694, 486)
Screenshot: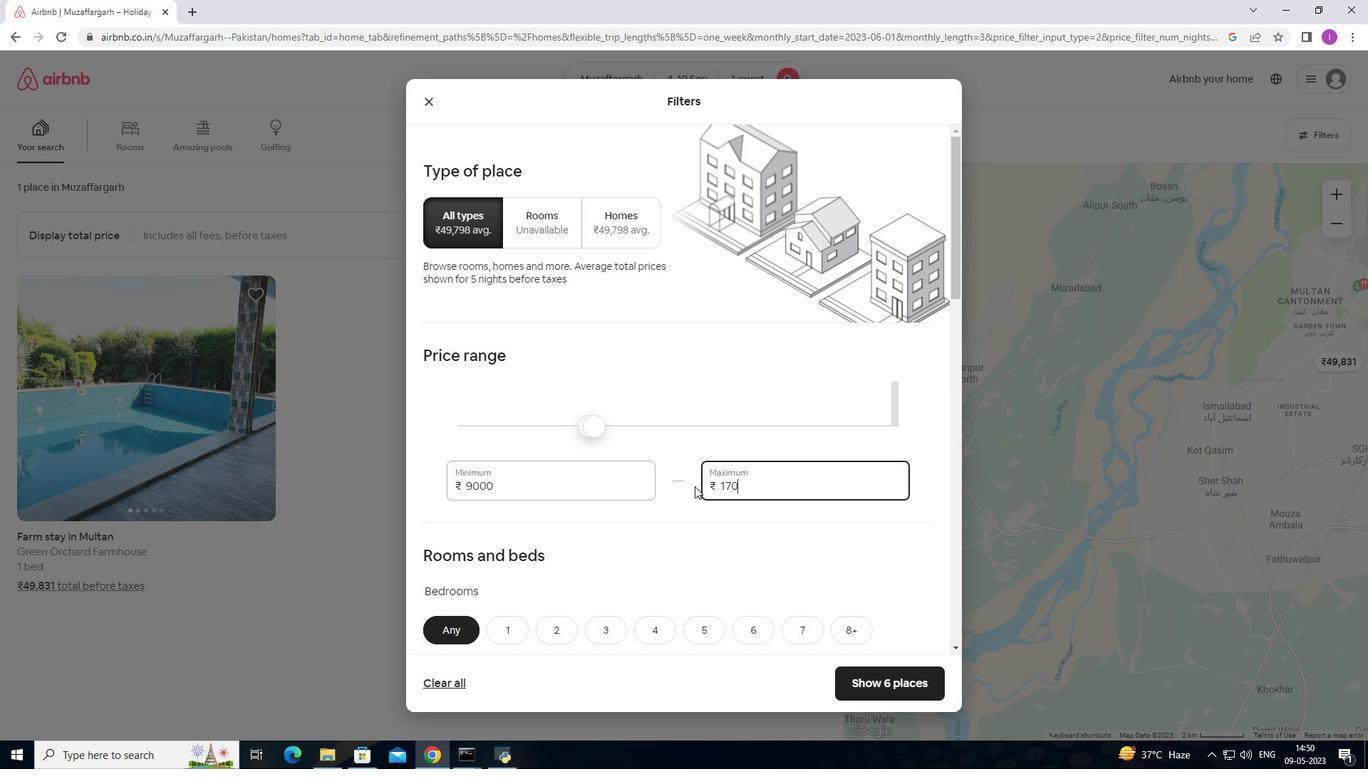 
Action: Key pressed 00
Screenshot: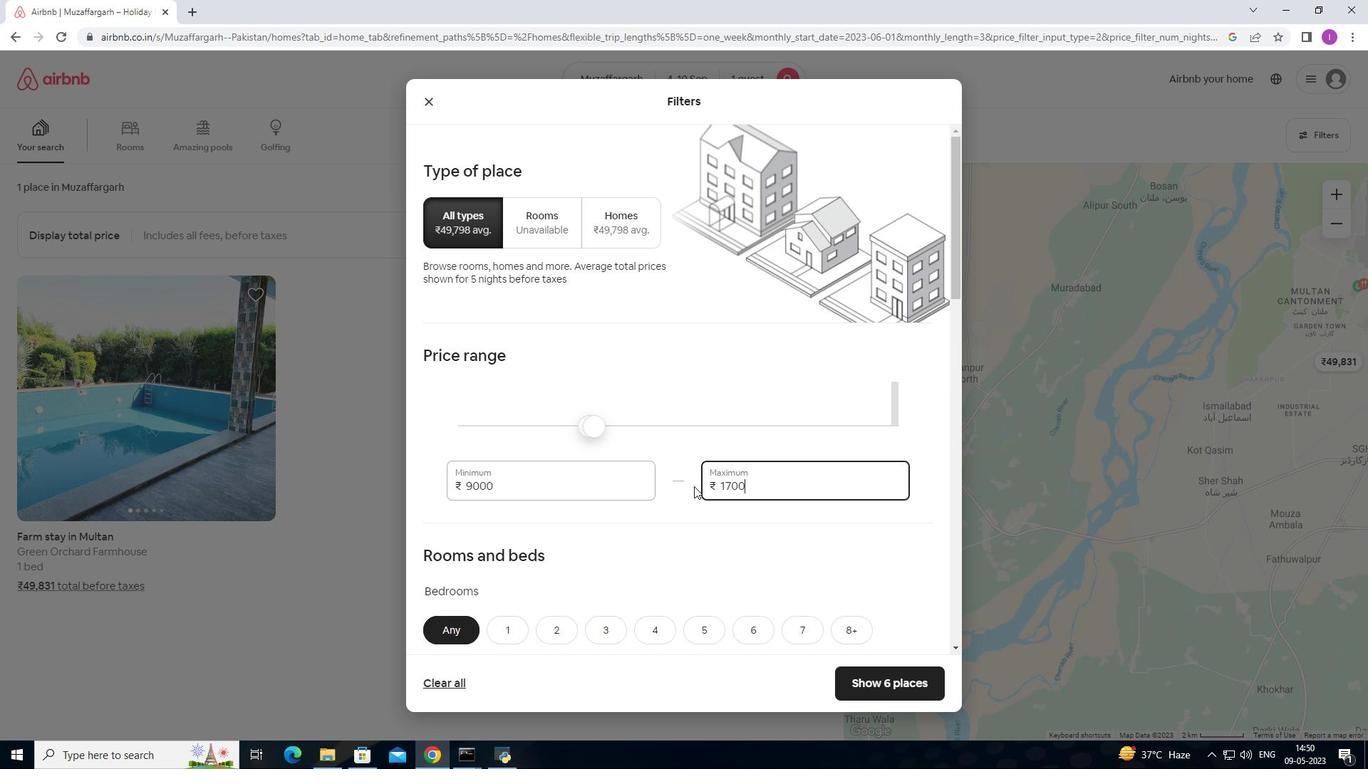 
Action: Mouse moved to (694, 486)
Screenshot: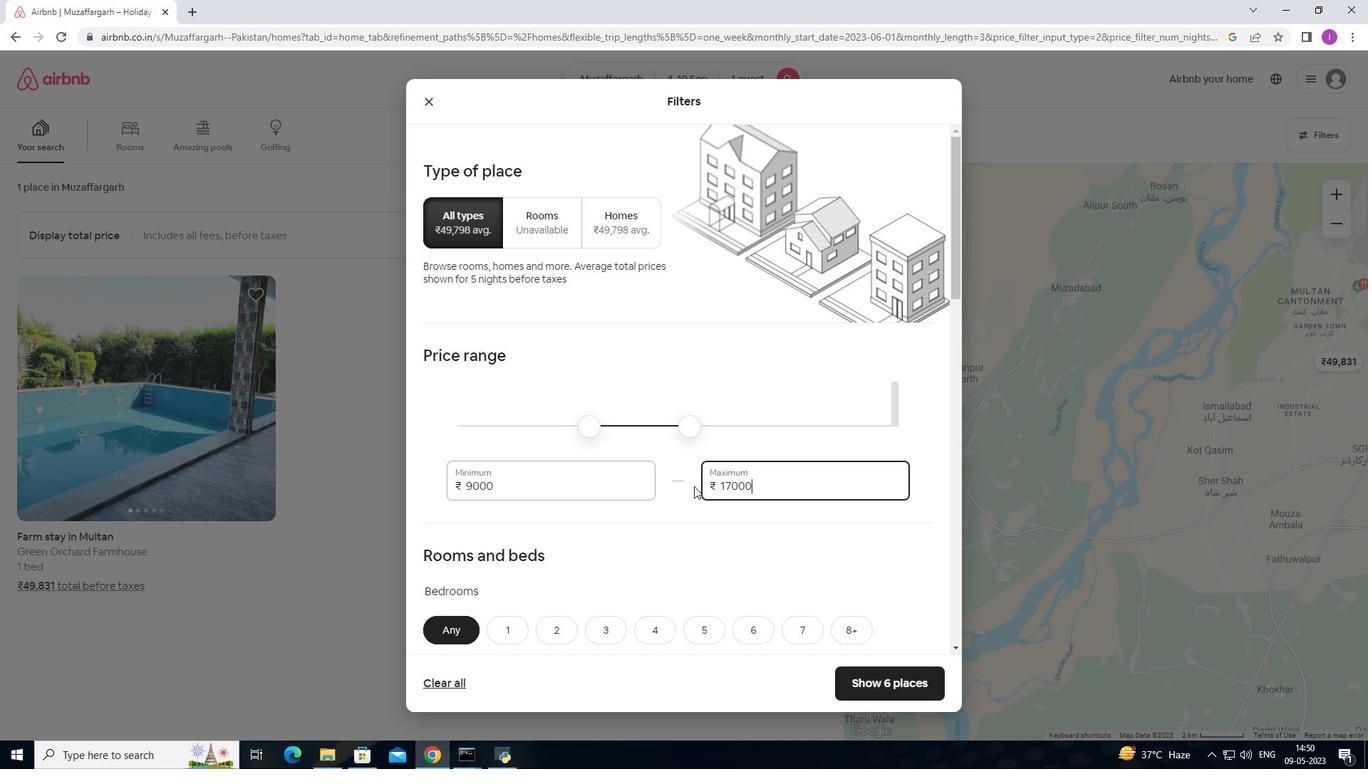 
Action: Mouse scrolled (694, 485) with delta (0, 0)
Screenshot: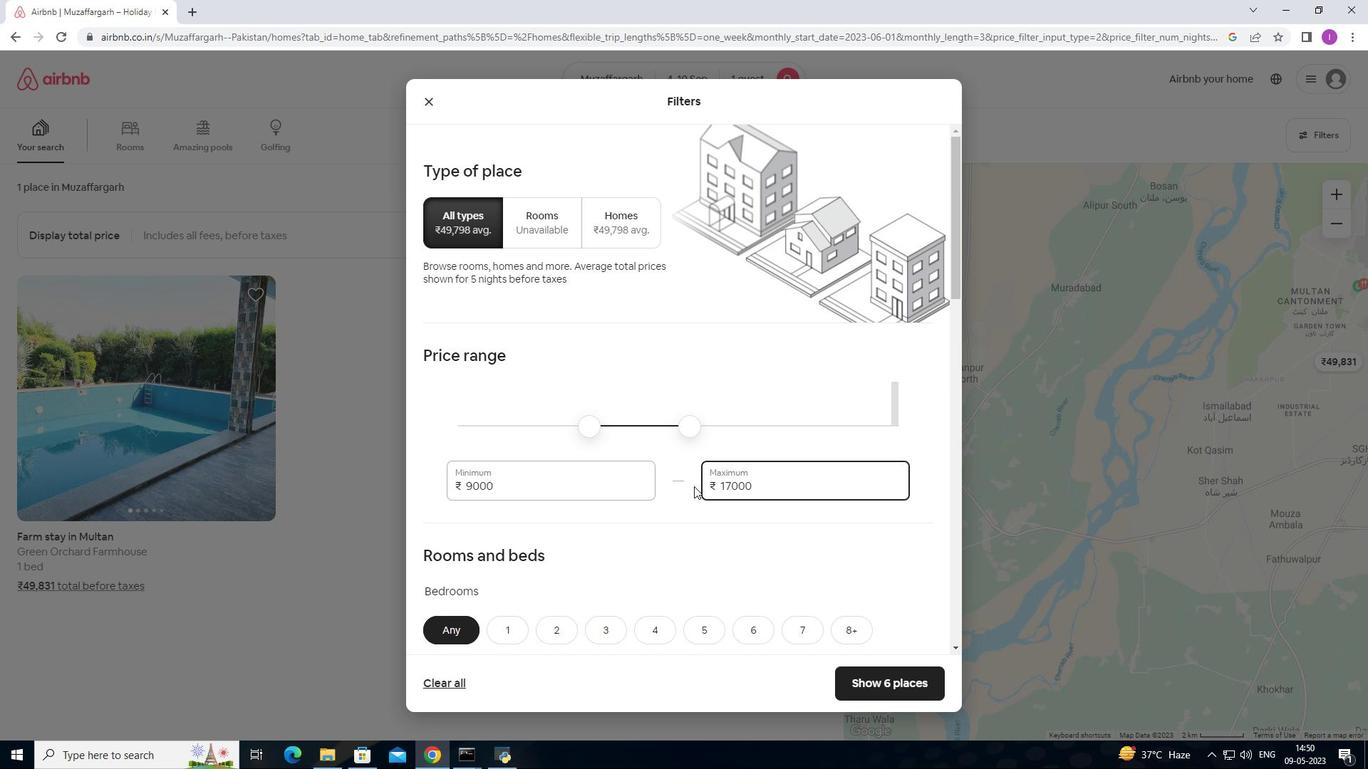 
Action: Mouse scrolled (694, 485) with delta (0, 0)
Screenshot: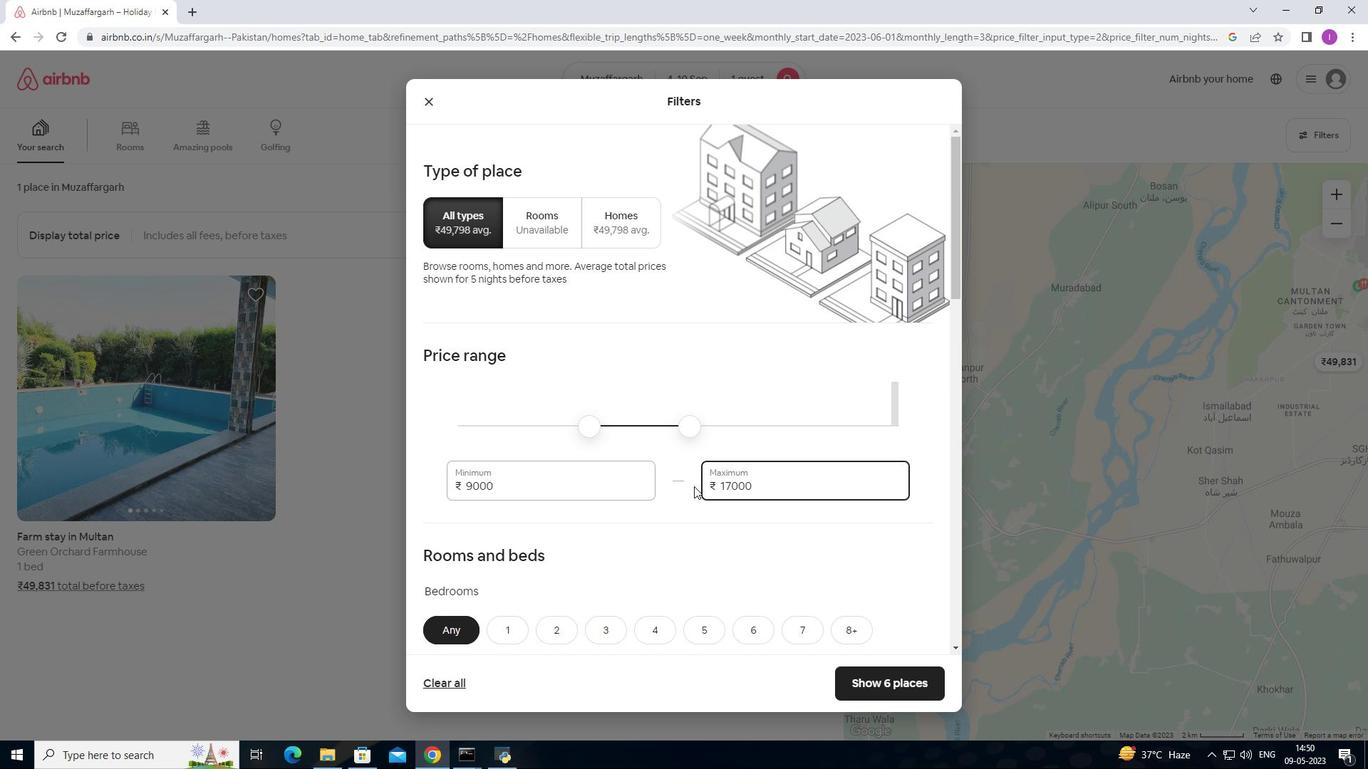 
Action: Mouse scrolled (694, 485) with delta (0, 0)
Screenshot: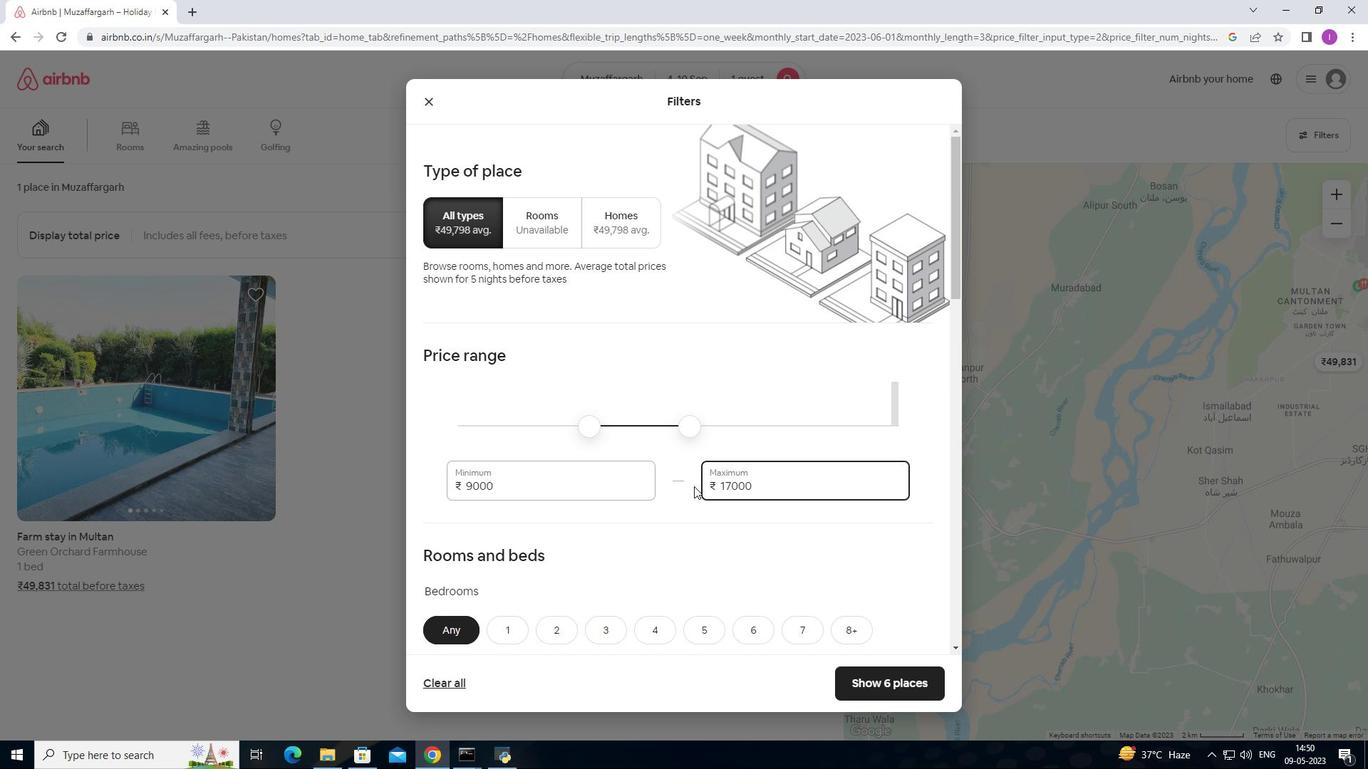 
Action: Mouse scrolled (694, 485) with delta (0, 0)
Screenshot: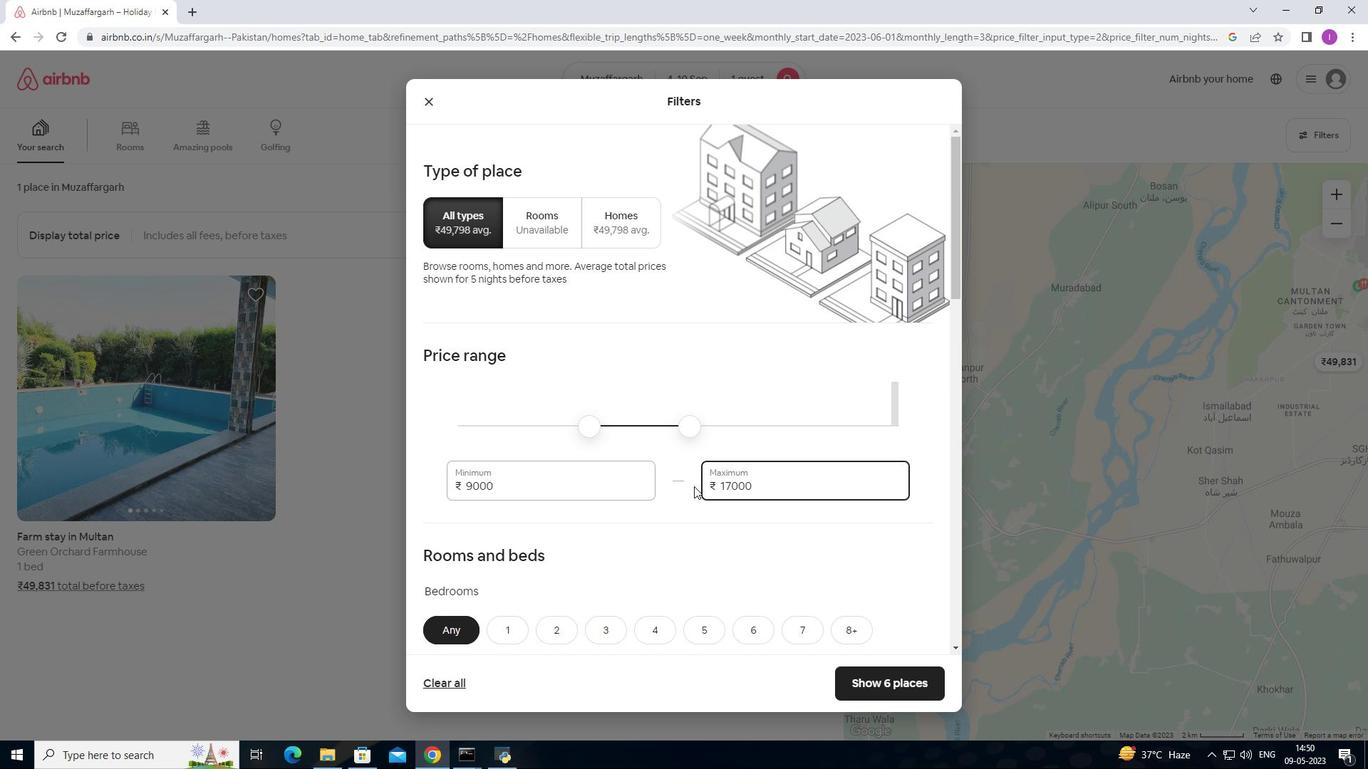 
Action: Mouse moved to (513, 342)
Screenshot: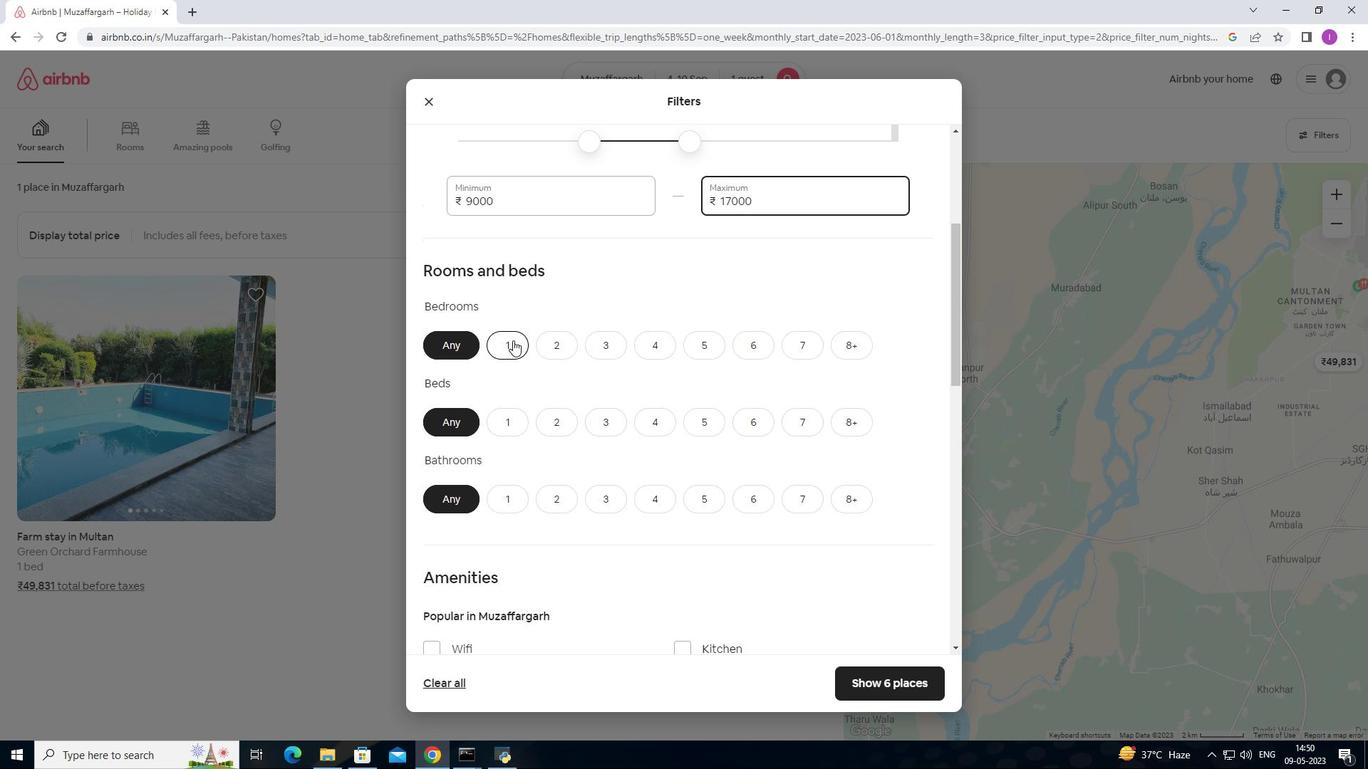
Action: Mouse pressed left at (513, 342)
Screenshot: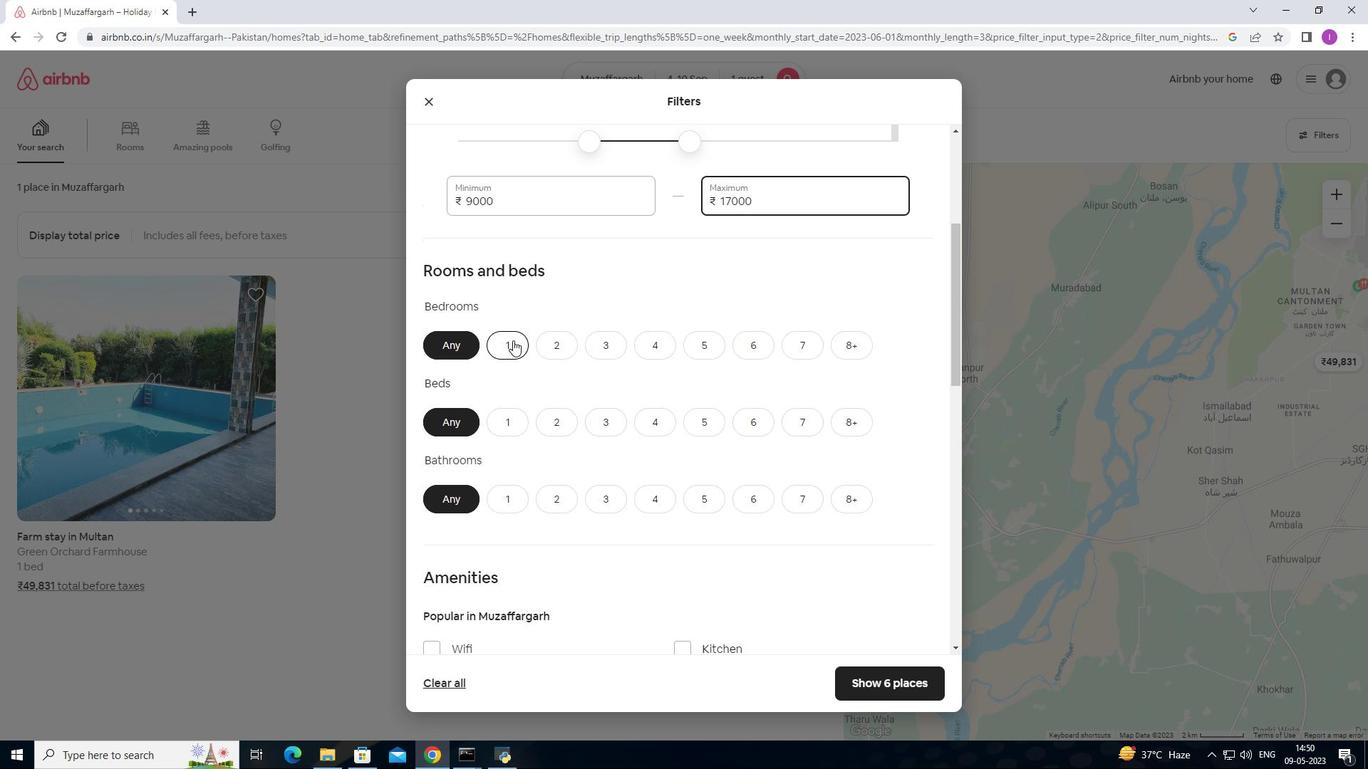 
Action: Mouse moved to (517, 418)
Screenshot: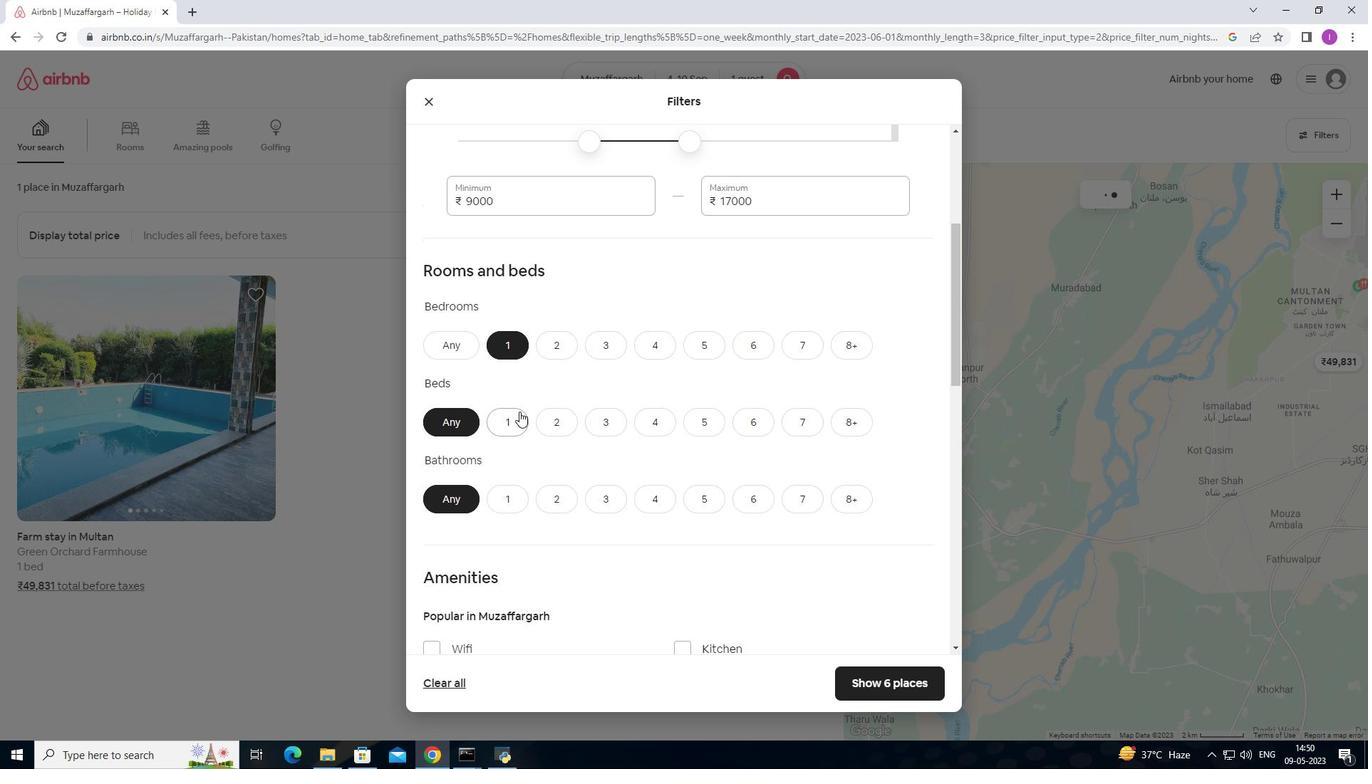 
Action: Mouse pressed left at (517, 418)
Screenshot: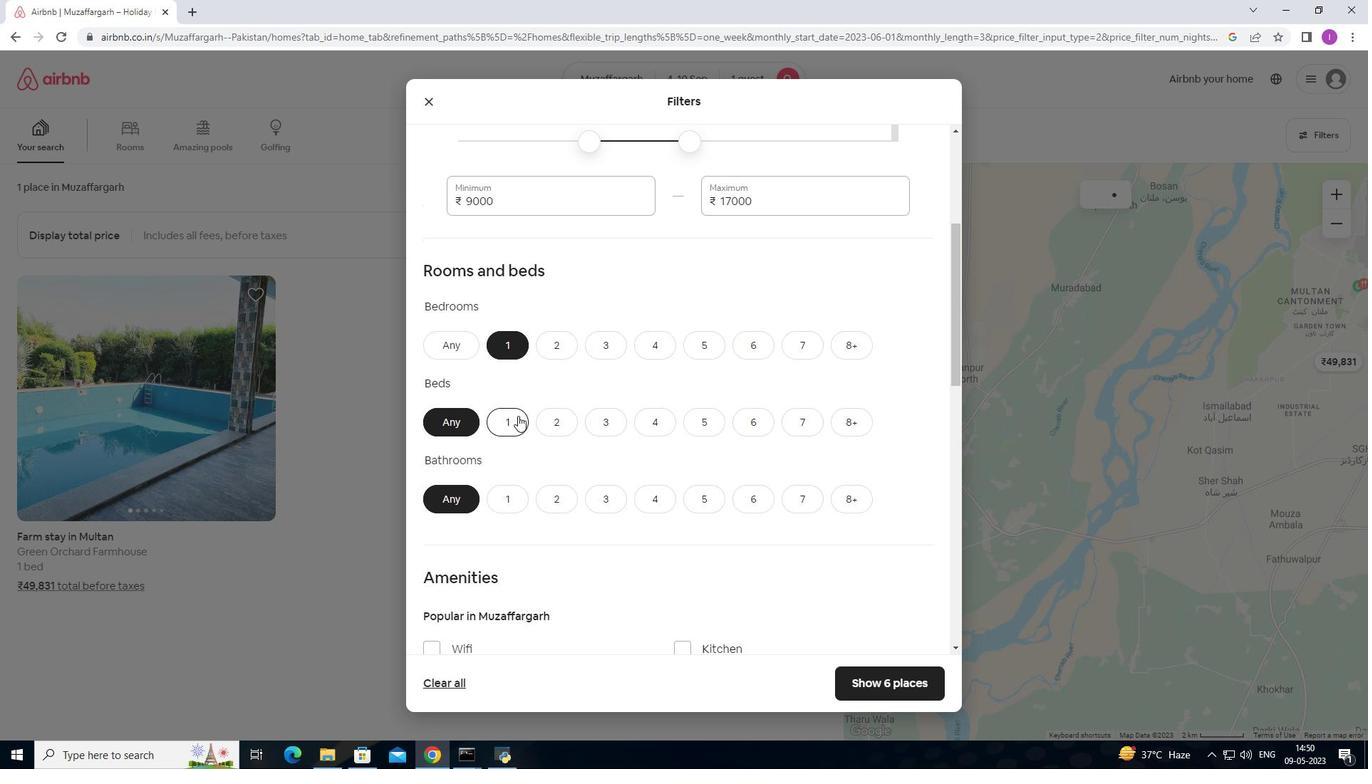 
Action: Mouse moved to (500, 491)
Screenshot: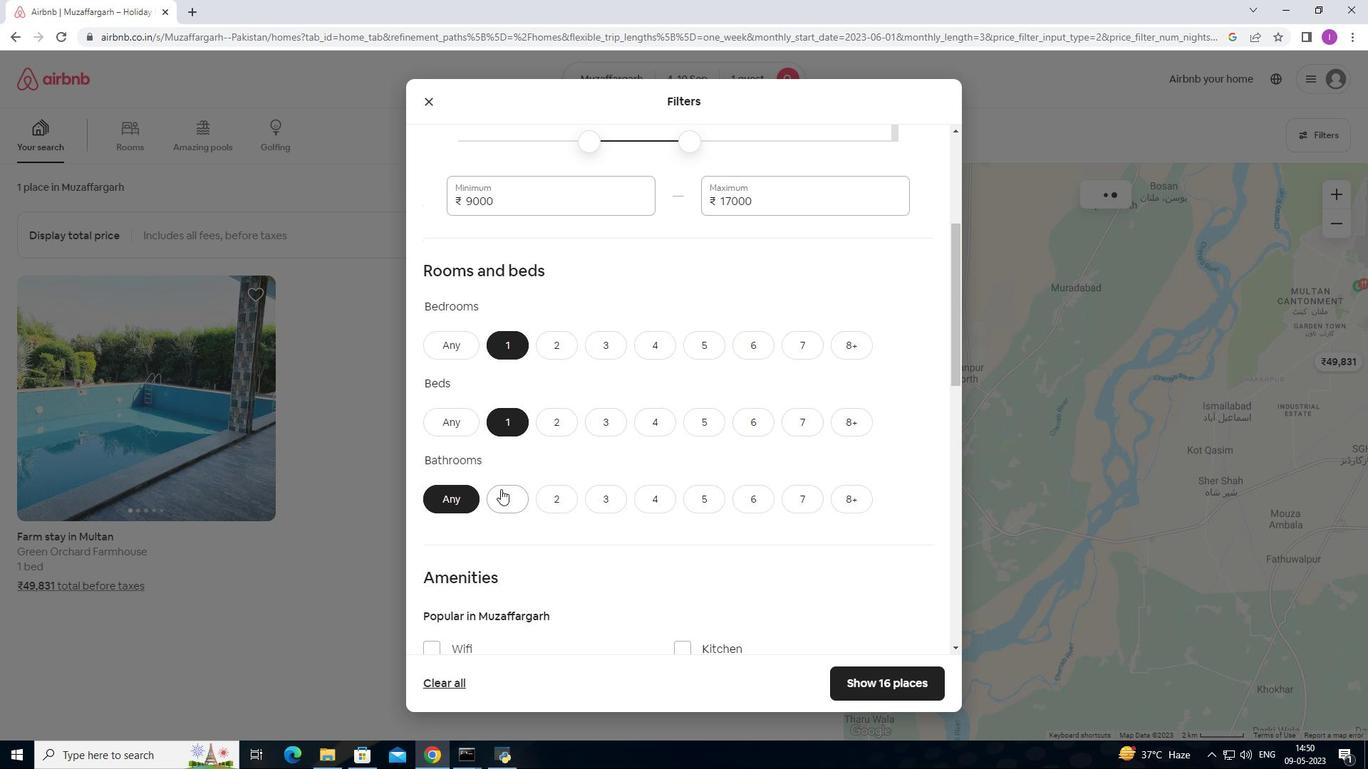 
Action: Mouse pressed left at (500, 491)
Screenshot: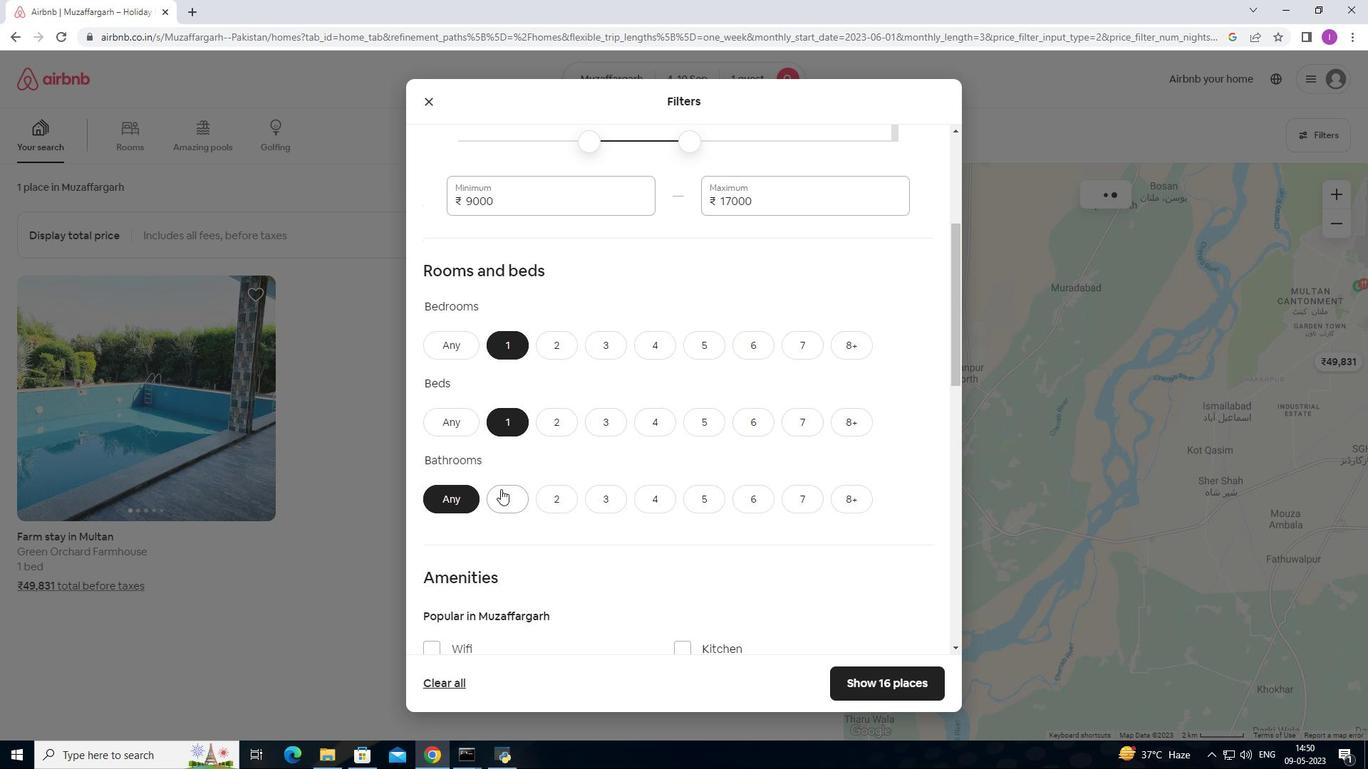 
Action: Mouse moved to (550, 448)
Screenshot: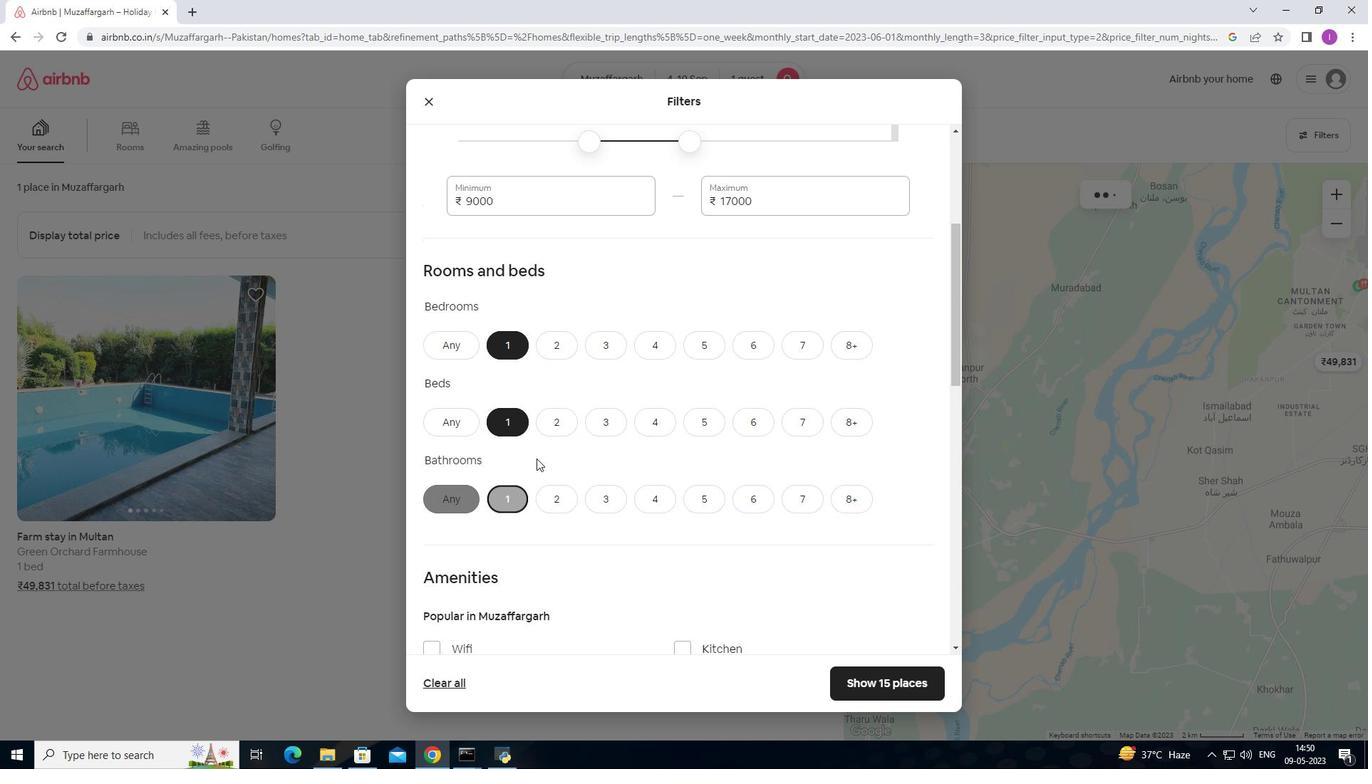 
Action: Mouse scrolled (550, 448) with delta (0, 0)
Screenshot: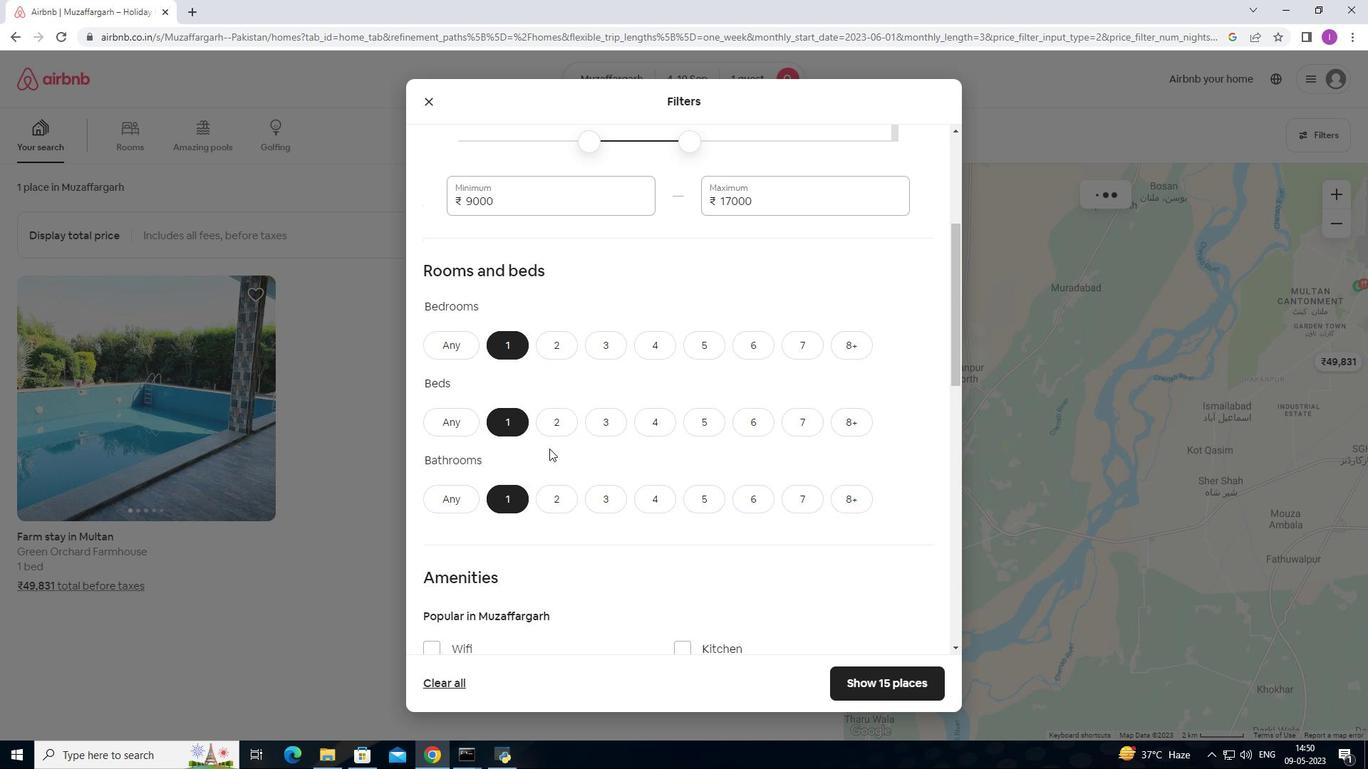 
Action: Mouse scrolled (550, 448) with delta (0, 0)
Screenshot: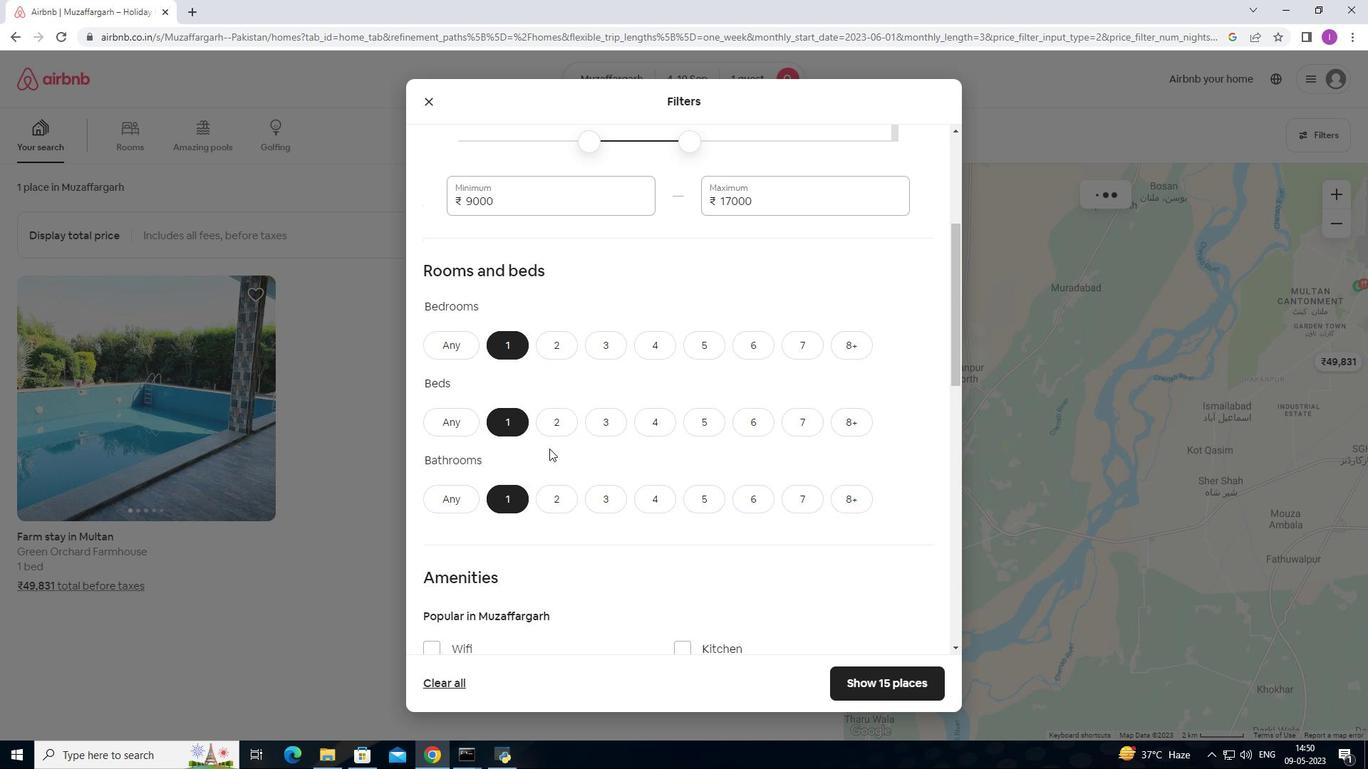 
Action: Mouse scrolled (550, 448) with delta (0, 0)
Screenshot: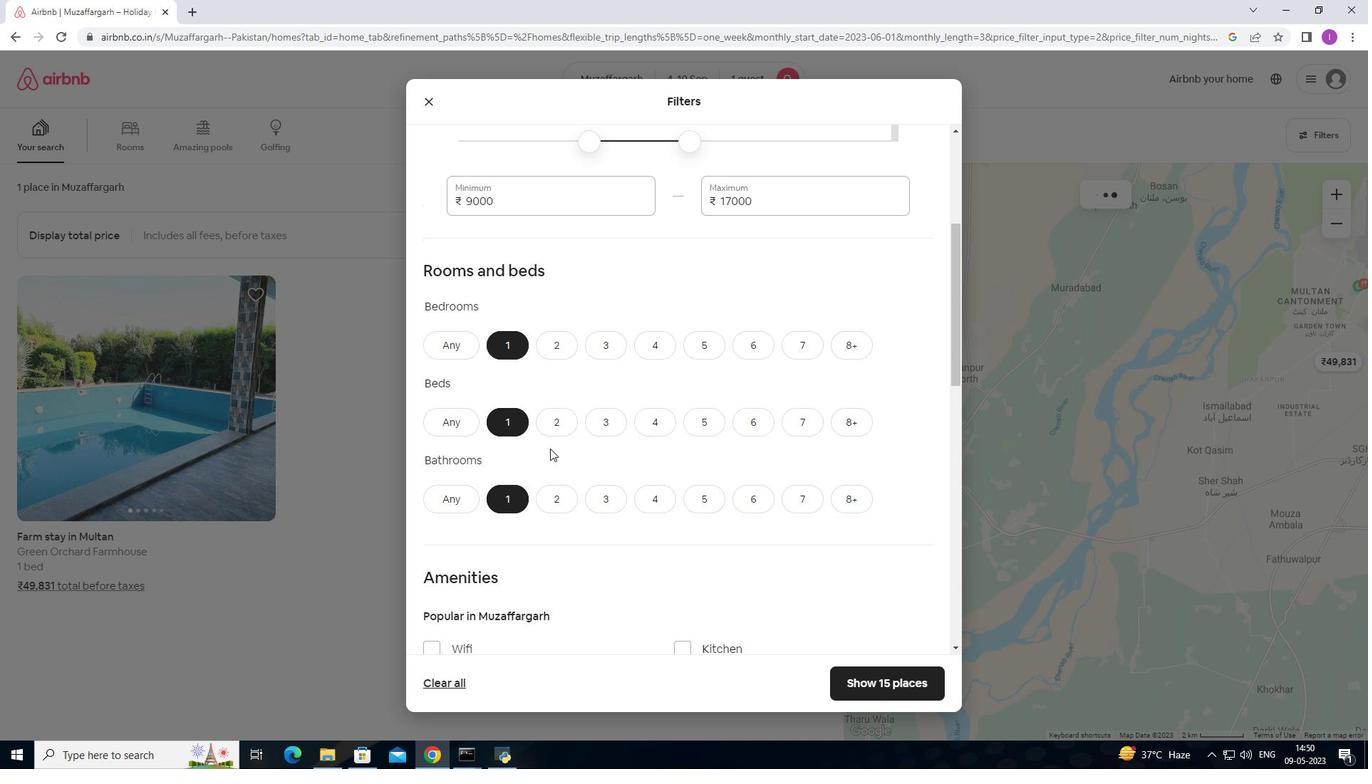 
Action: Mouse scrolled (550, 448) with delta (0, 0)
Screenshot: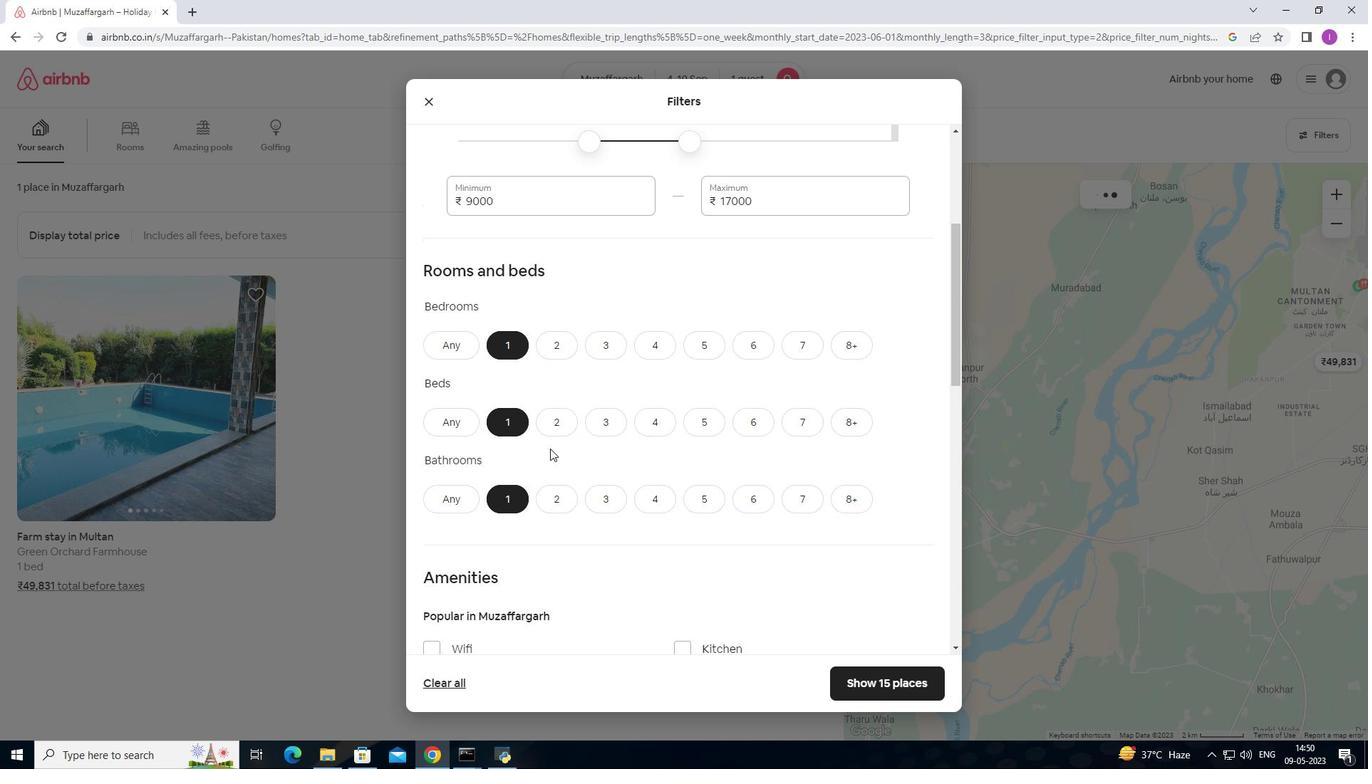 
Action: Mouse moved to (524, 430)
Screenshot: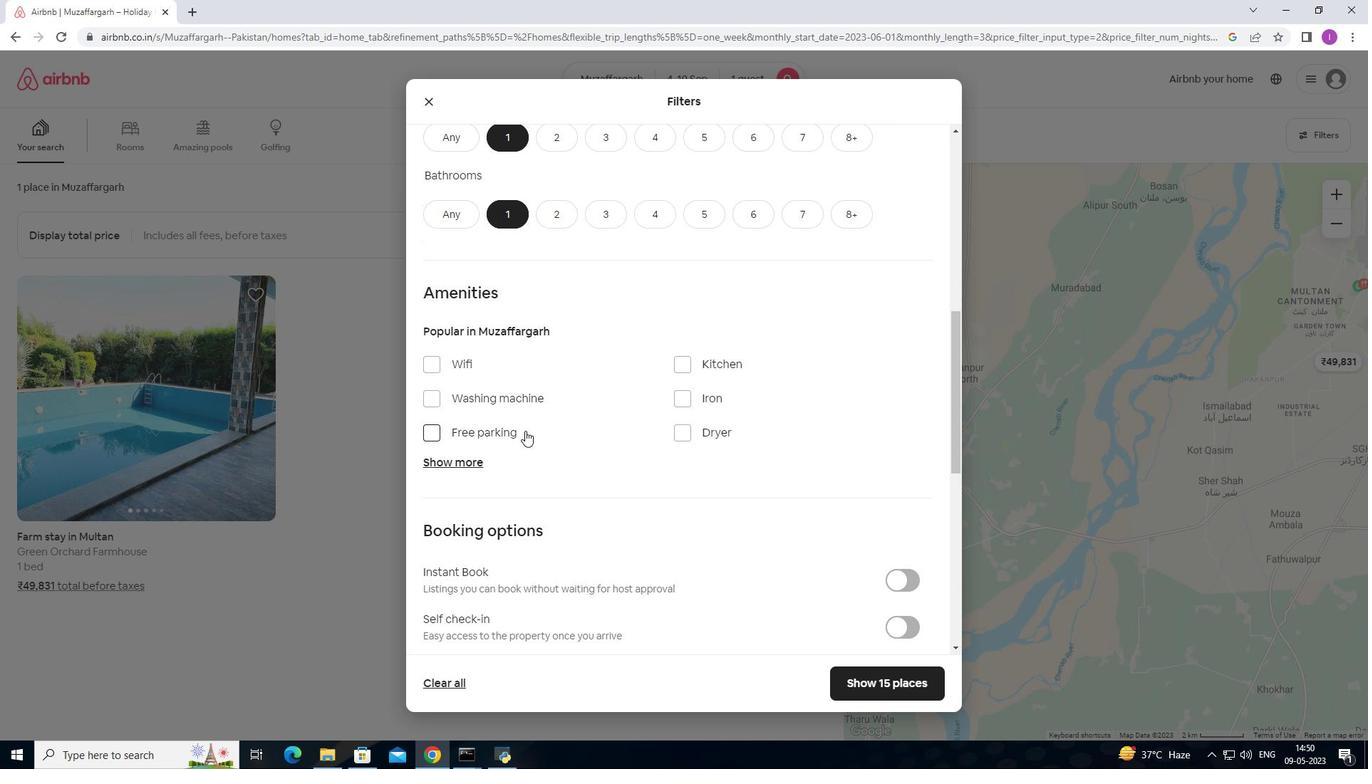 
Action: Mouse scrolled (524, 429) with delta (0, 0)
Screenshot: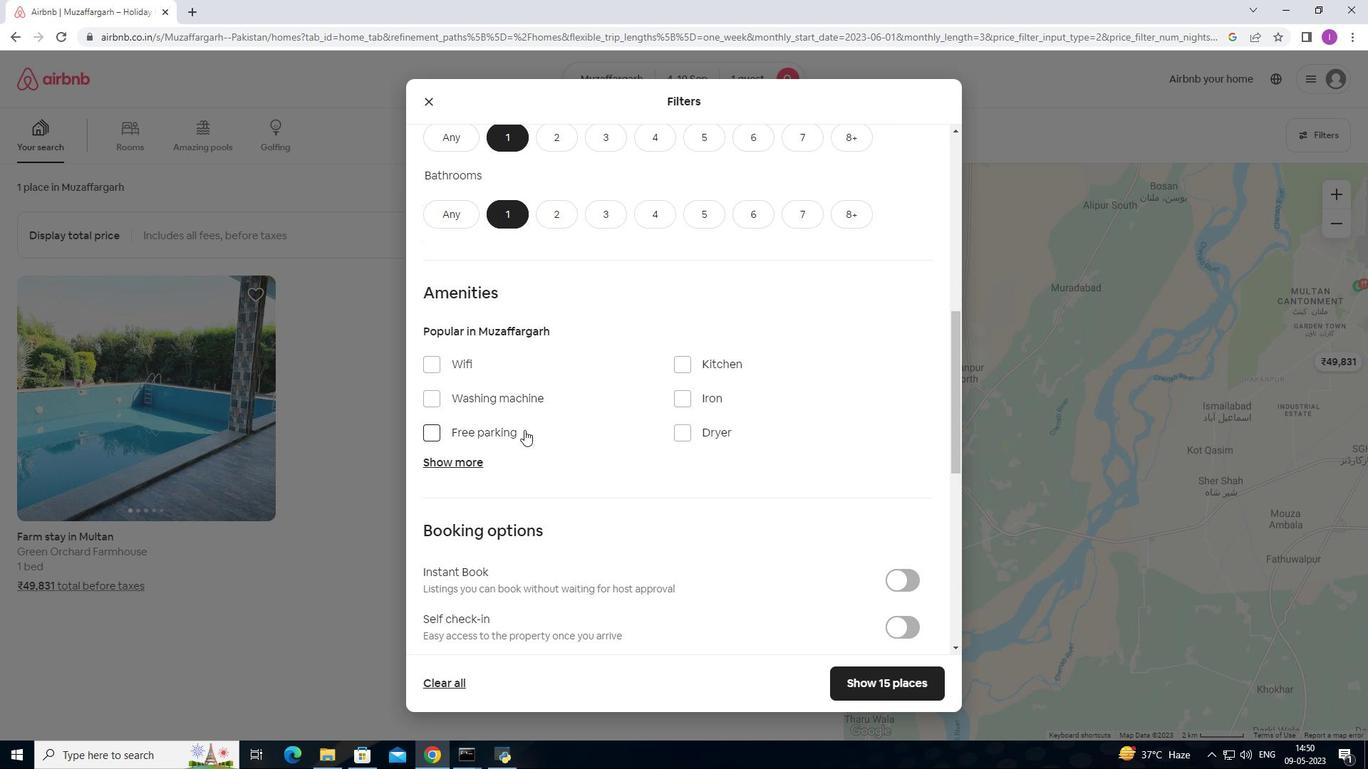 
Action: Mouse scrolled (524, 429) with delta (0, 0)
Screenshot: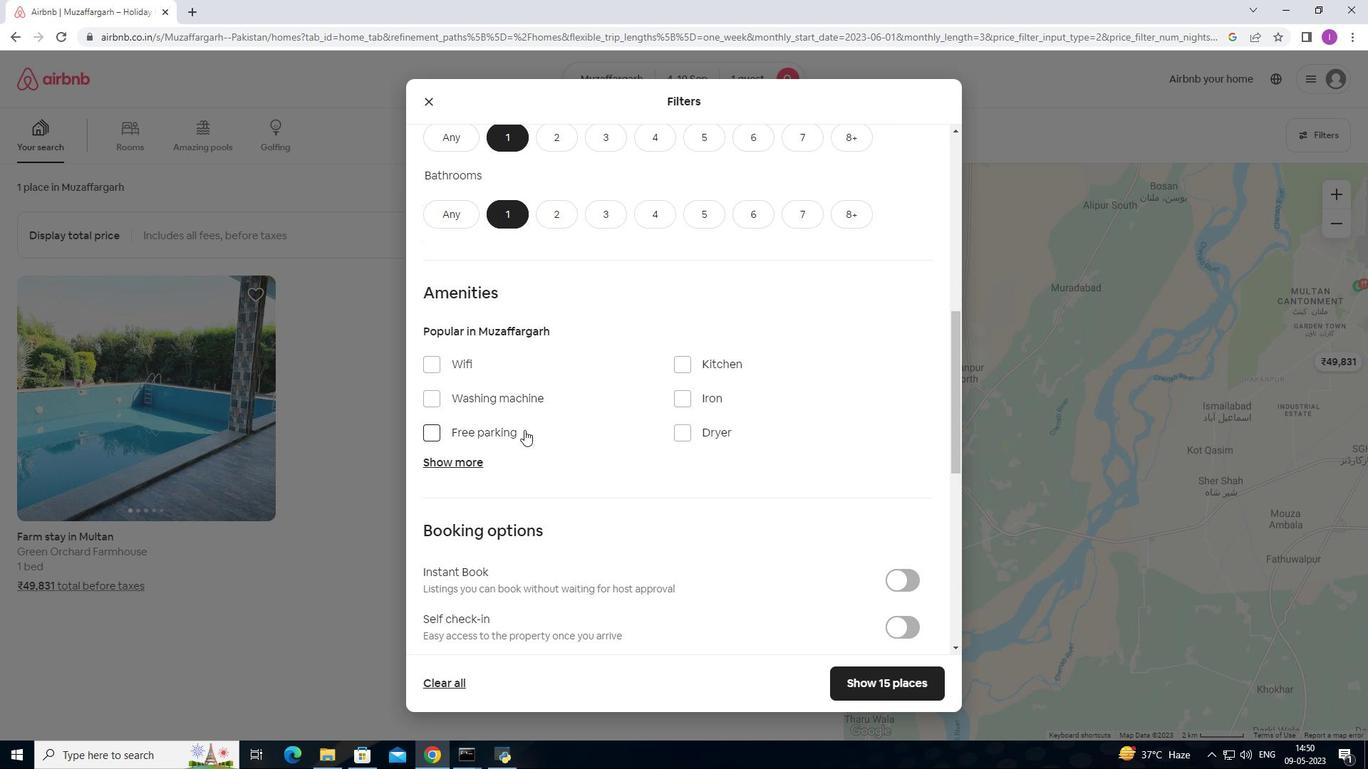 
Action: Mouse moved to (906, 488)
Screenshot: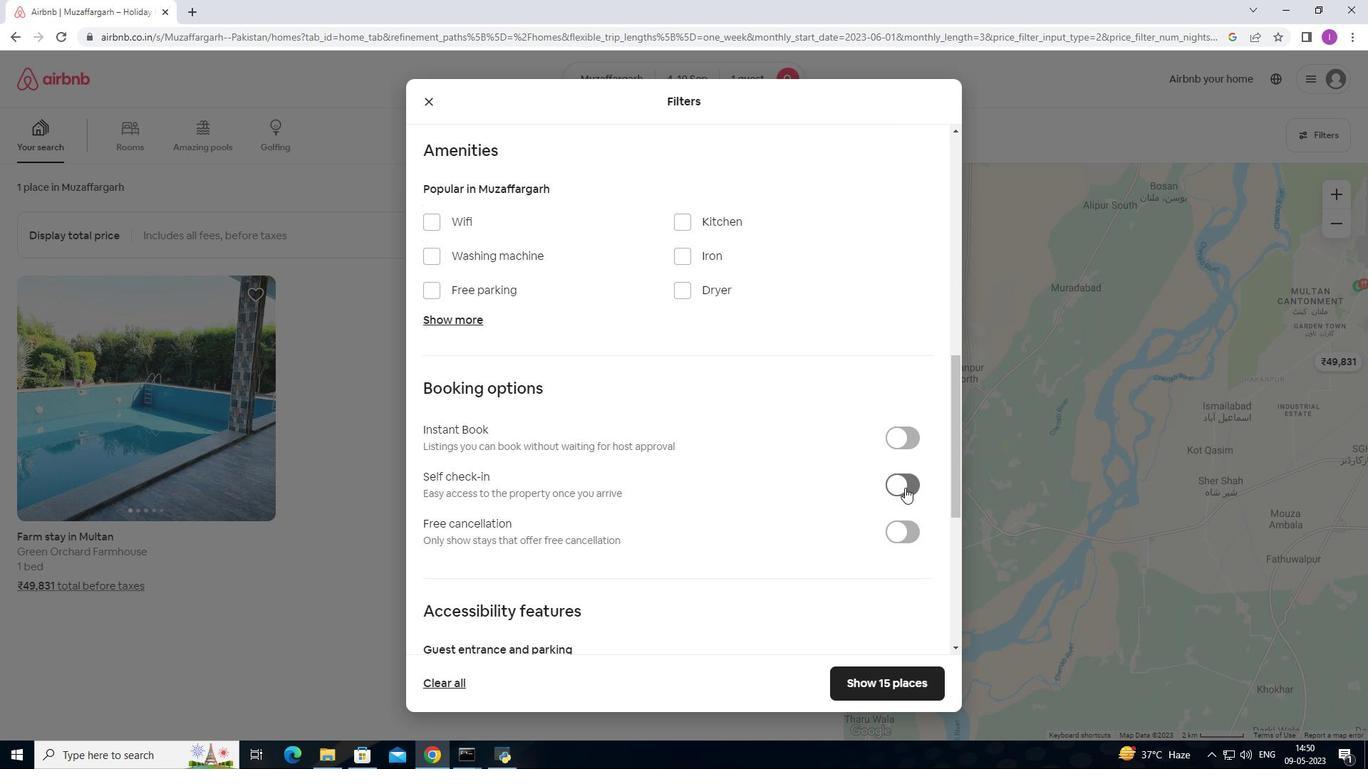 
Action: Mouse pressed left at (906, 488)
Screenshot: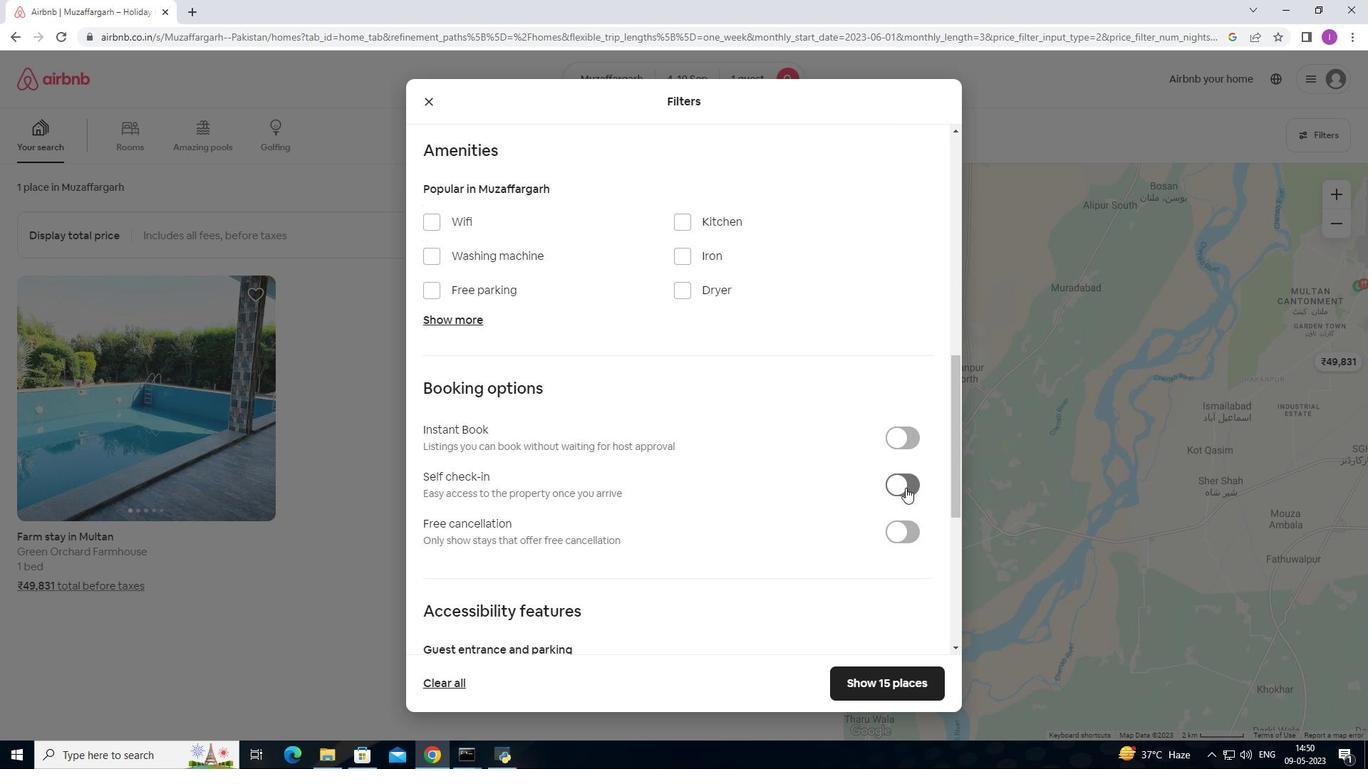 
Action: Mouse moved to (736, 458)
Screenshot: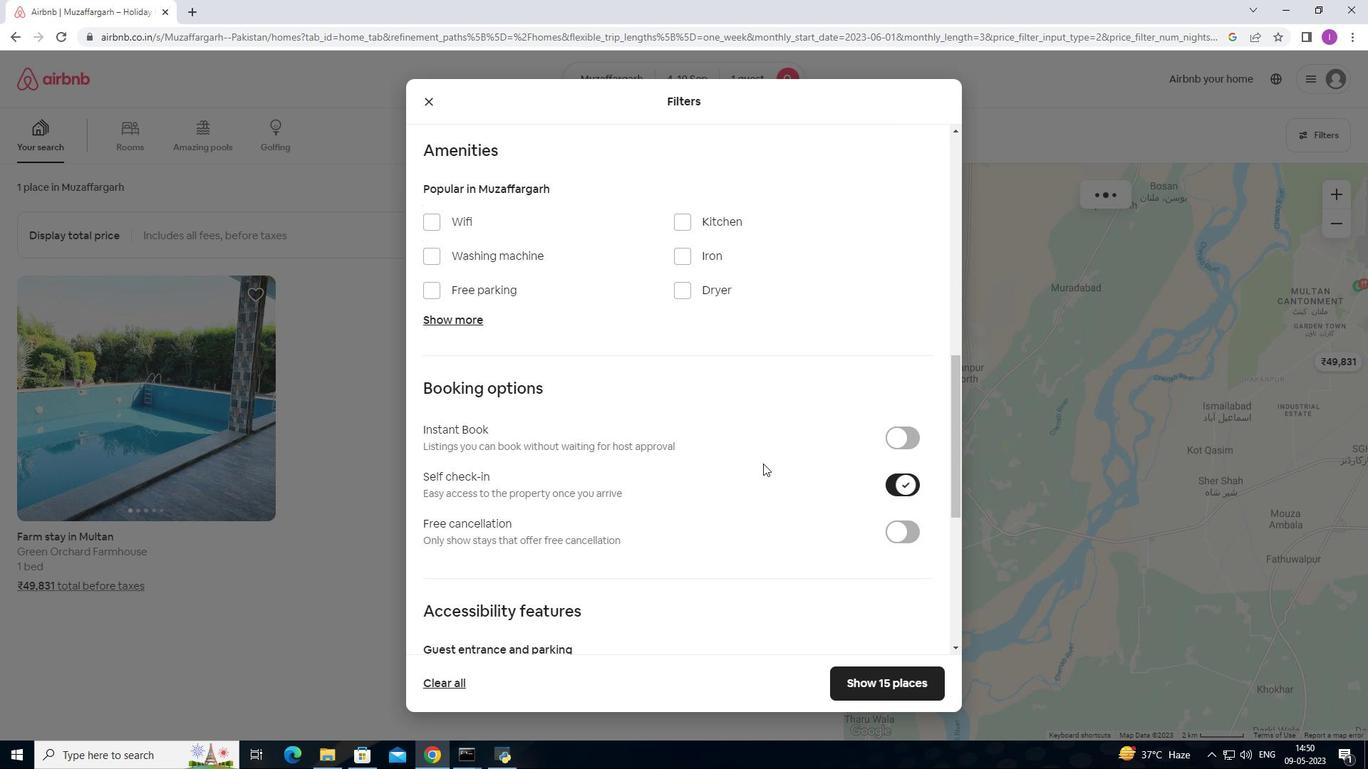 
Action: Mouse scrolled (736, 457) with delta (0, 0)
Screenshot: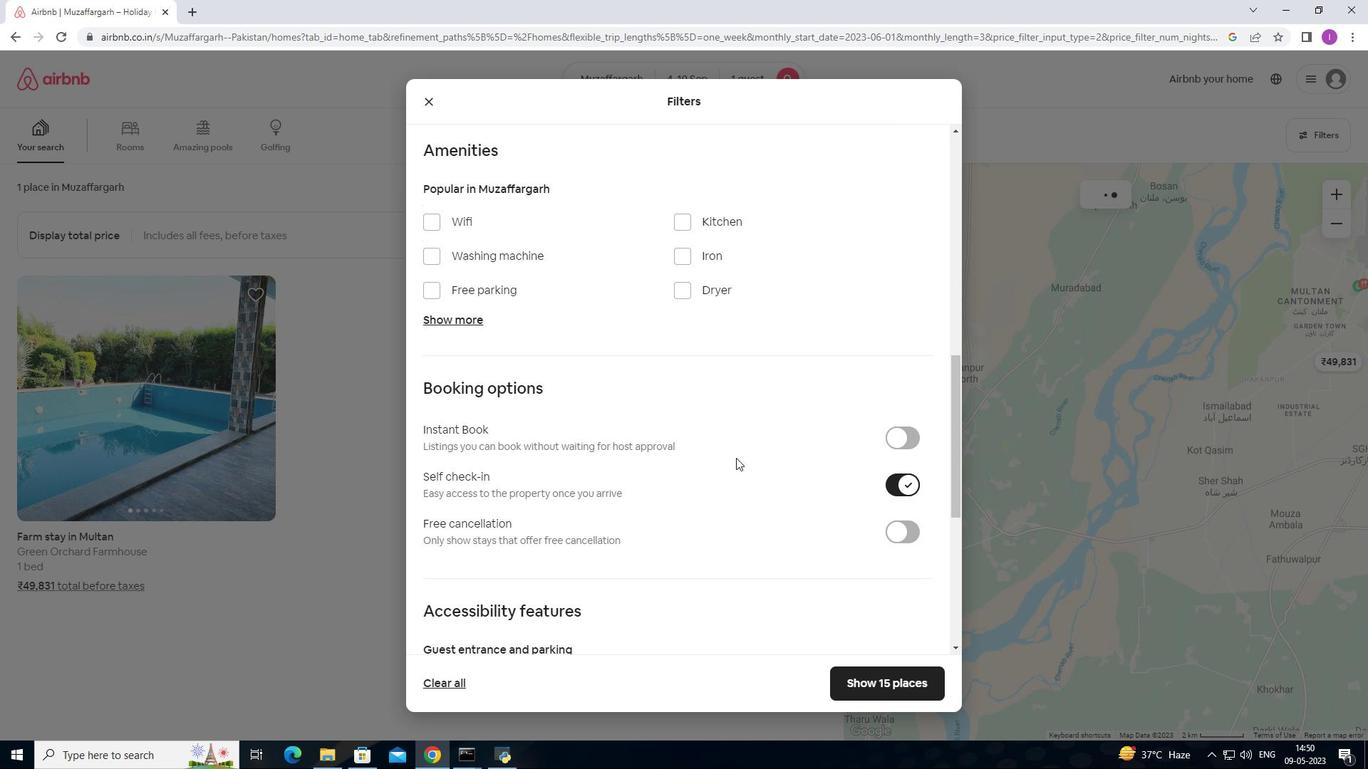 
Action: Mouse moved to (735, 457)
Screenshot: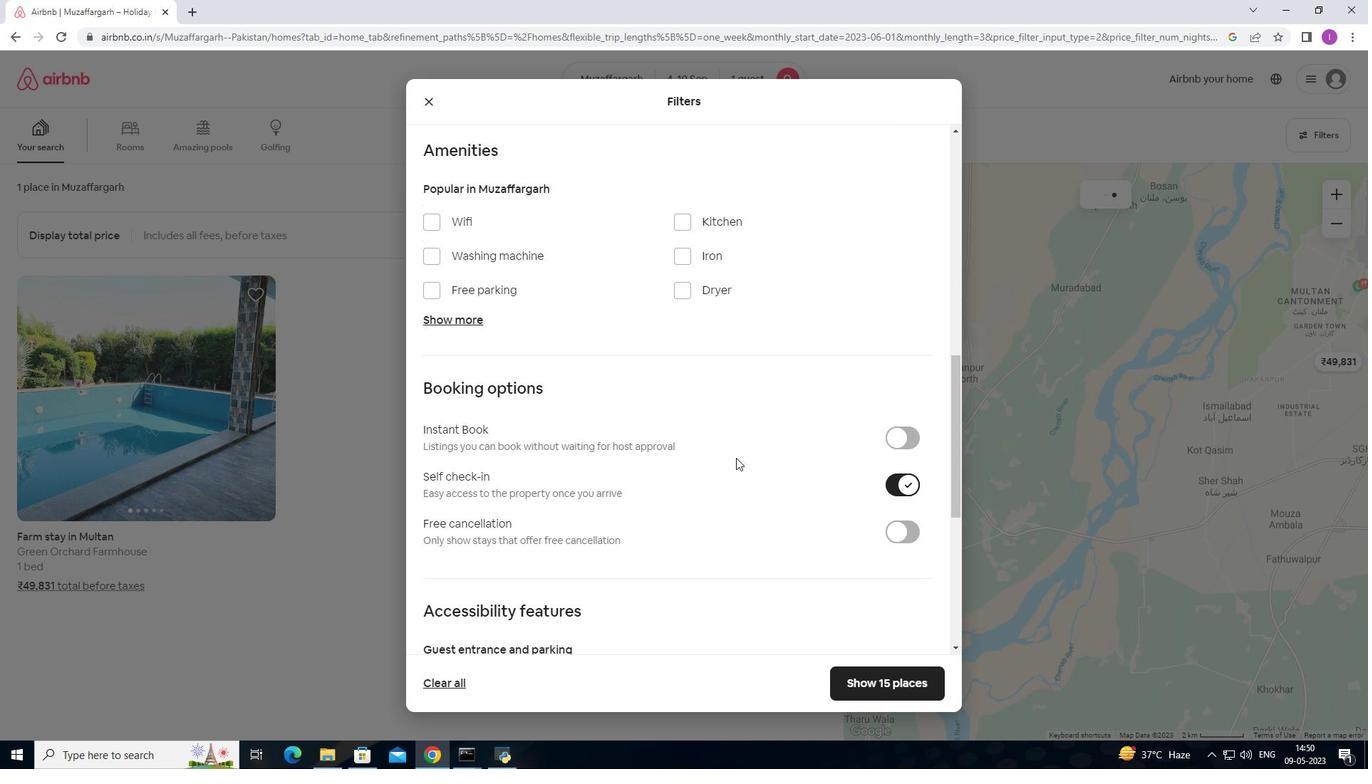 
Action: Mouse scrolled (736, 456) with delta (0, 0)
Screenshot: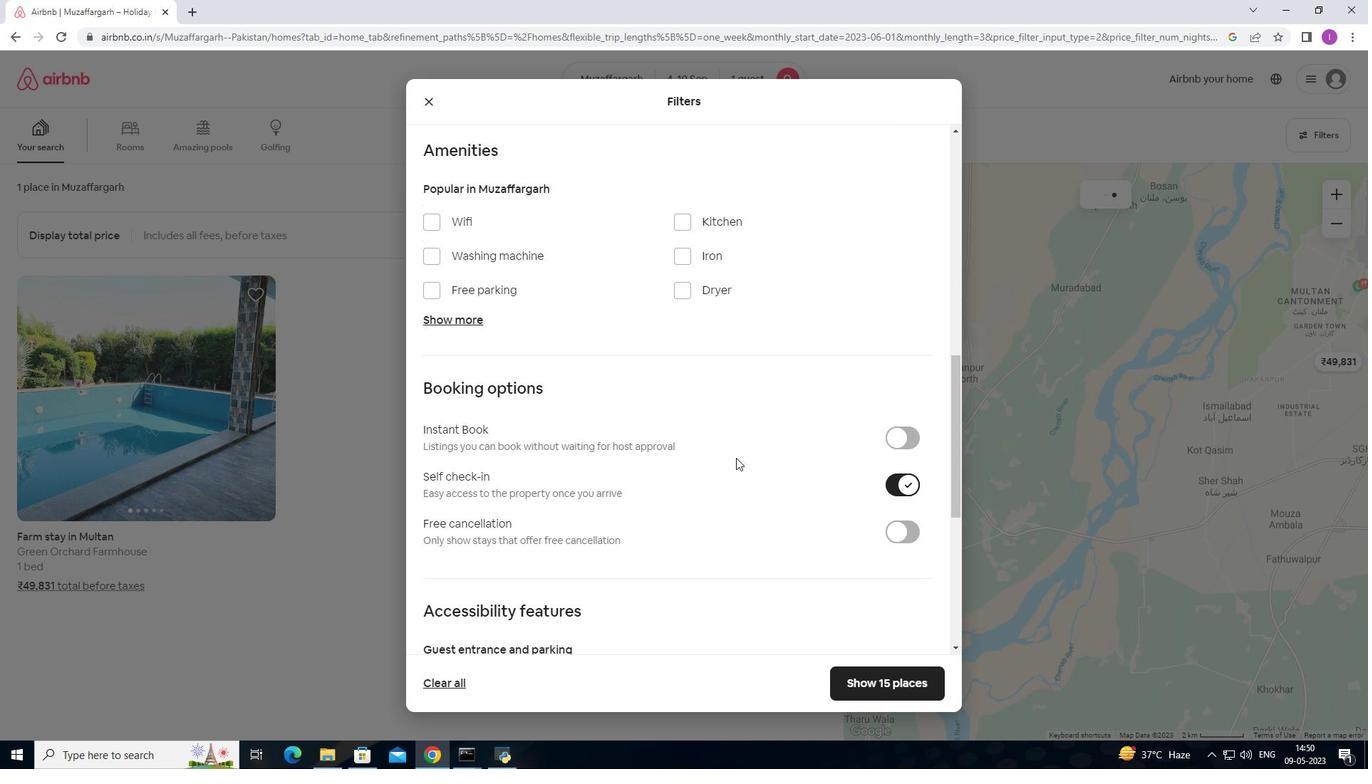 
Action: Mouse moved to (734, 457)
Screenshot: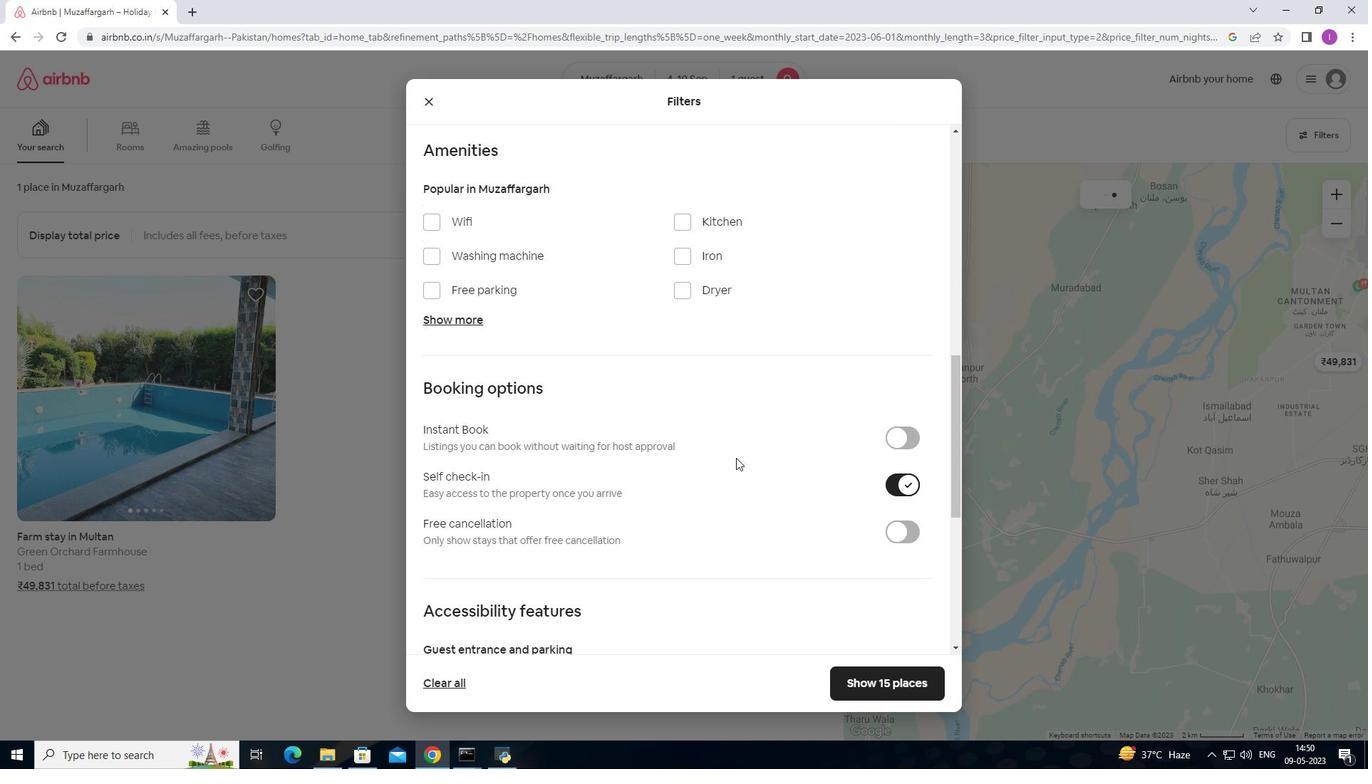 
Action: Mouse scrolled (735, 456) with delta (0, 0)
Screenshot: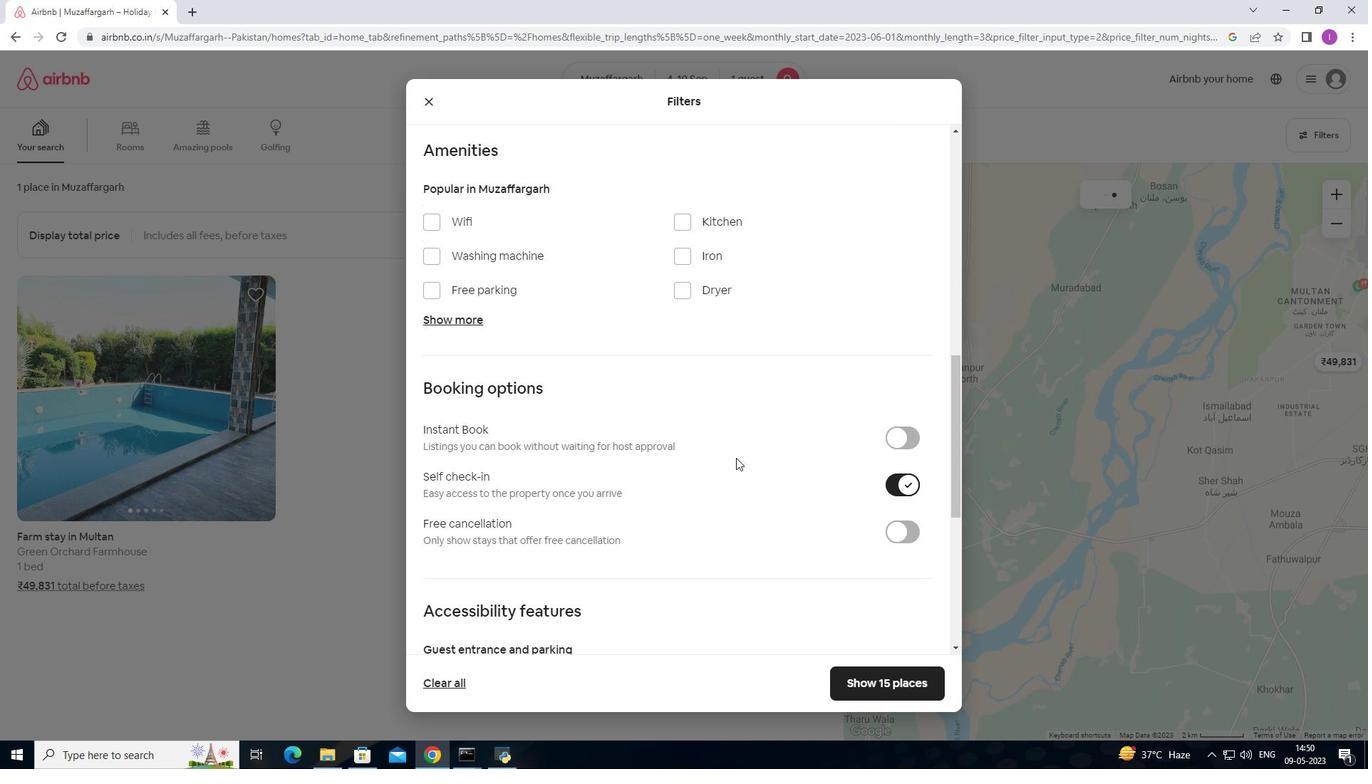 
Action: Mouse moved to (733, 458)
Screenshot: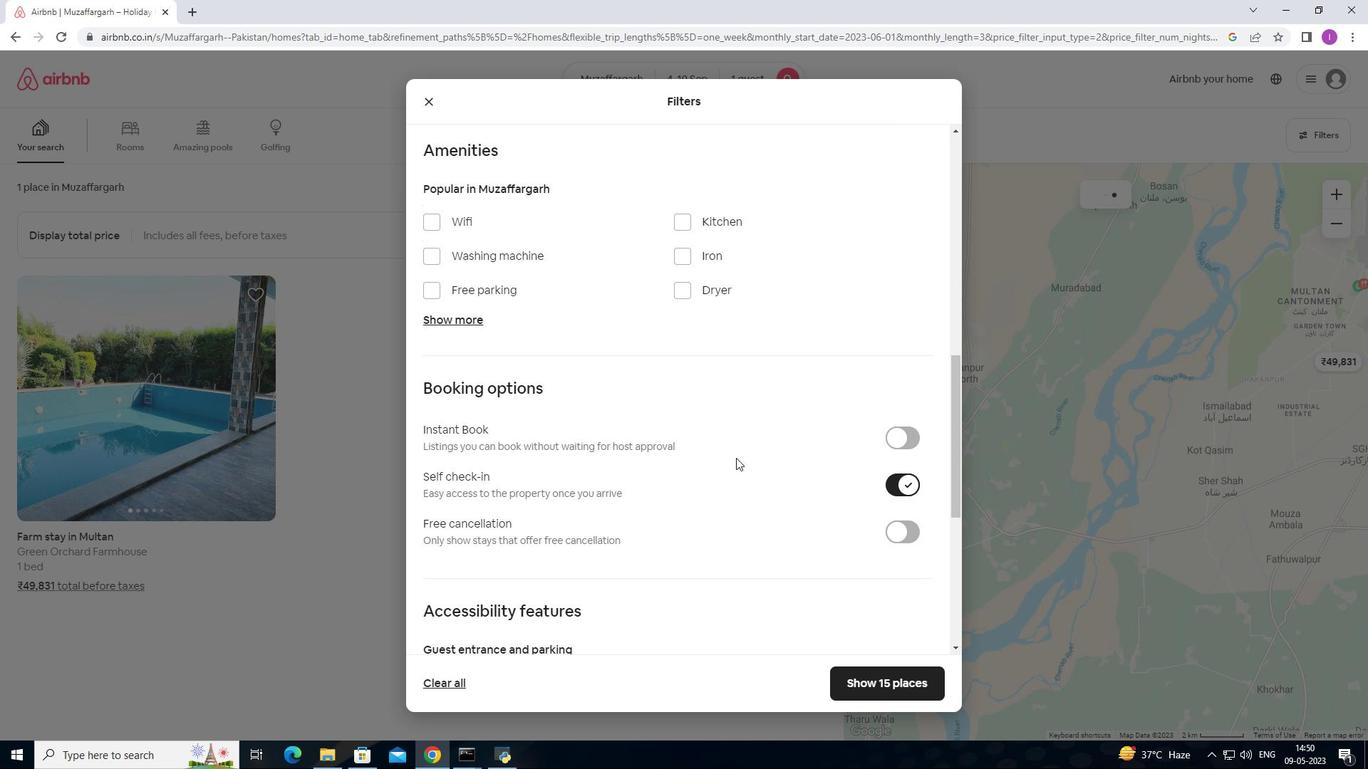 
Action: Mouse scrolled (733, 457) with delta (0, 0)
Screenshot: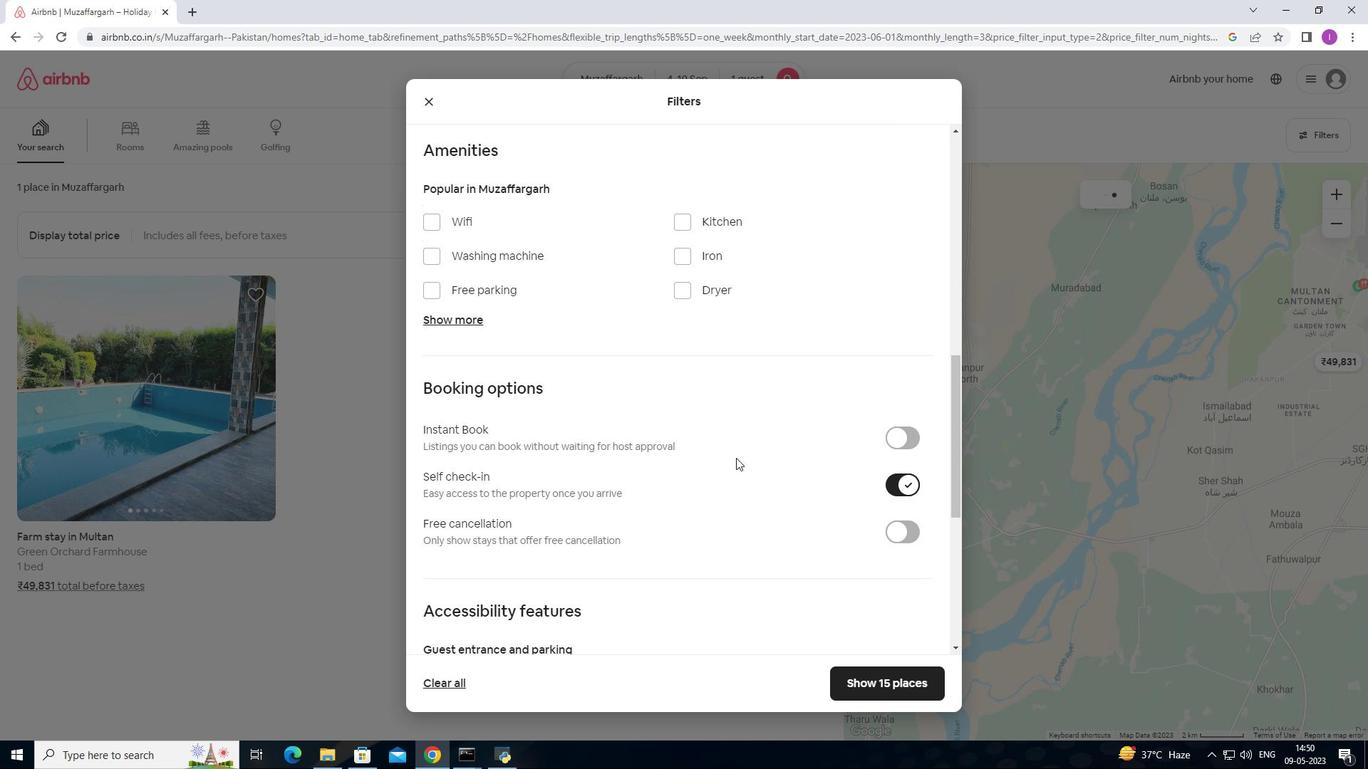 
Action: Mouse moved to (733, 458)
Screenshot: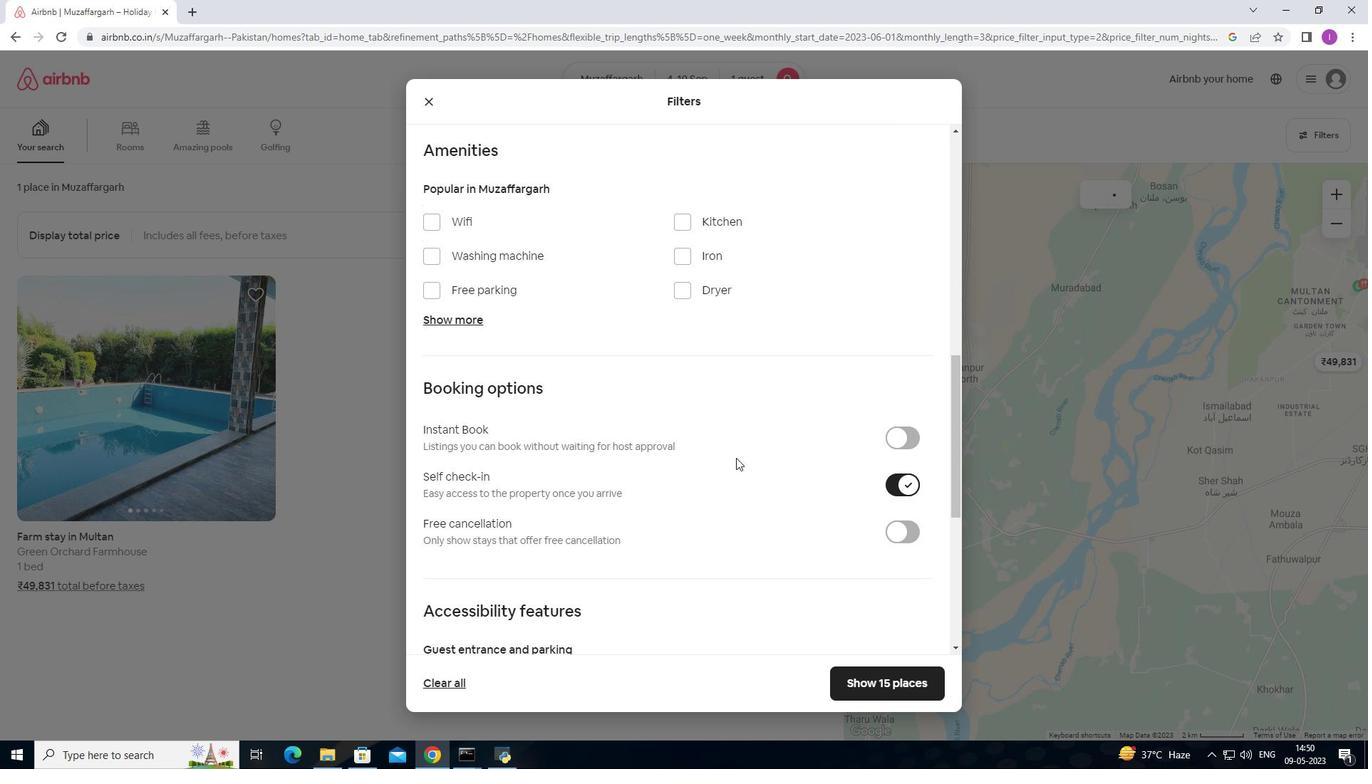 
Action: Mouse scrolled (733, 457) with delta (0, 0)
Screenshot: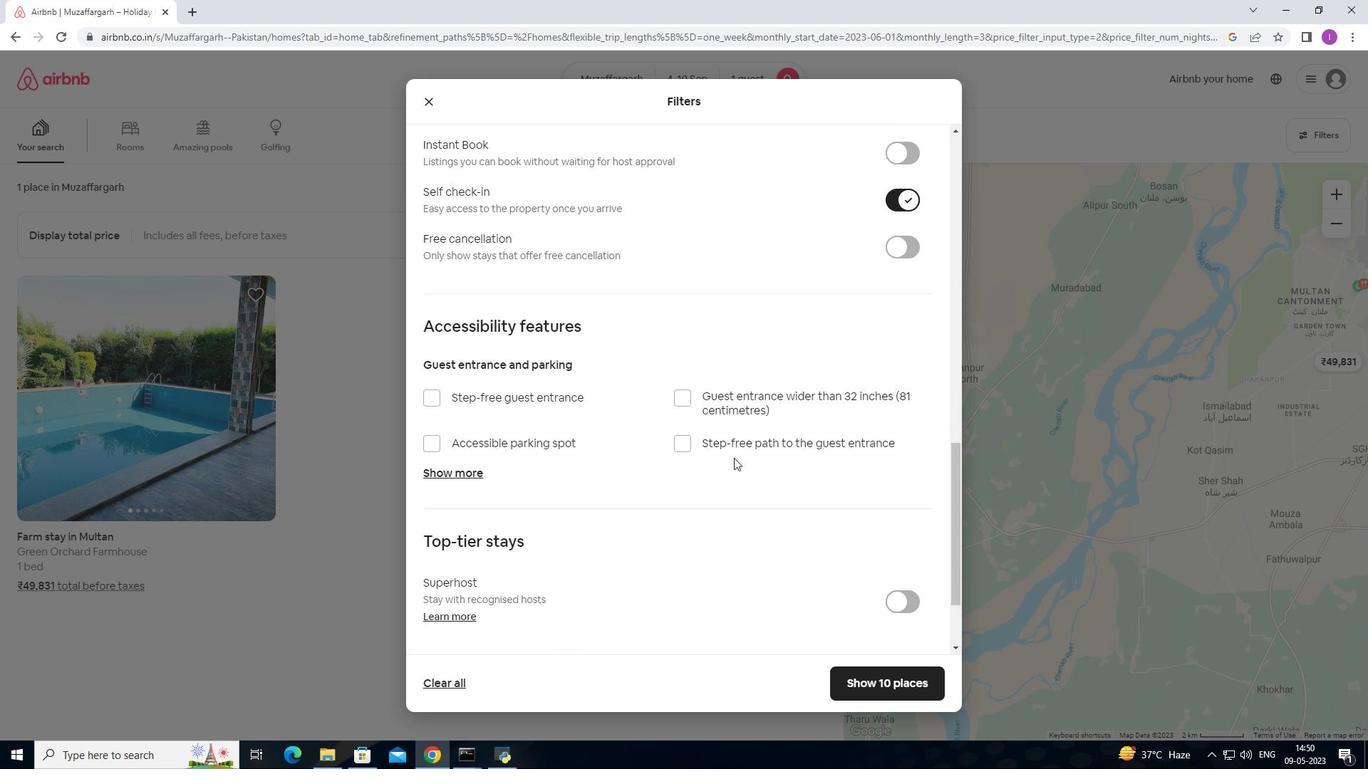 
Action: Mouse scrolled (733, 457) with delta (0, 0)
Screenshot: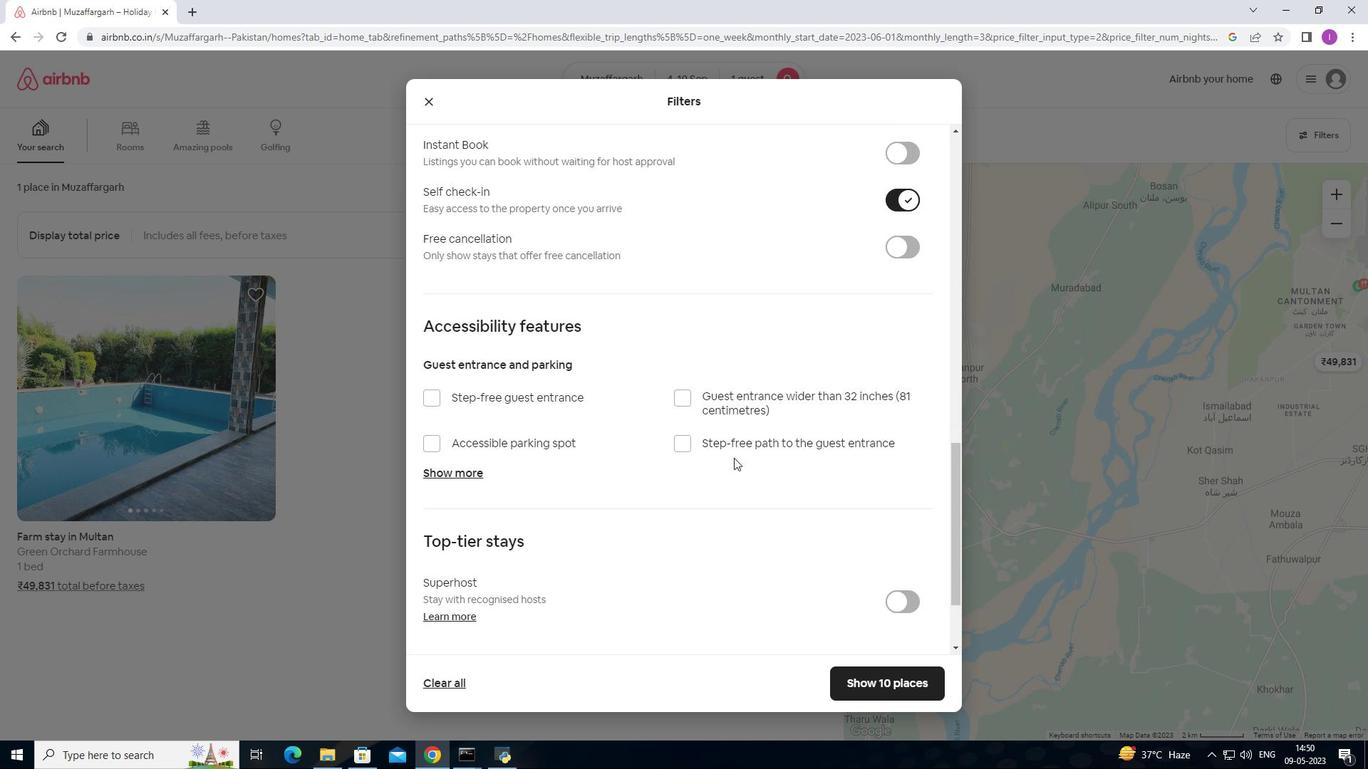 
Action: Mouse moved to (735, 454)
Screenshot: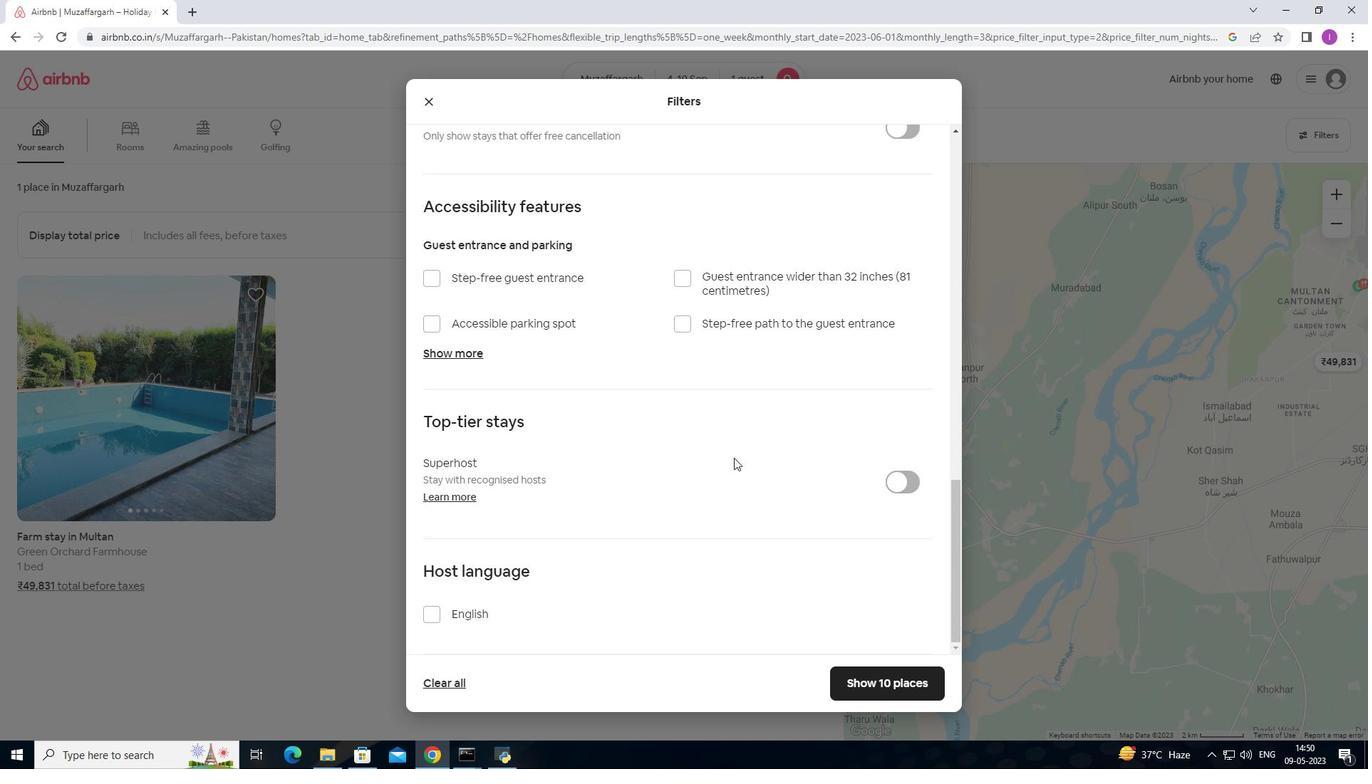 
Action: Mouse scrolled (735, 453) with delta (0, 0)
Screenshot: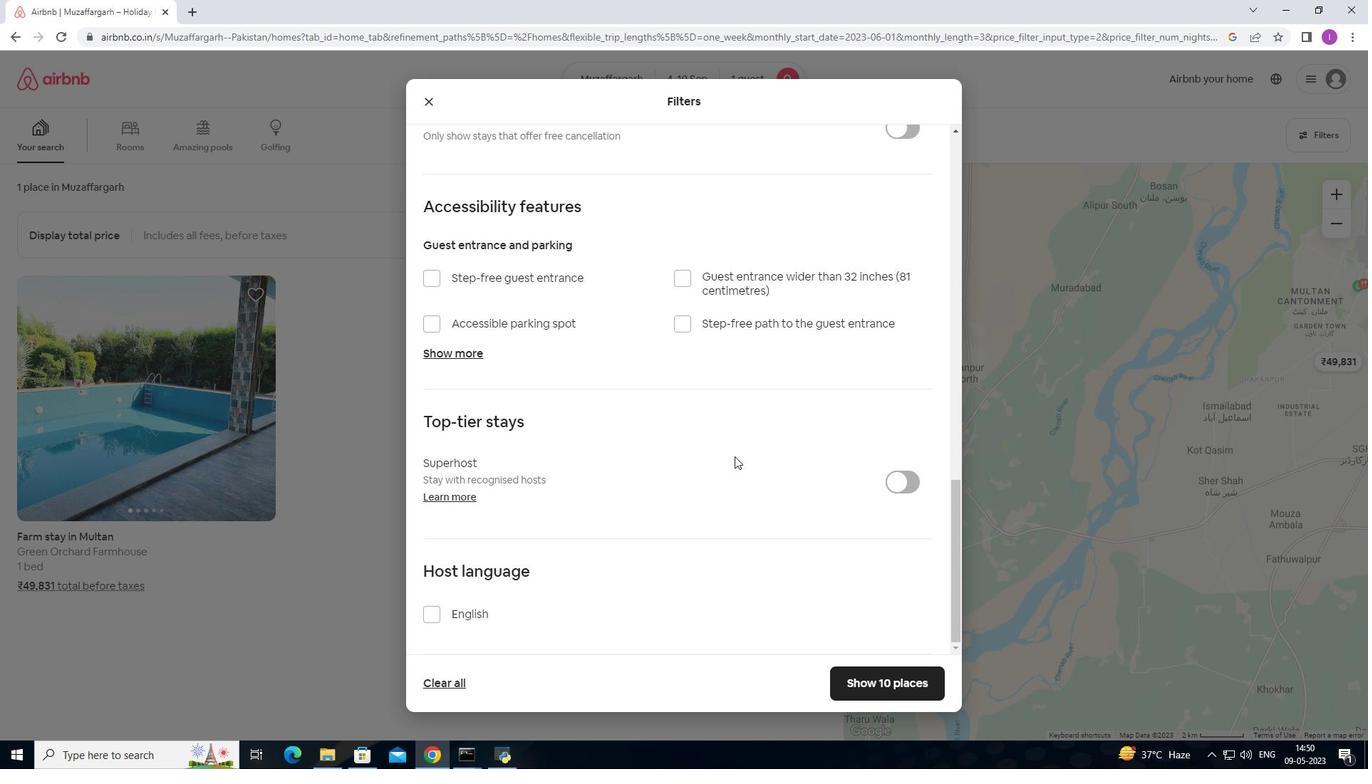 
Action: Mouse scrolled (735, 453) with delta (0, 0)
Screenshot: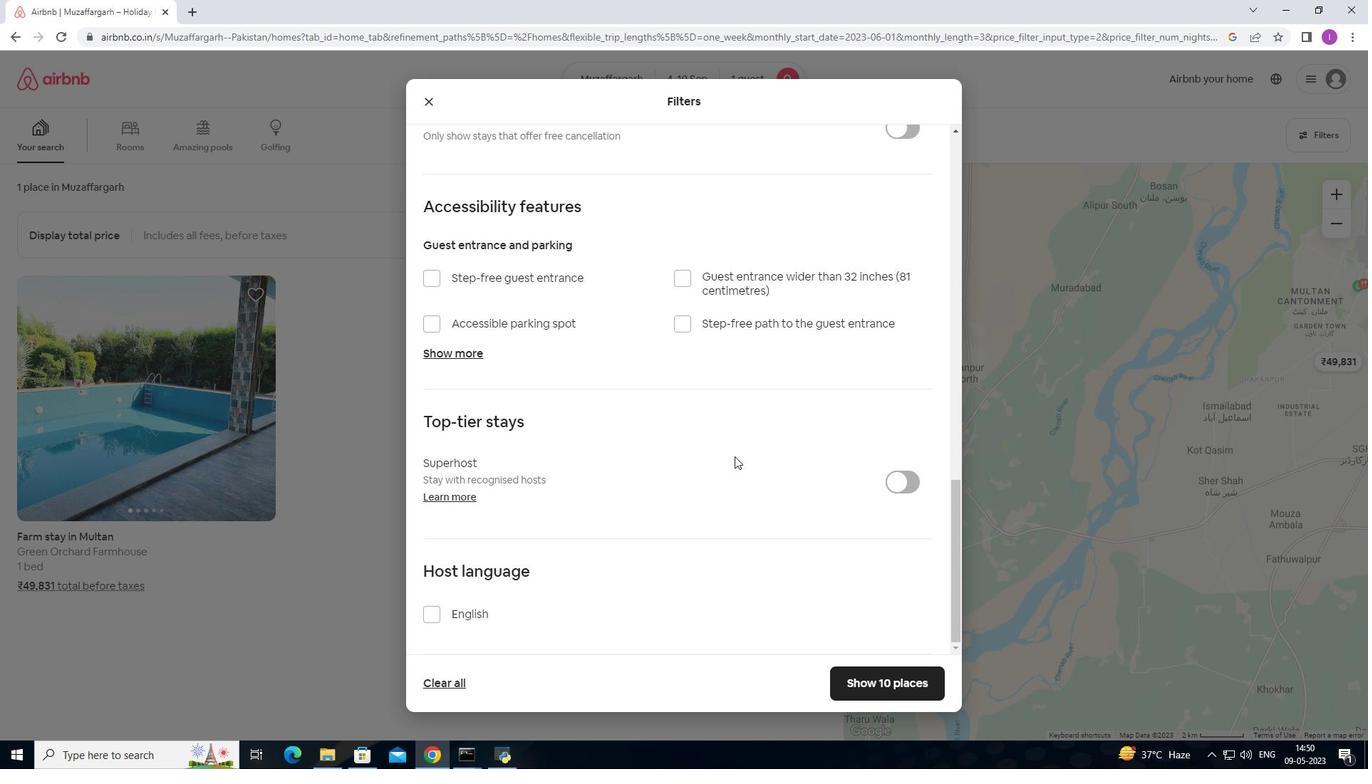 
Action: Mouse scrolled (735, 455) with delta (0, 0)
Screenshot: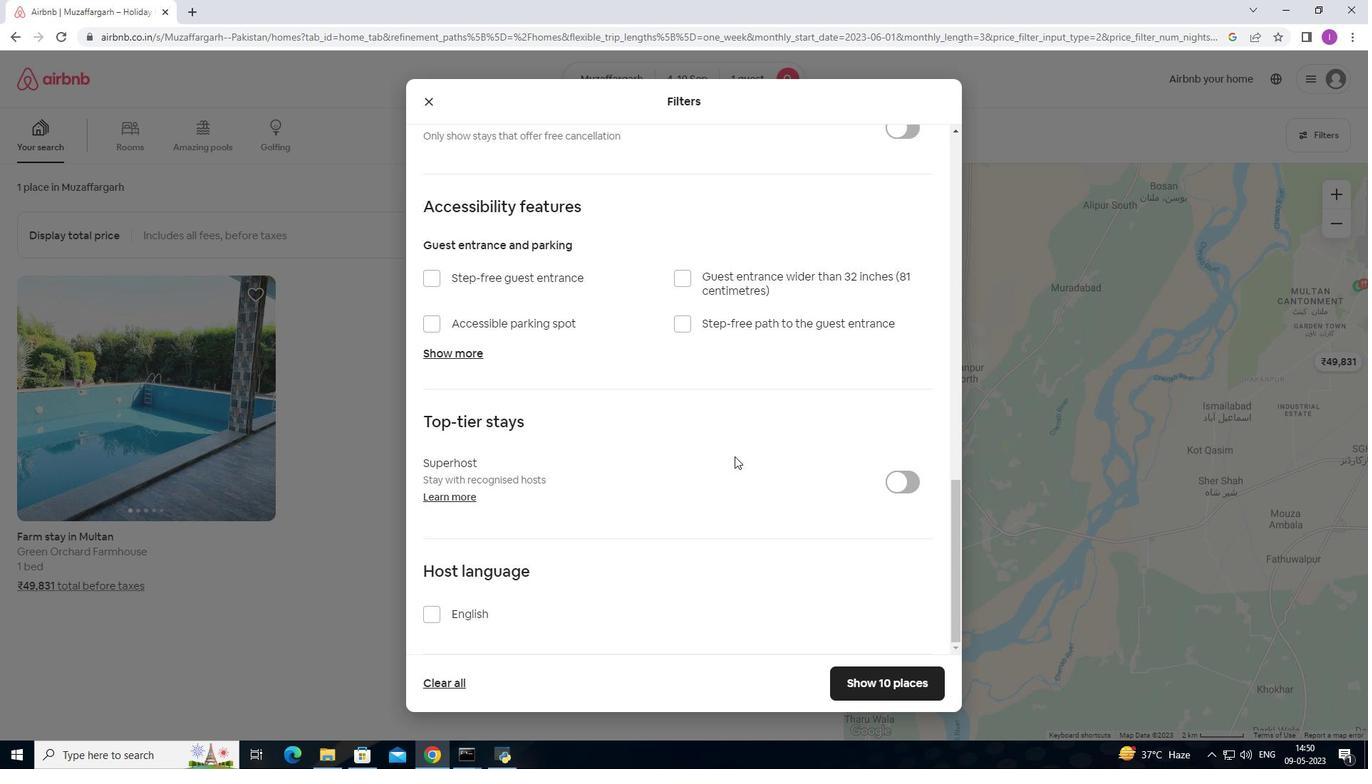 
Action: Mouse scrolled (735, 453) with delta (0, 0)
Screenshot: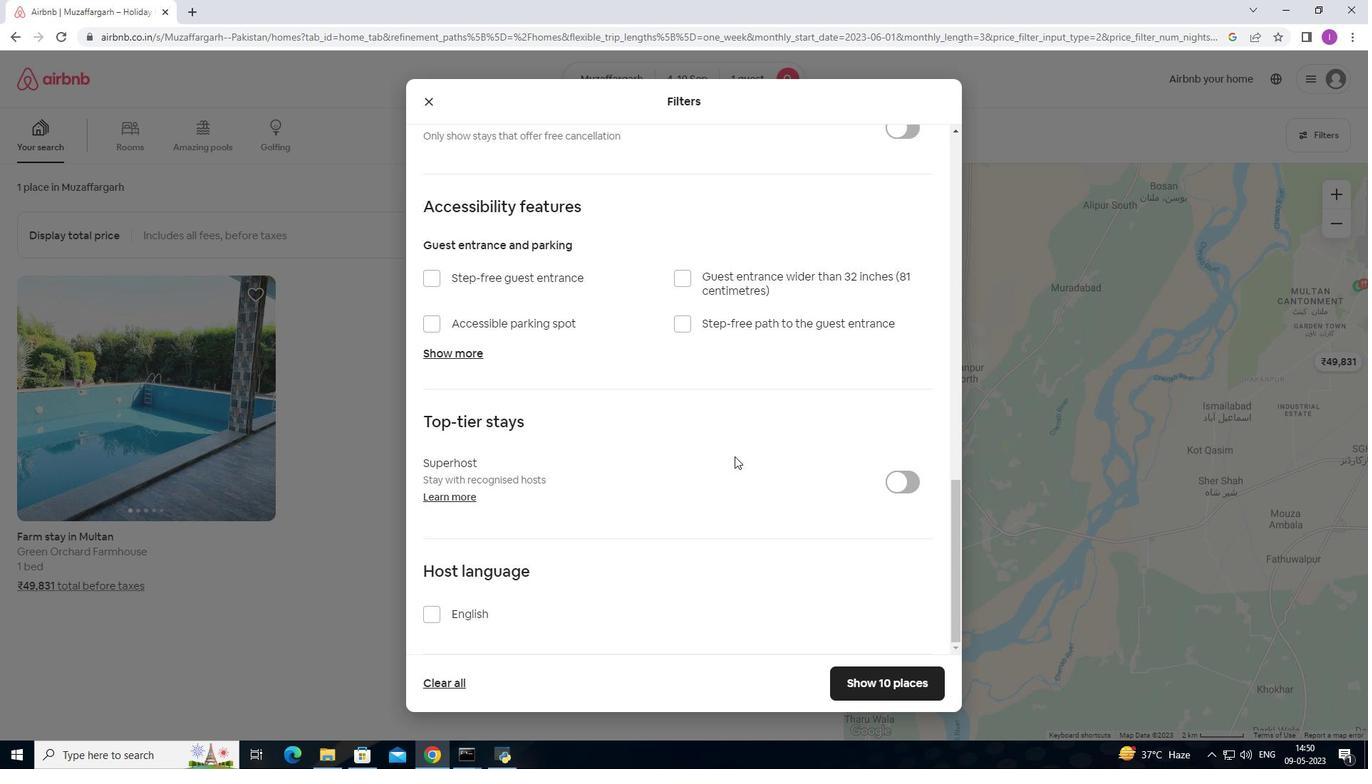 
Action: Mouse scrolled (735, 455) with delta (0, 0)
Screenshot: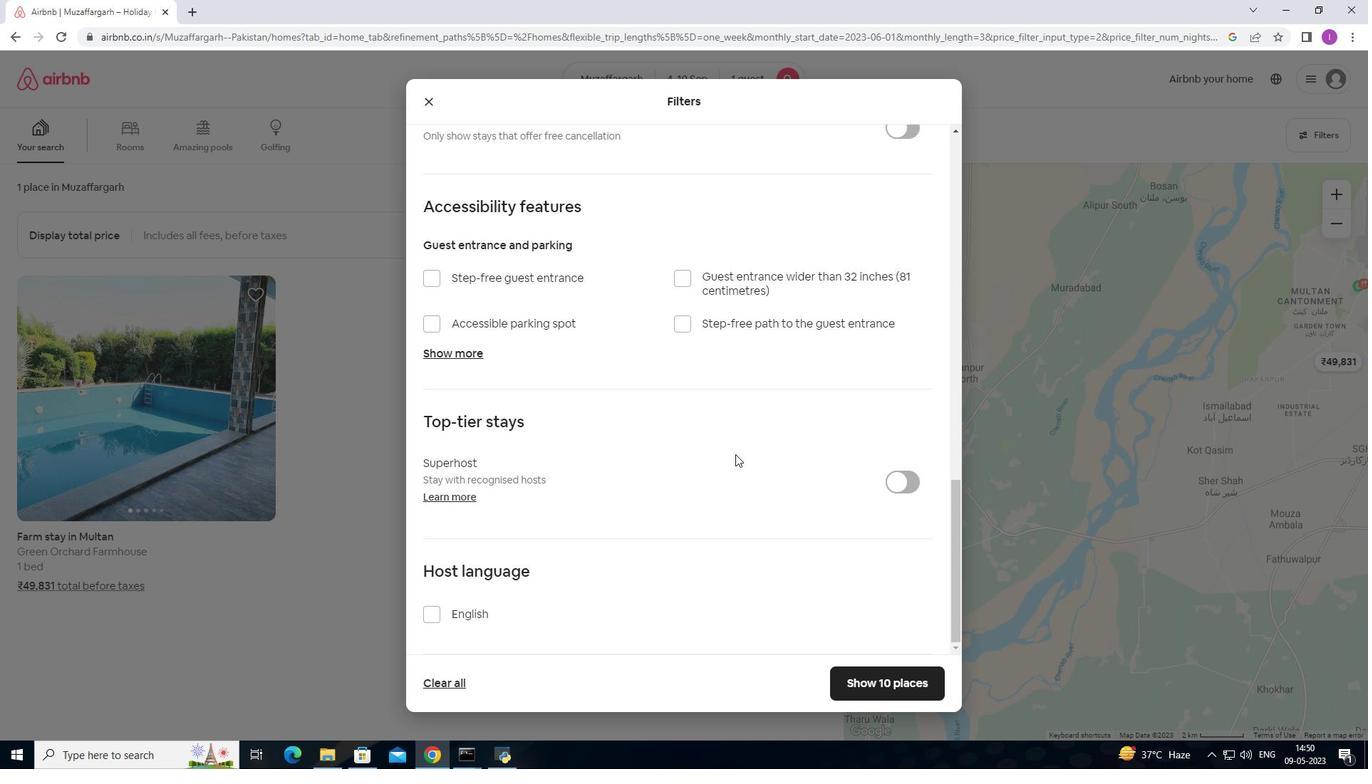 
Action: Mouse moved to (728, 450)
Screenshot: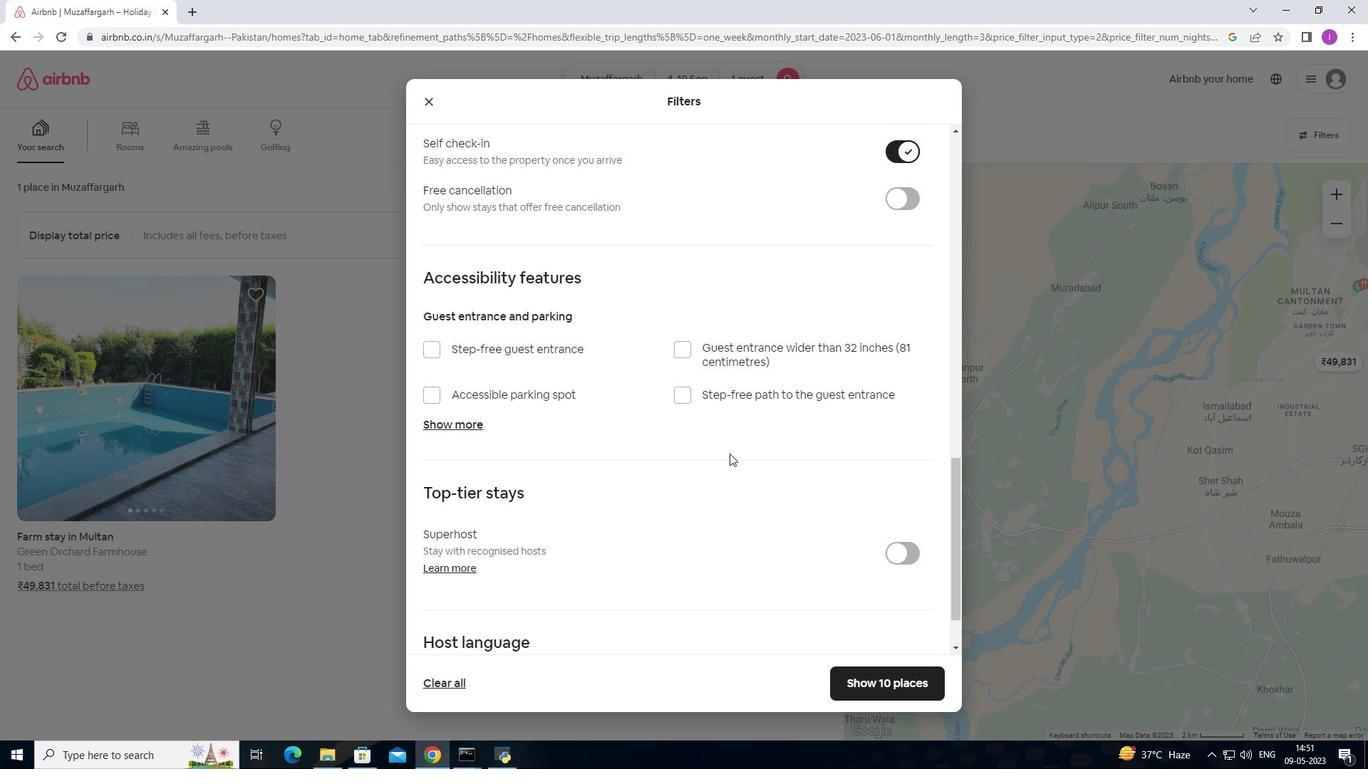 
Action: Mouse scrolled (728, 449) with delta (0, 0)
Screenshot: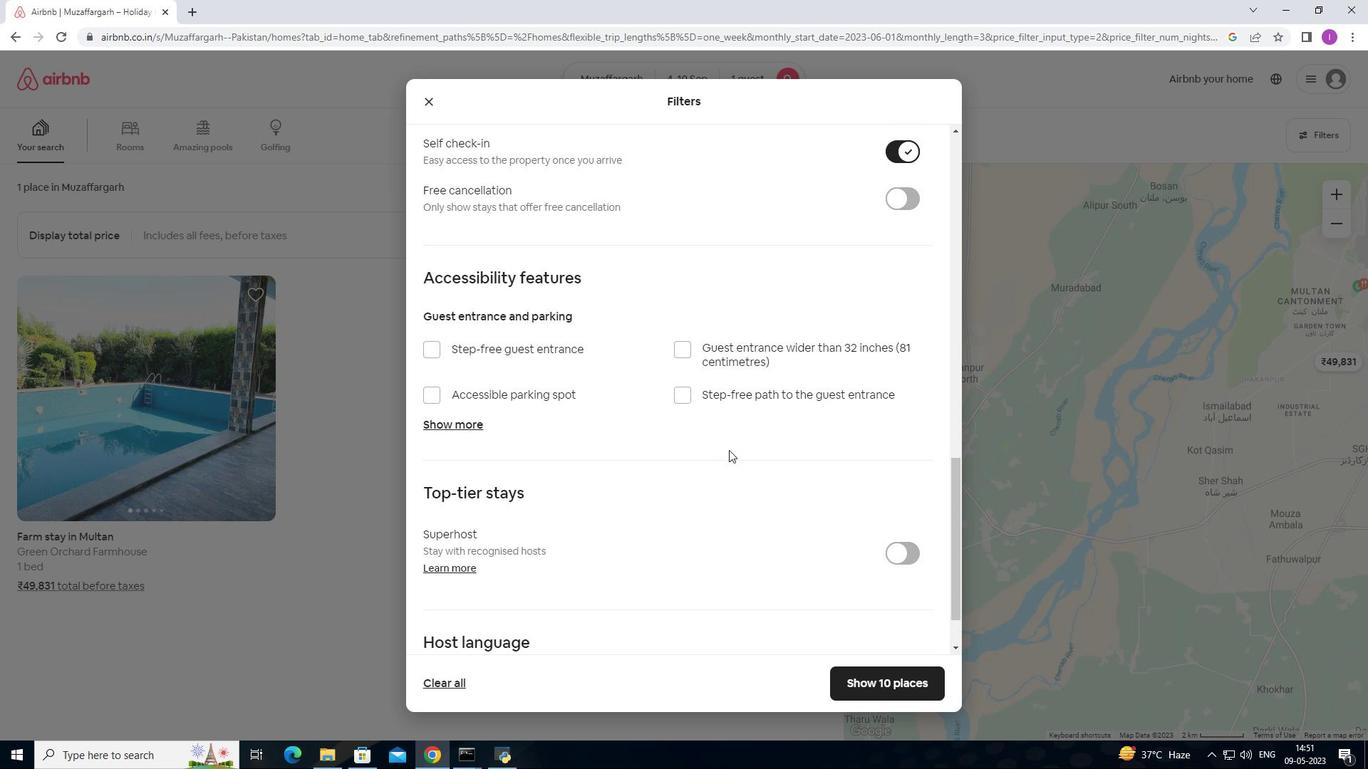 
Action: Mouse scrolled (728, 449) with delta (0, 0)
Screenshot: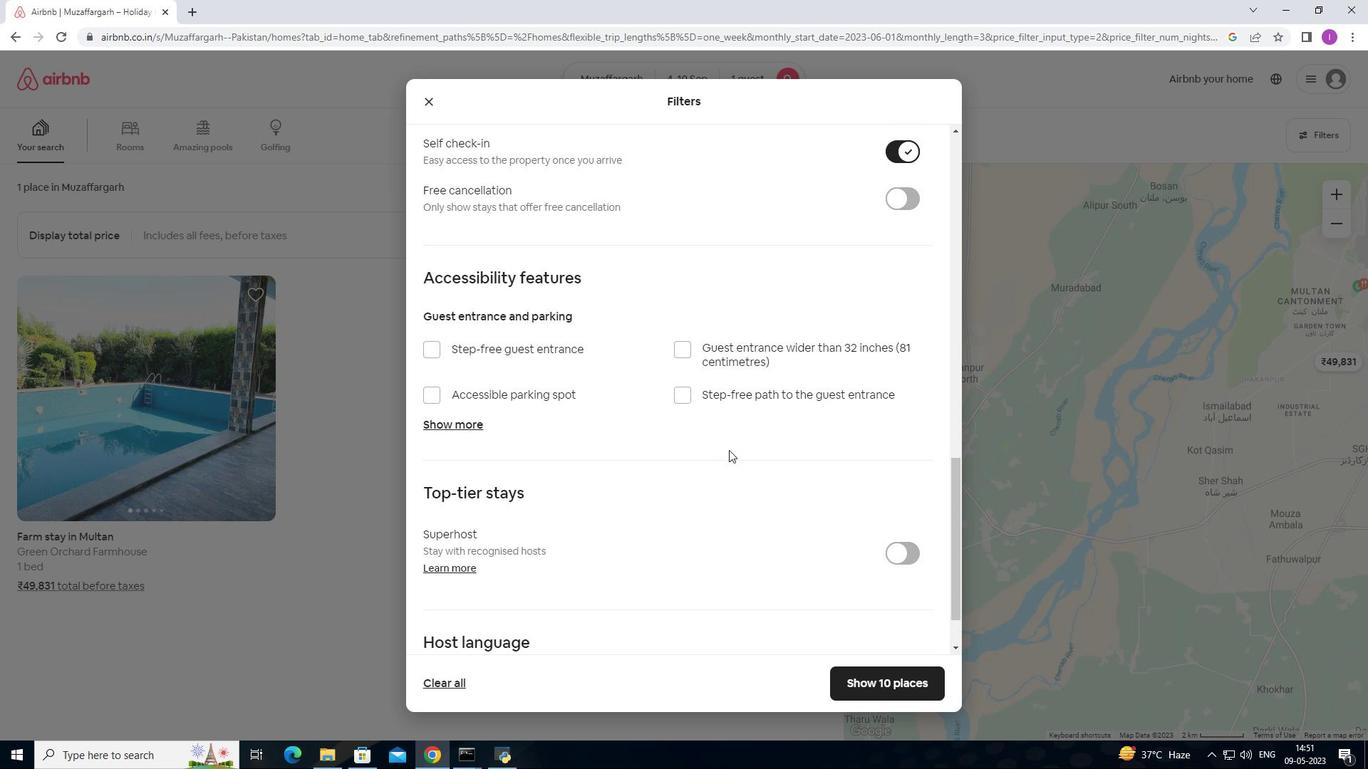 
Action: Mouse scrolled (728, 449) with delta (0, 0)
Screenshot: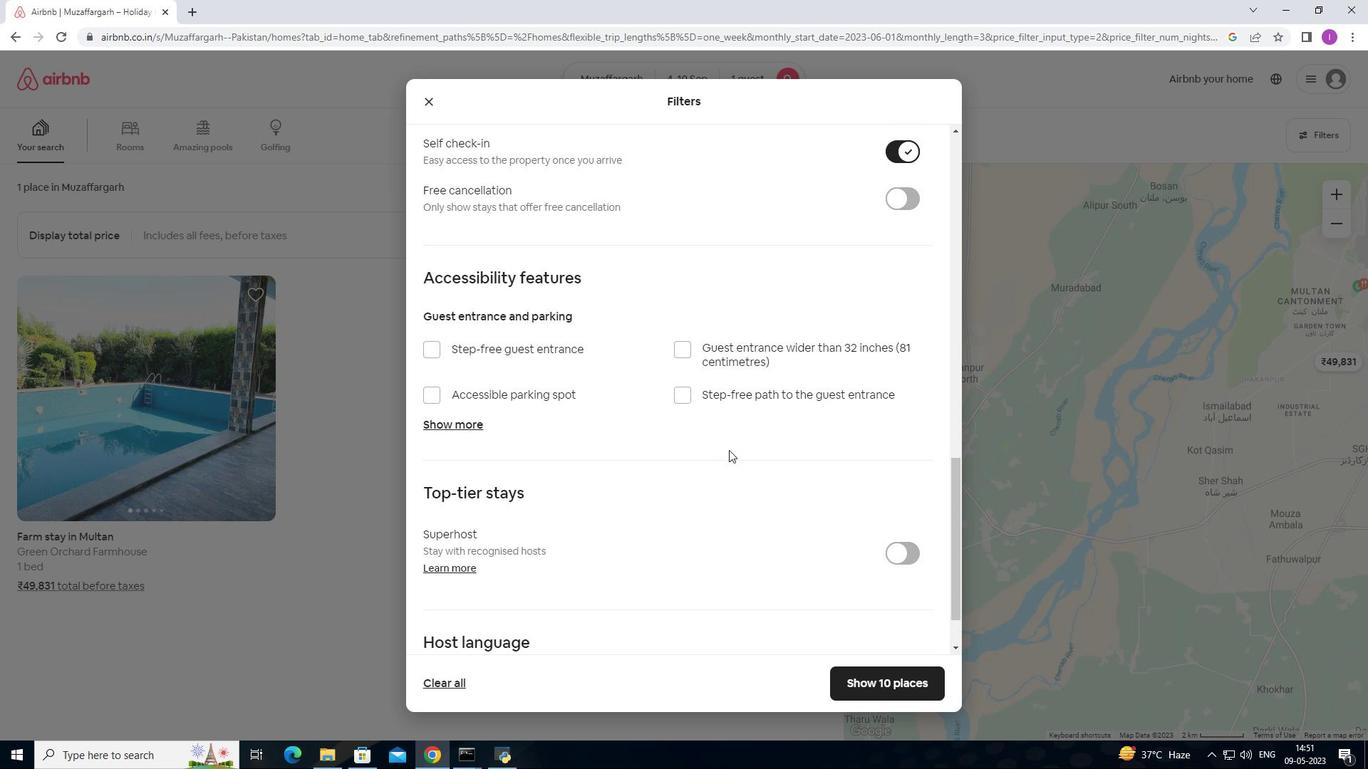 
Action: Mouse scrolled (728, 449) with delta (0, 0)
Screenshot: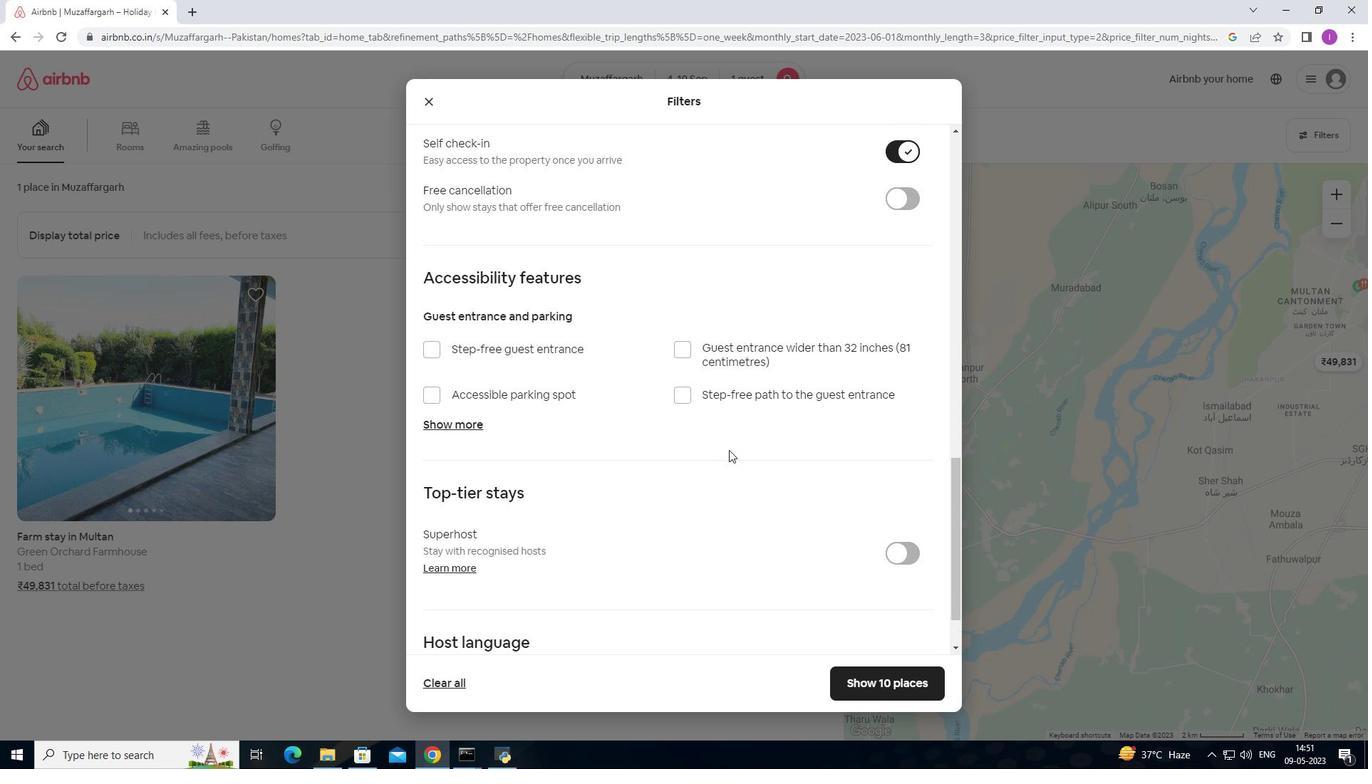 
Action: Mouse moved to (727, 436)
Screenshot: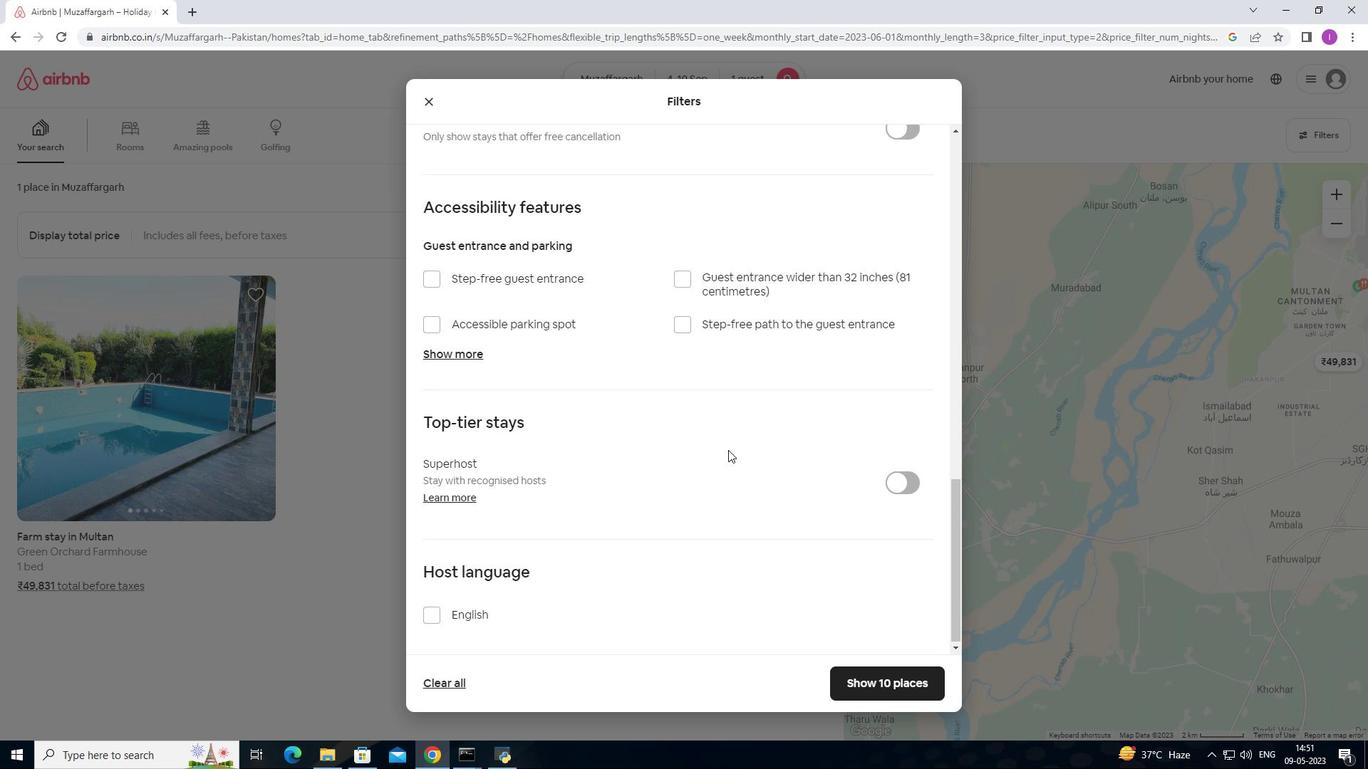 
Action: Mouse scrolled (727, 435) with delta (0, 0)
Screenshot: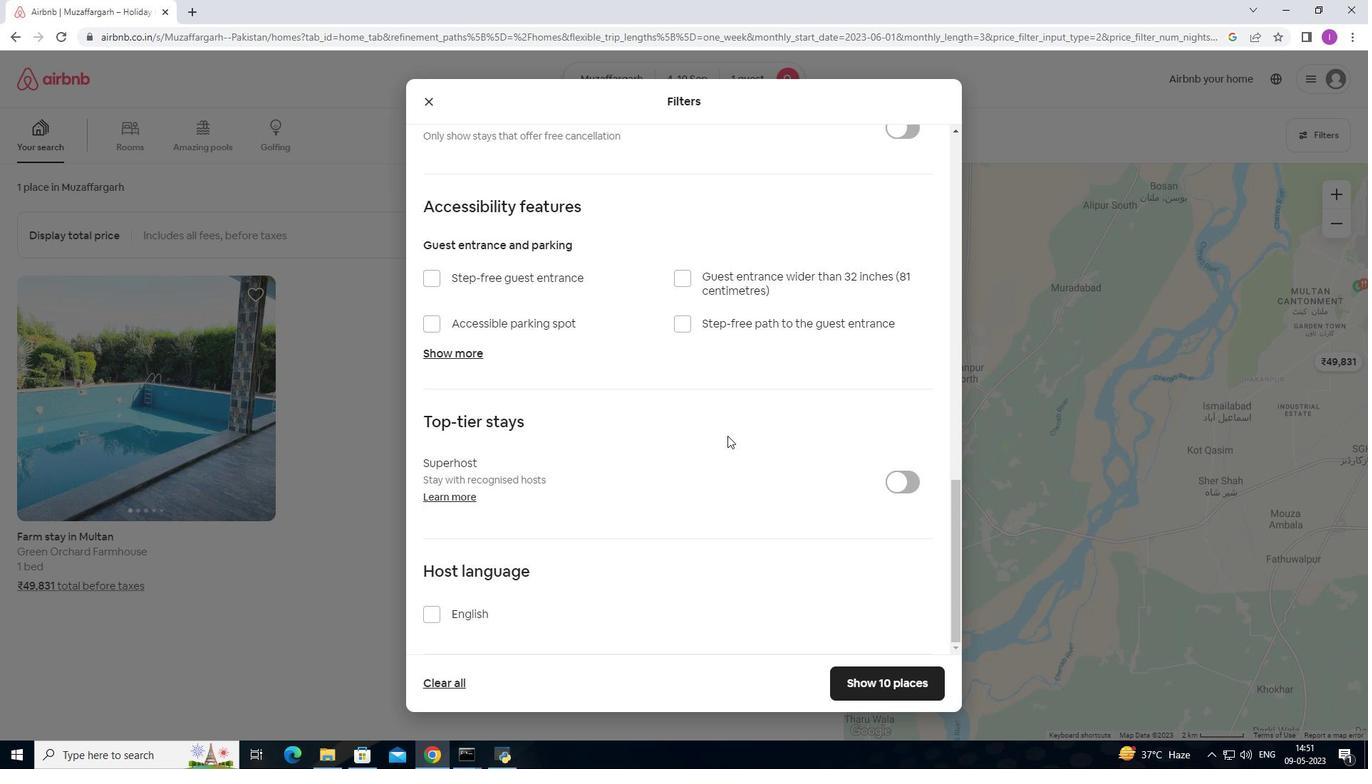 
Action: Mouse scrolled (727, 435) with delta (0, 0)
Screenshot: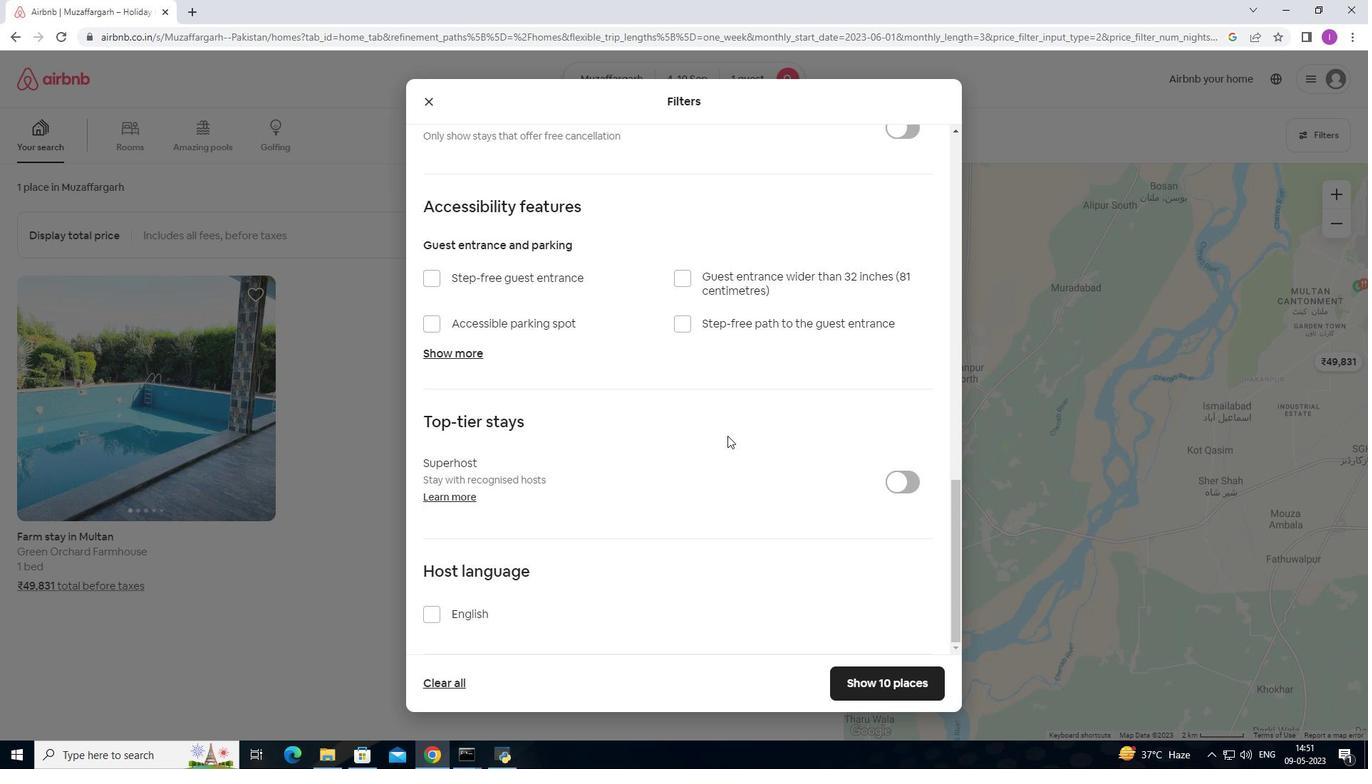 
Action: Mouse scrolled (727, 435) with delta (0, 0)
Screenshot: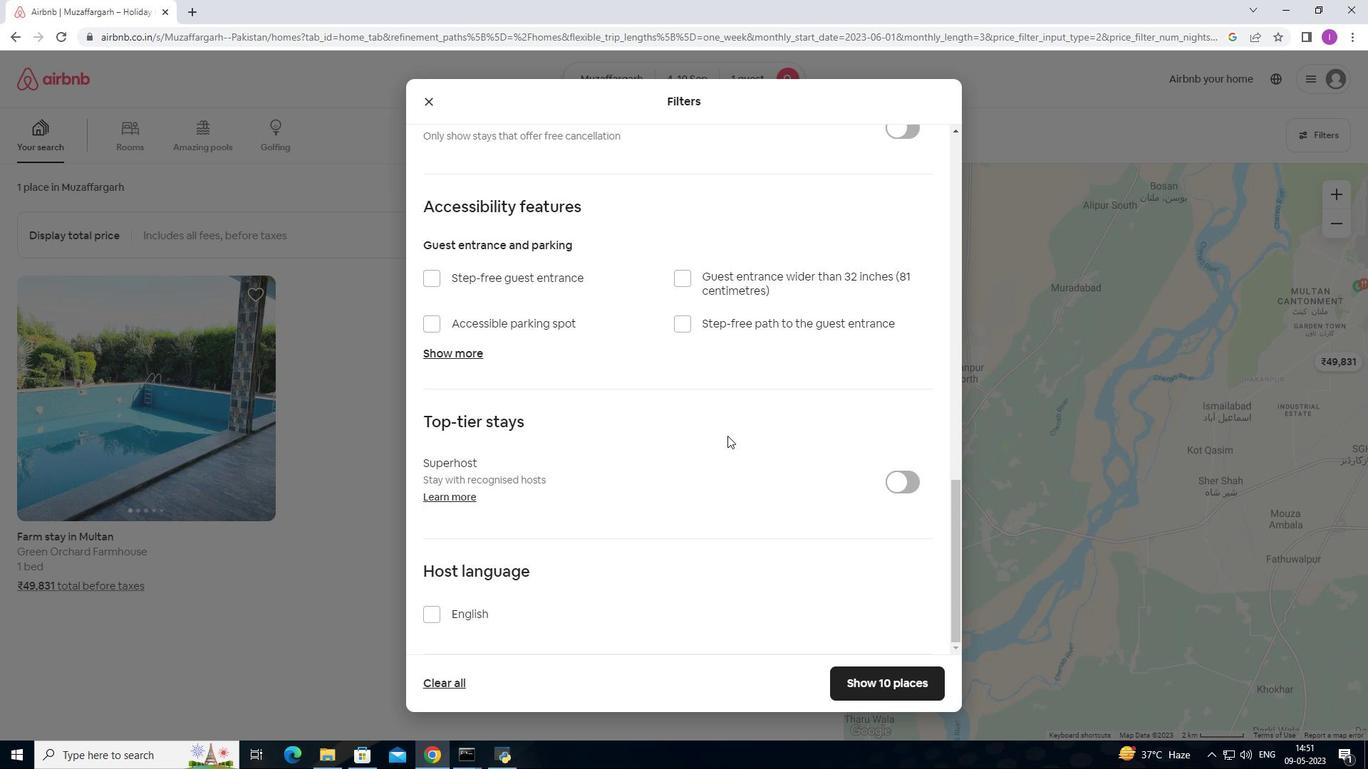 
Action: Mouse moved to (725, 439)
Screenshot: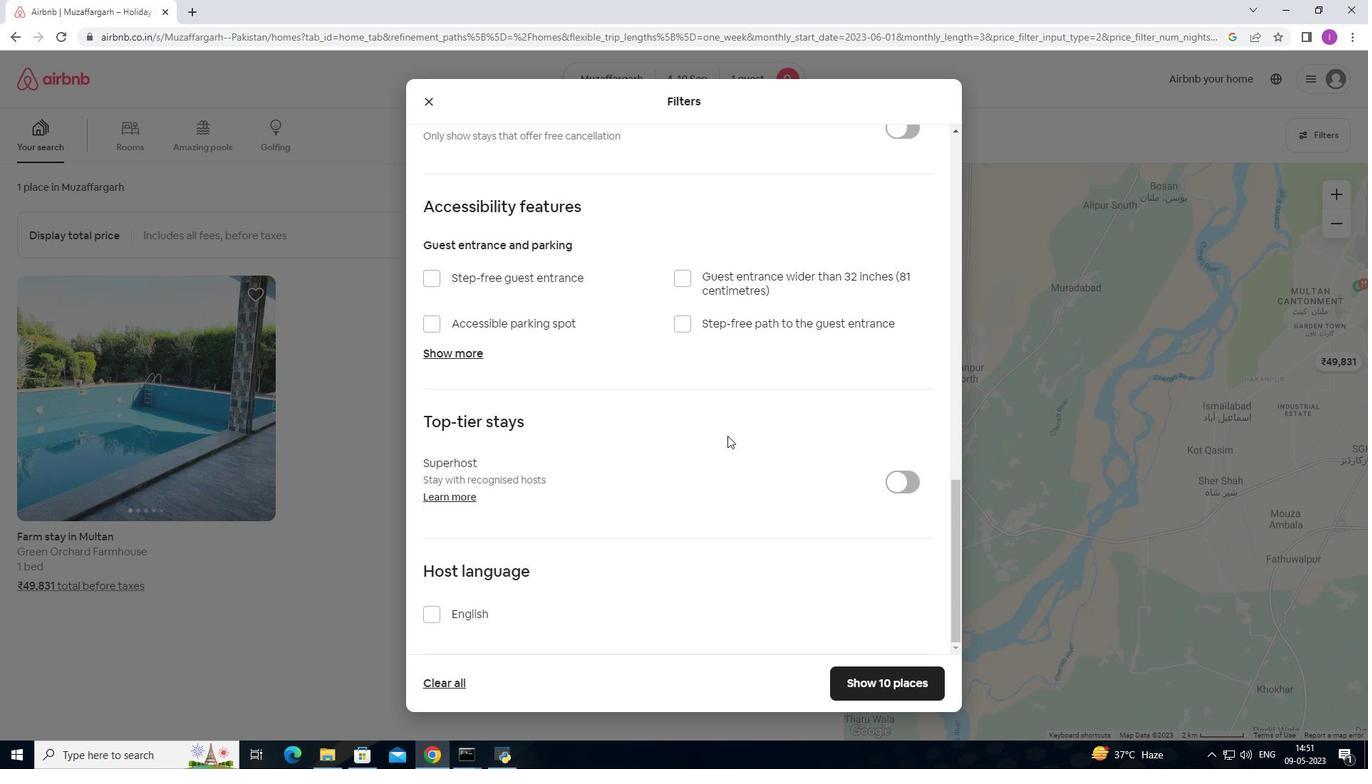 
Action: Mouse scrolled (725, 438) with delta (0, 0)
Screenshot: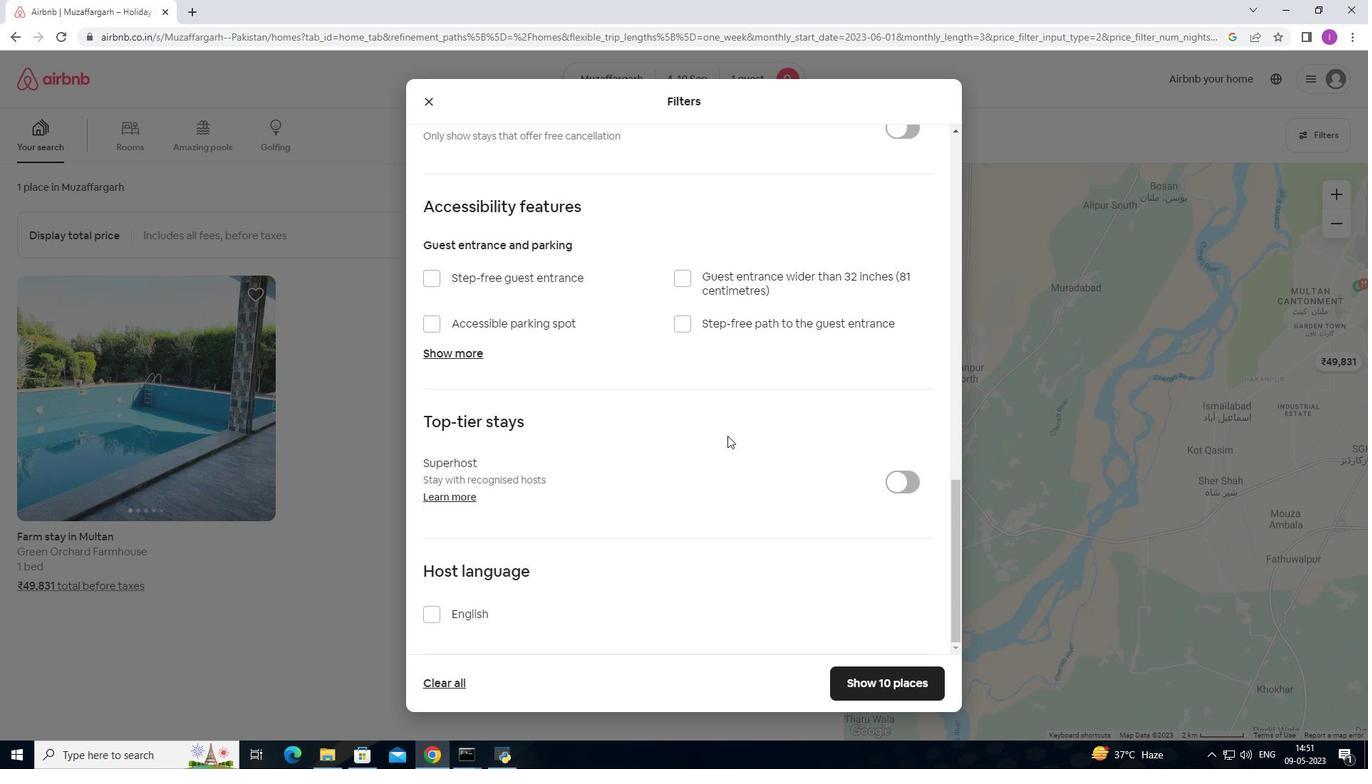 
Action: Mouse moved to (723, 441)
Screenshot: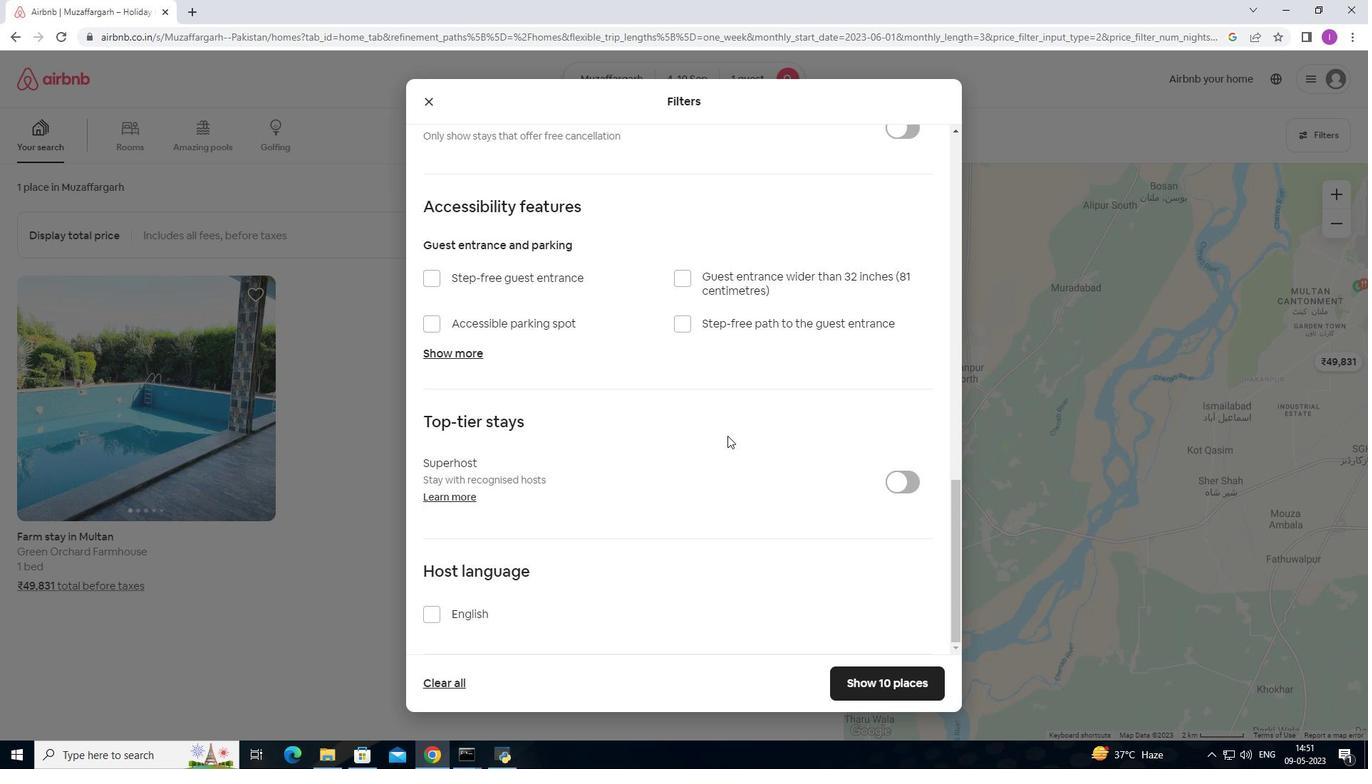 
Action: Mouse scrolled (724, 440) with delta (0, 0)
Screenshot: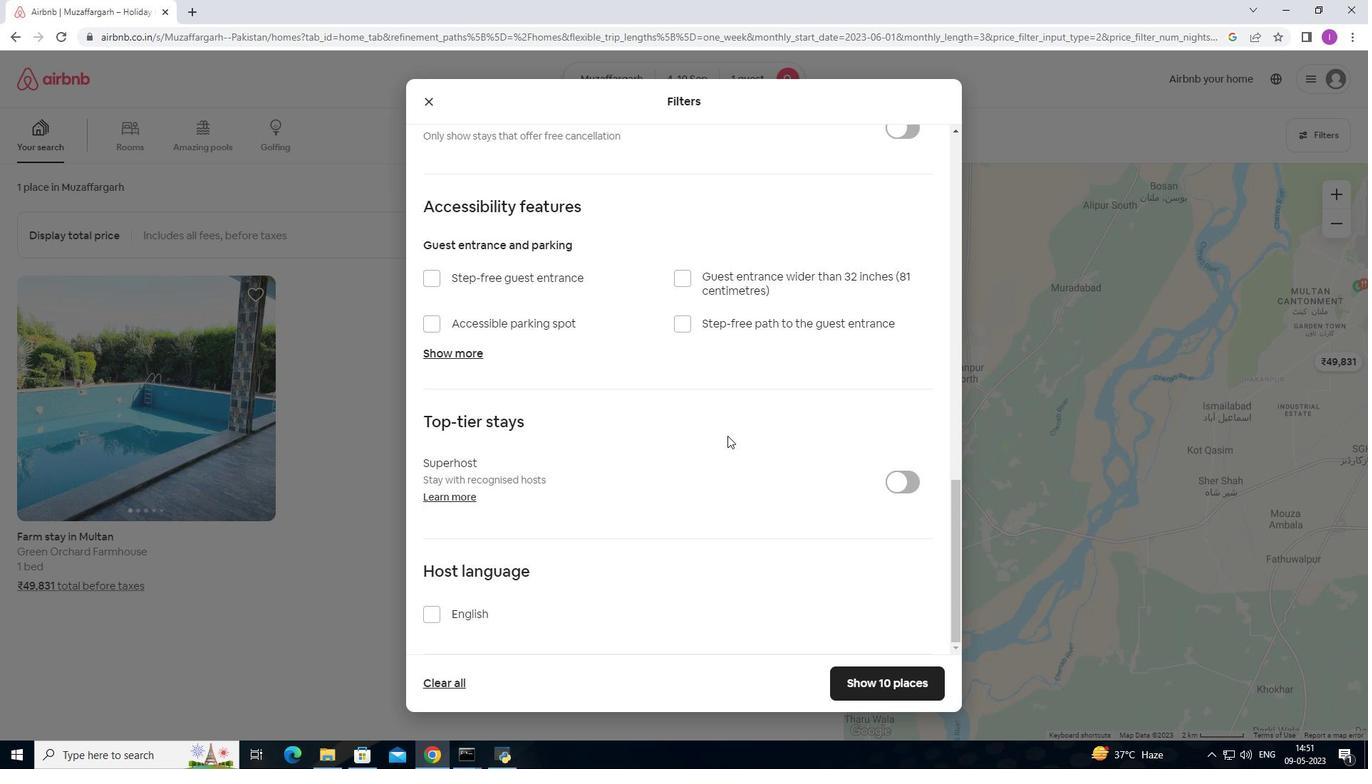 
Action: Mouse moved to (424, 617)
Screenshot: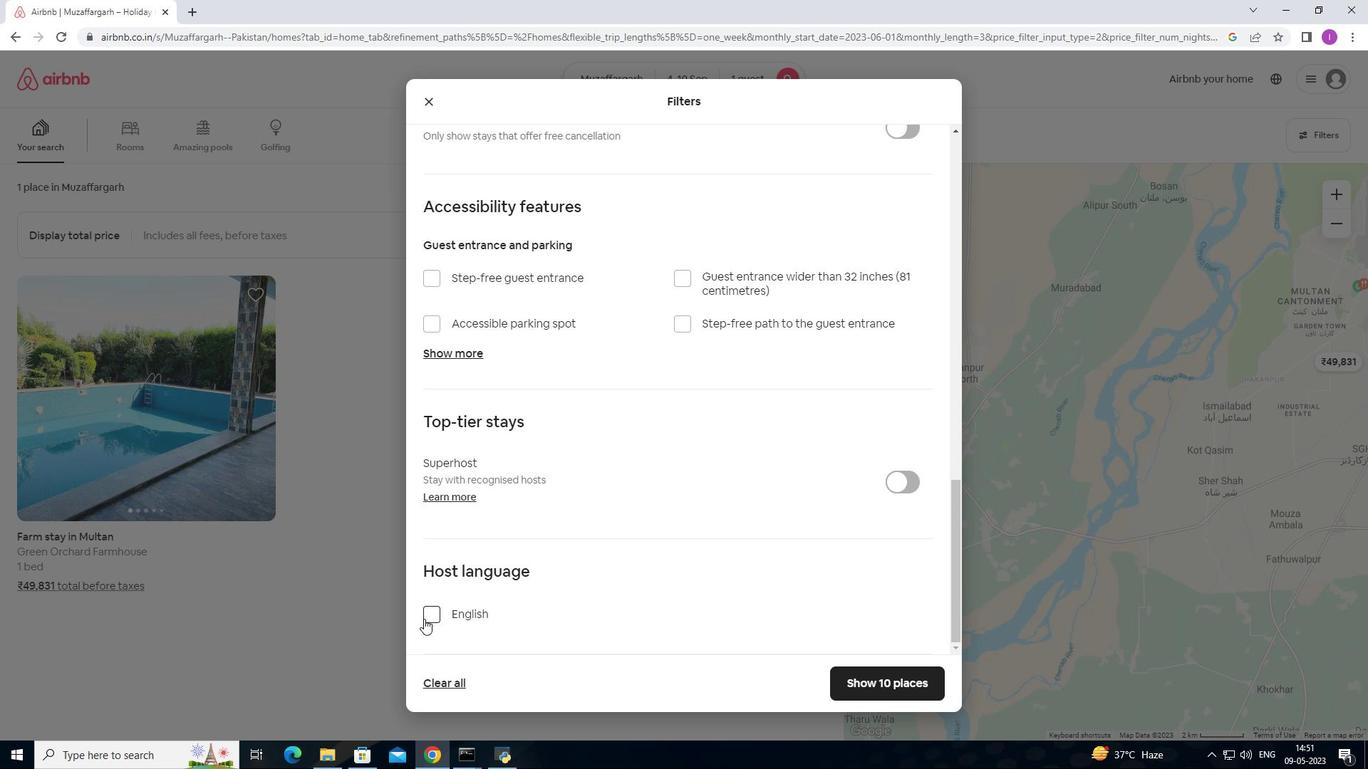 
Action: Mouse pressed left at (424, 617)
Screenshot: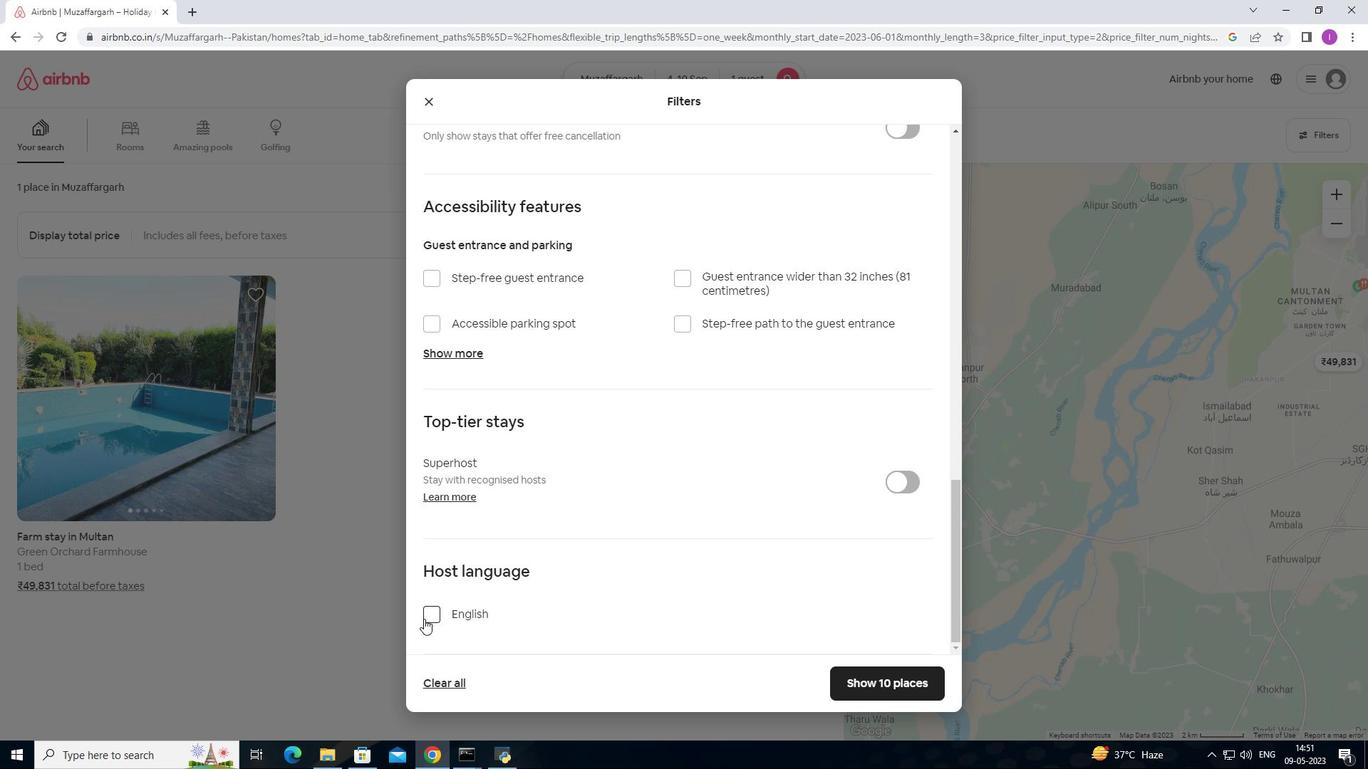 
Action: Mouse moved to (844, 694)
Screenshot: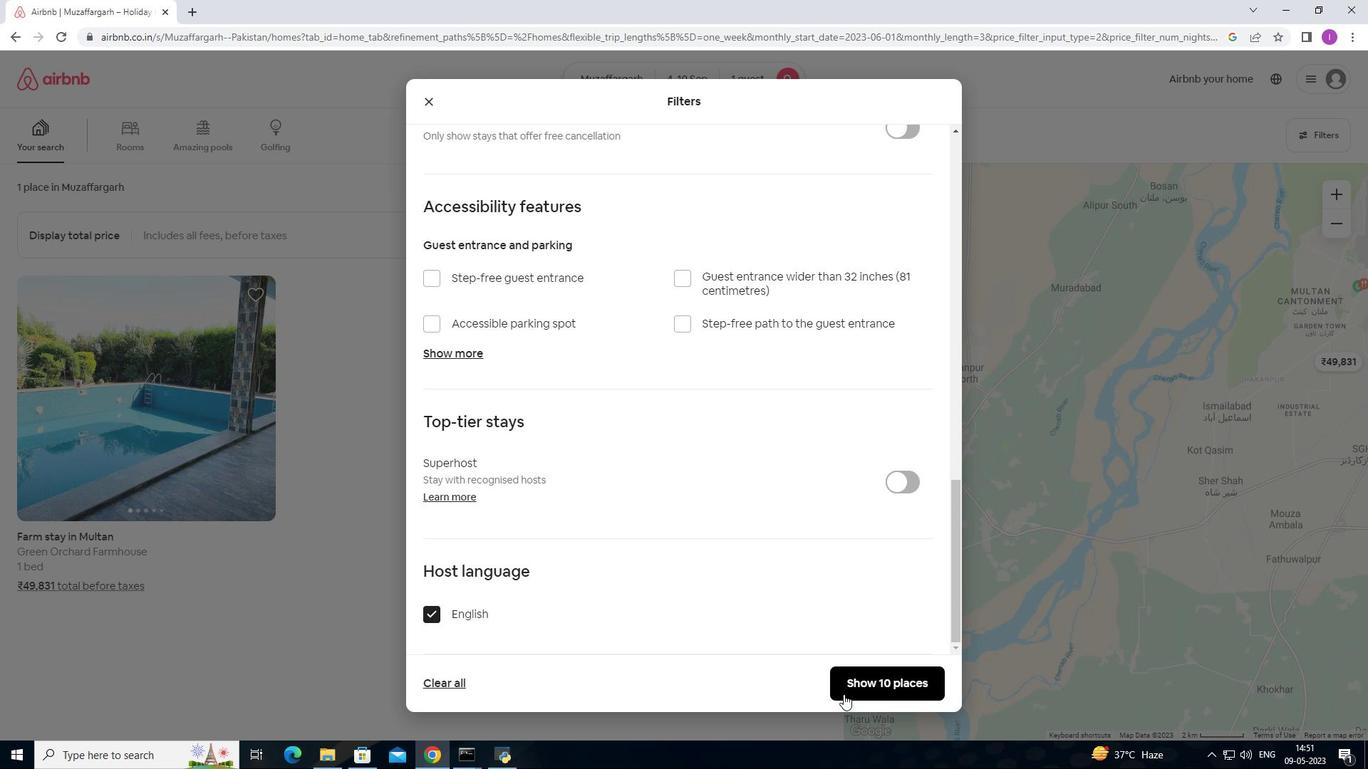 
Action: Mouse pressed left at (844, 694)
Screenshot: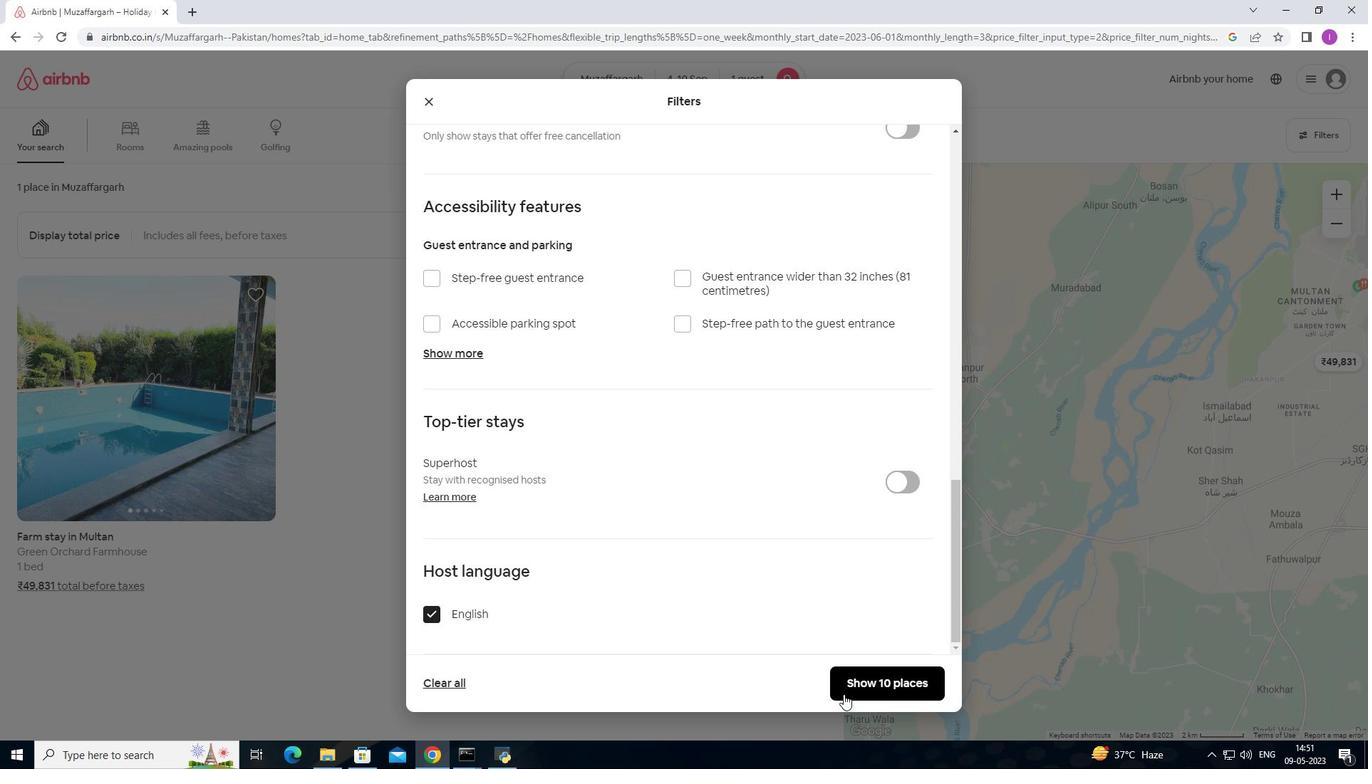 
Action: Mouse moved to (812, 688)
Screenshot: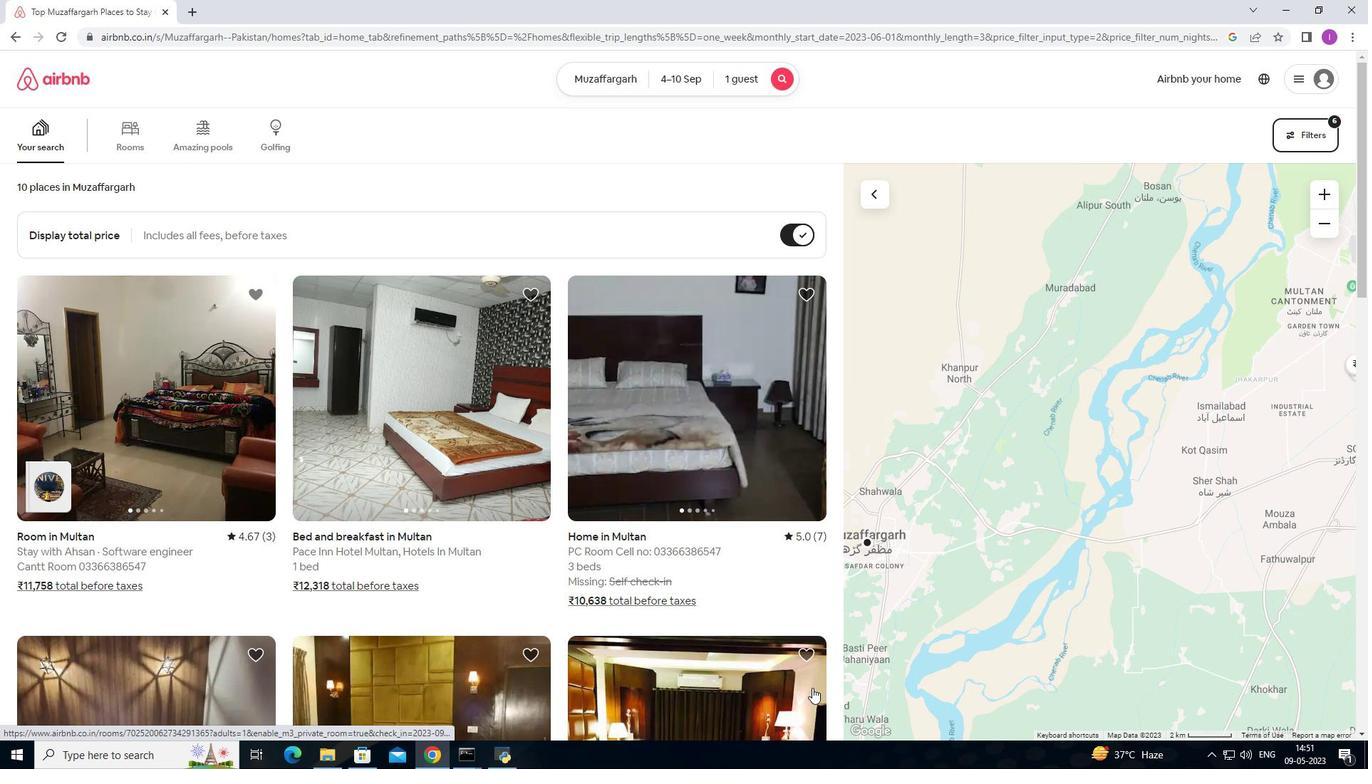 
